 Task: Look for Airbnb options in Massakory, Chad from 2nd November, 2023 to 15th November, 2023 for 2 adults and 1 pet.1  bedroom having 1 bed and 1 bathroom. Property type can be hotel. Booking option can be shelf check-in. Look for 3 properties as per requirement.
Action: Mouse moved to (465, 107)
Screenshot: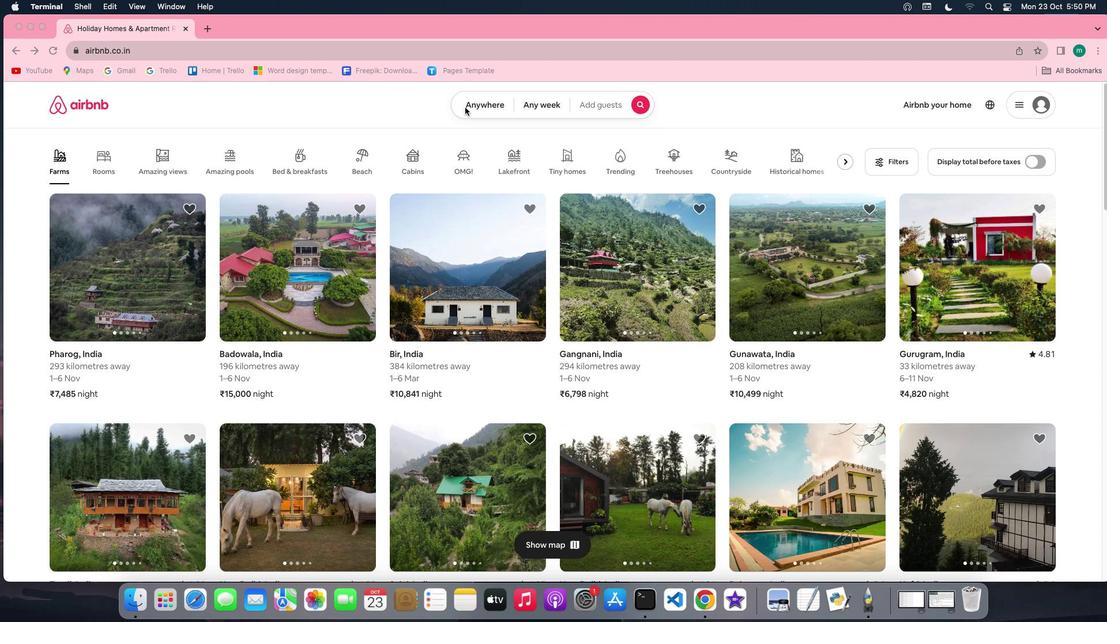 
Action: Mouse pressed left at (465, 107)
Screenshot: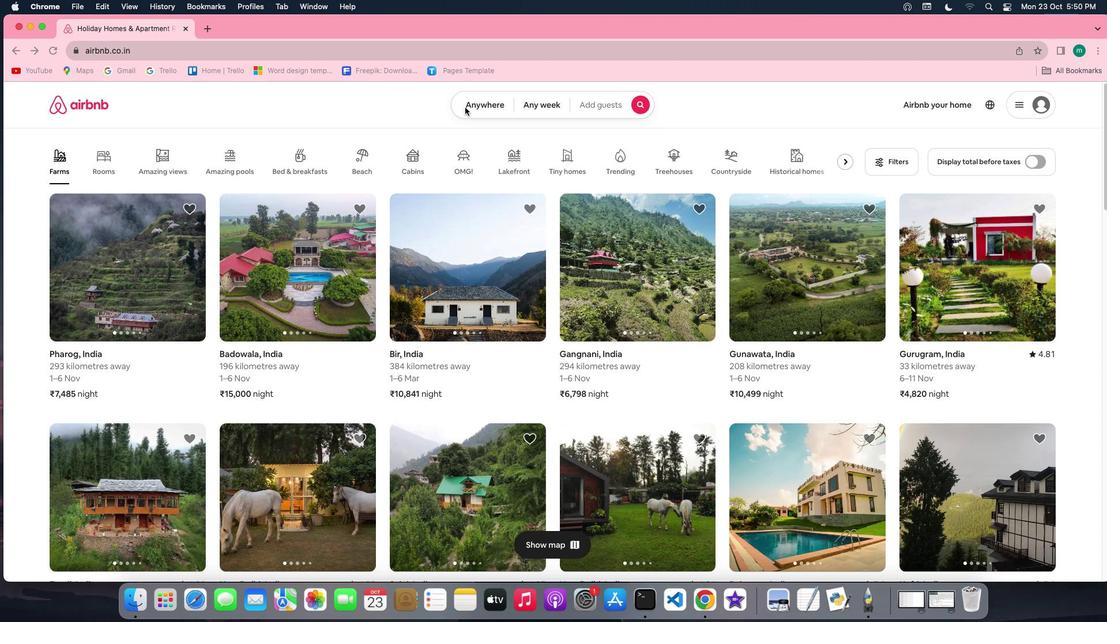 
Action: Mouse pressed left at (465, 107)
Screenshot: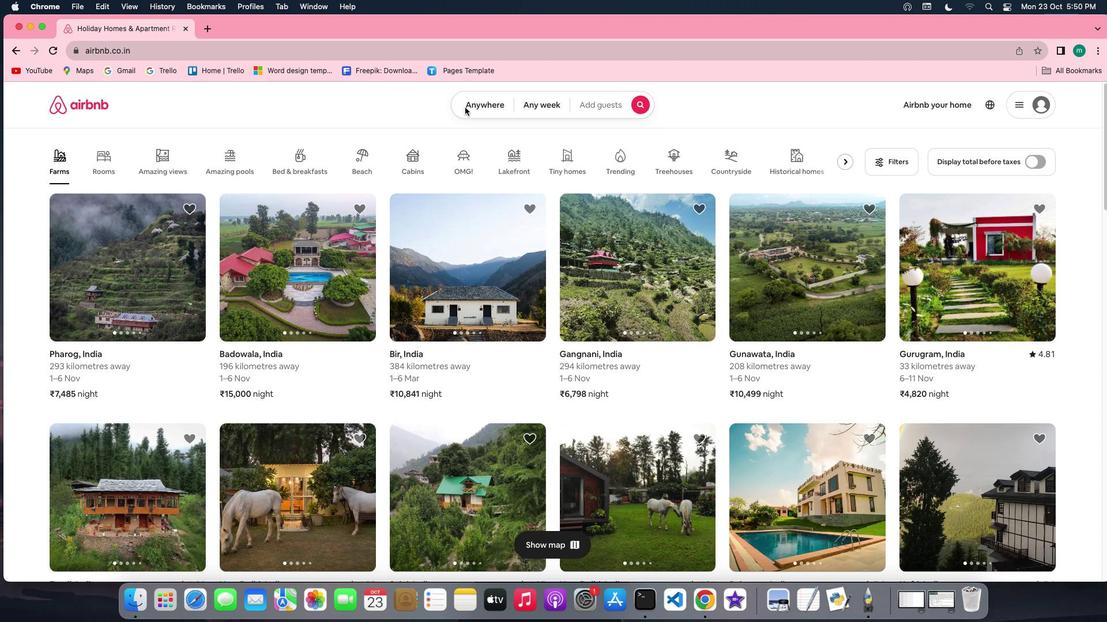 
Action: Mouse moved to (396, 153)
Screenshot: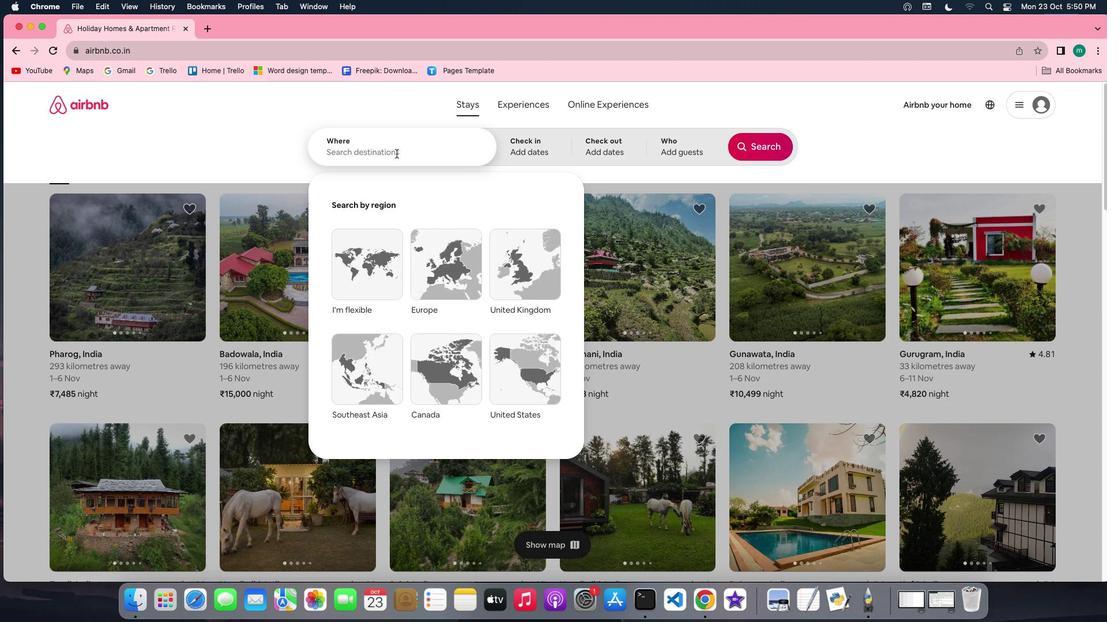
Action: Mouse pressed left at (396, 153)
Screenshot: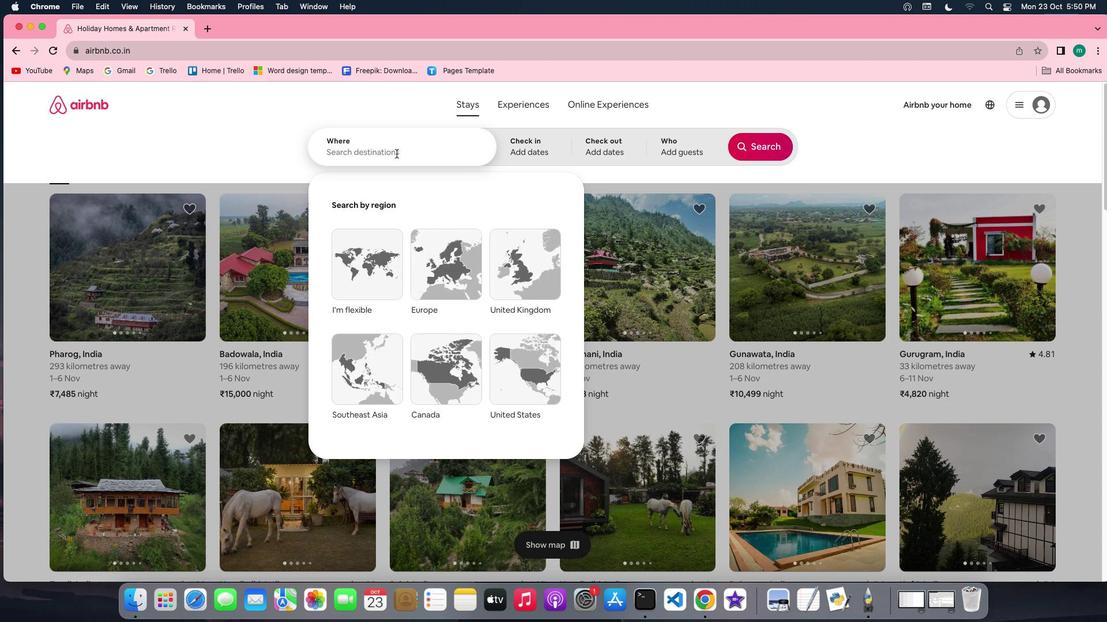 
Action: Key pressed Key.spaceKey.shift'M''a''s''s''a''k''o''r''y'','Key.spaceKey.shift'c''h''a''d'
Screenshot: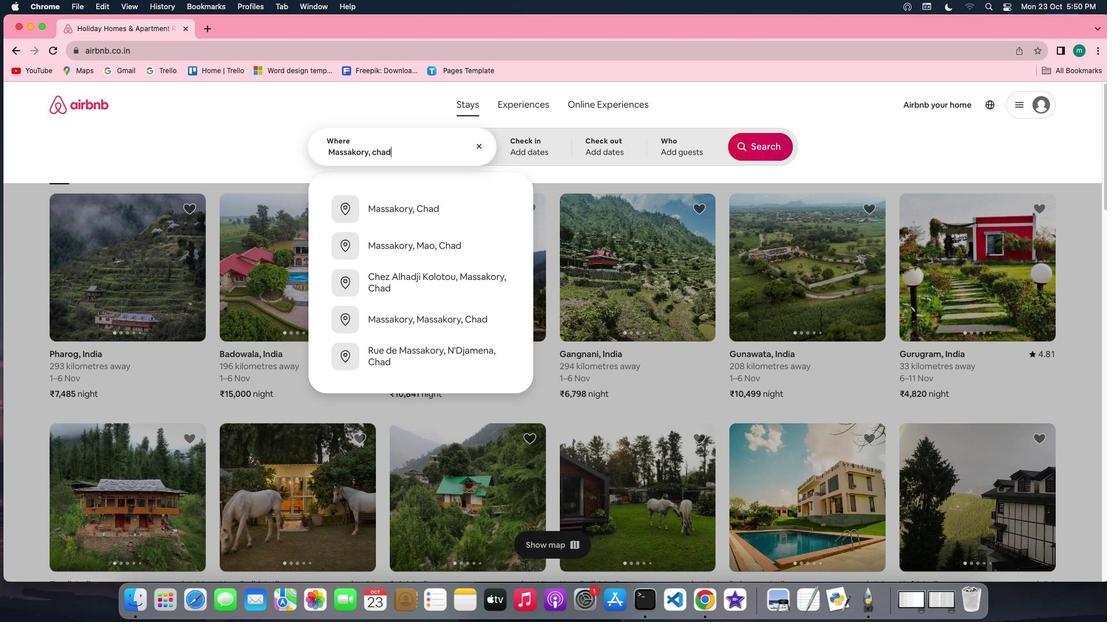 
Action: Mouse moved to (482, 197)
Screenshot: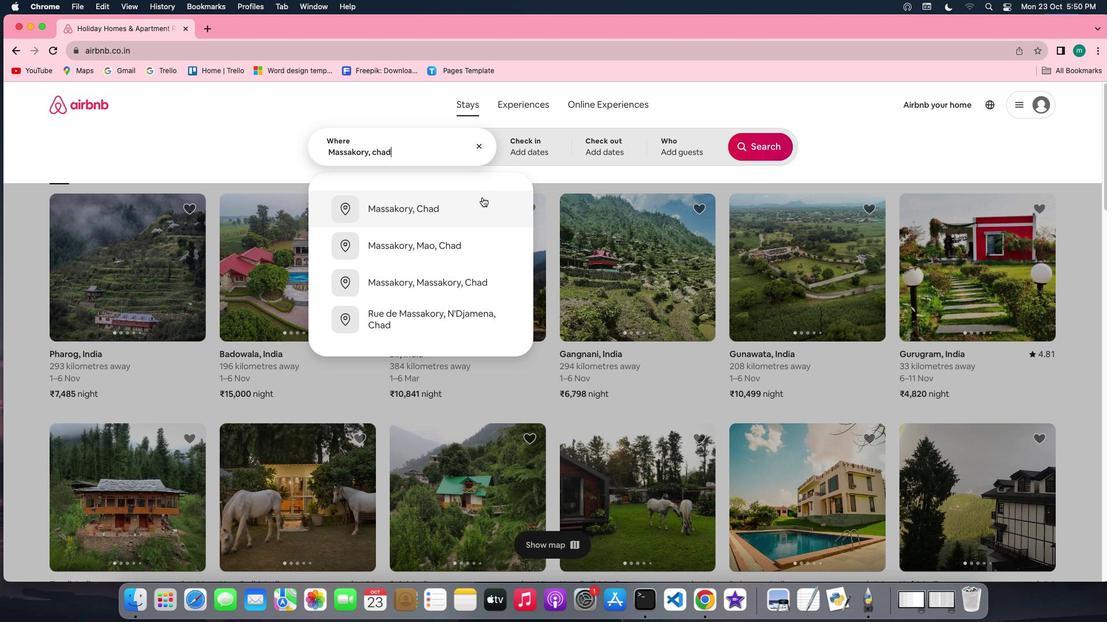 
Action: Mouse pressed left at (482, 197)
Screenshot: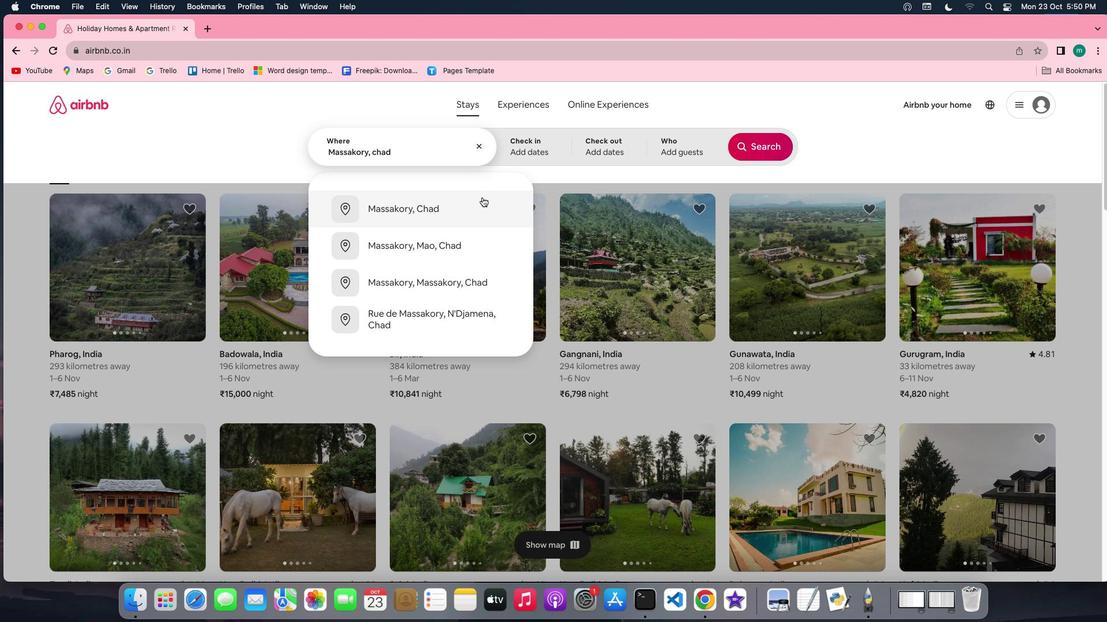 
Action: Mouse moved to (692, 282)
Screenshot: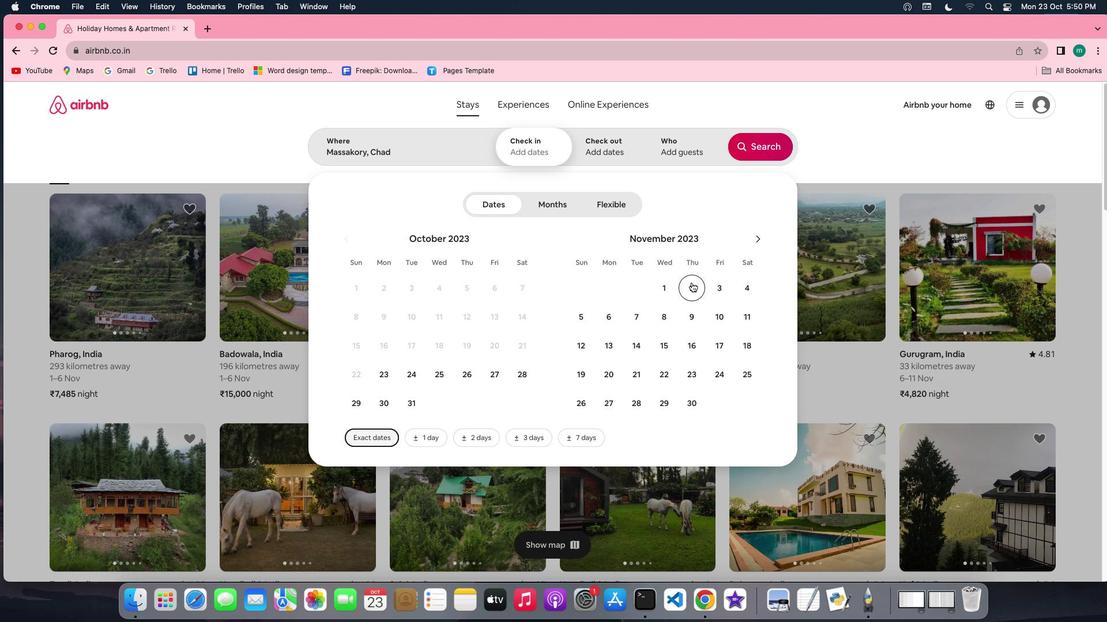 
Action: Mouse pressed left at (692, 282)
Screenshot: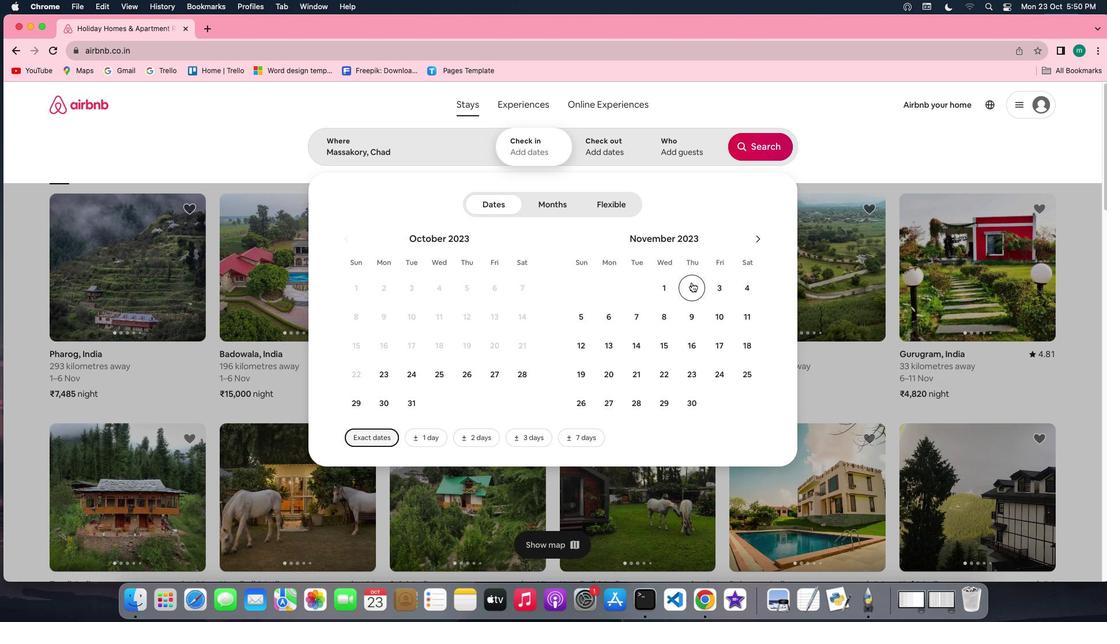 
Action: Mouse moved to (660, 342)
Screenshot: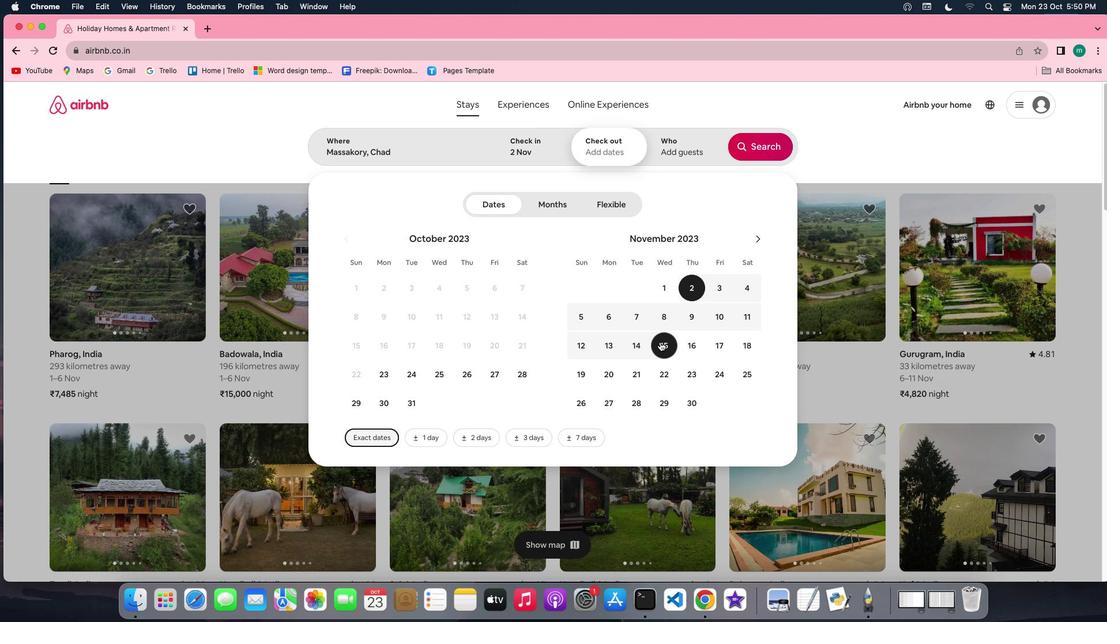 
Action: Mouse pressed left at (660, 342)
Screenshot: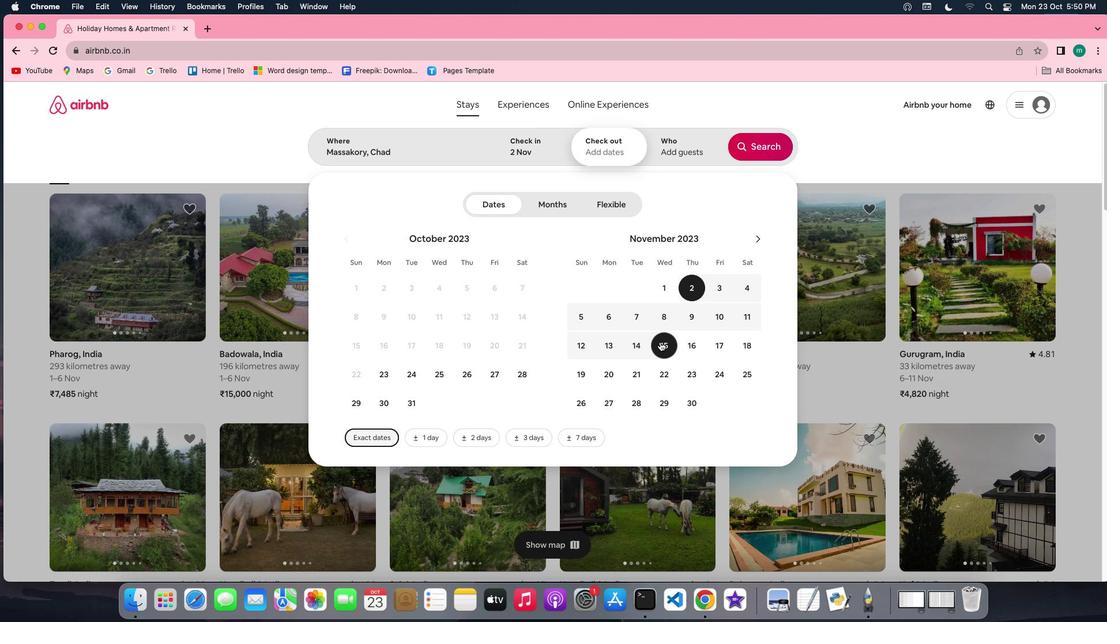 
Action: Mouse moved to (681, 140)
Screenshot: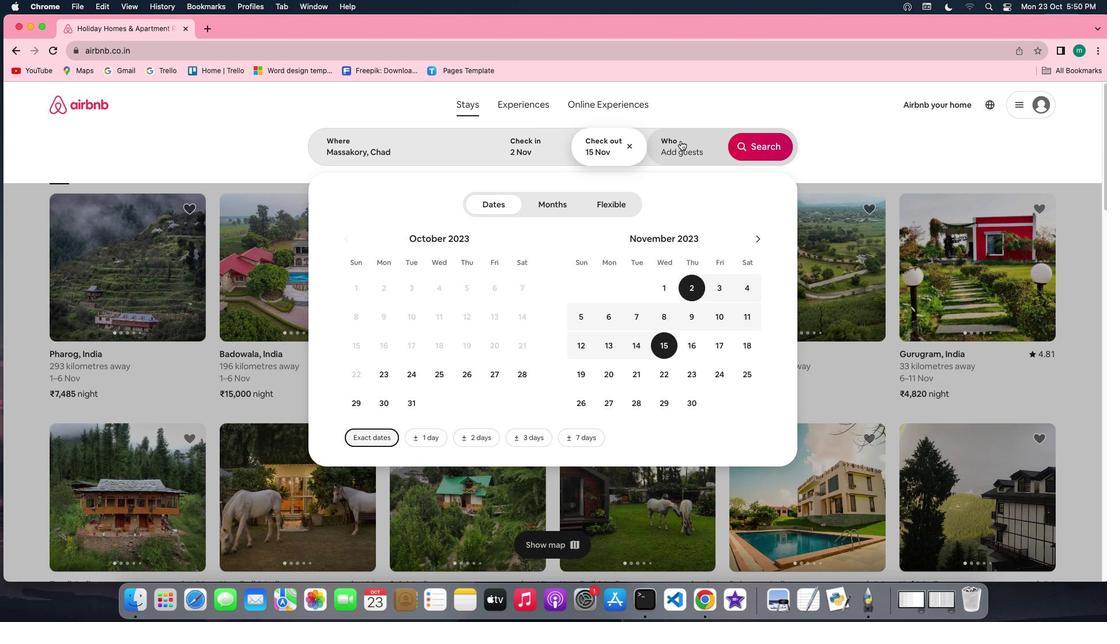 
Action: Mouse pressed left at (681, 140)
Screenshot: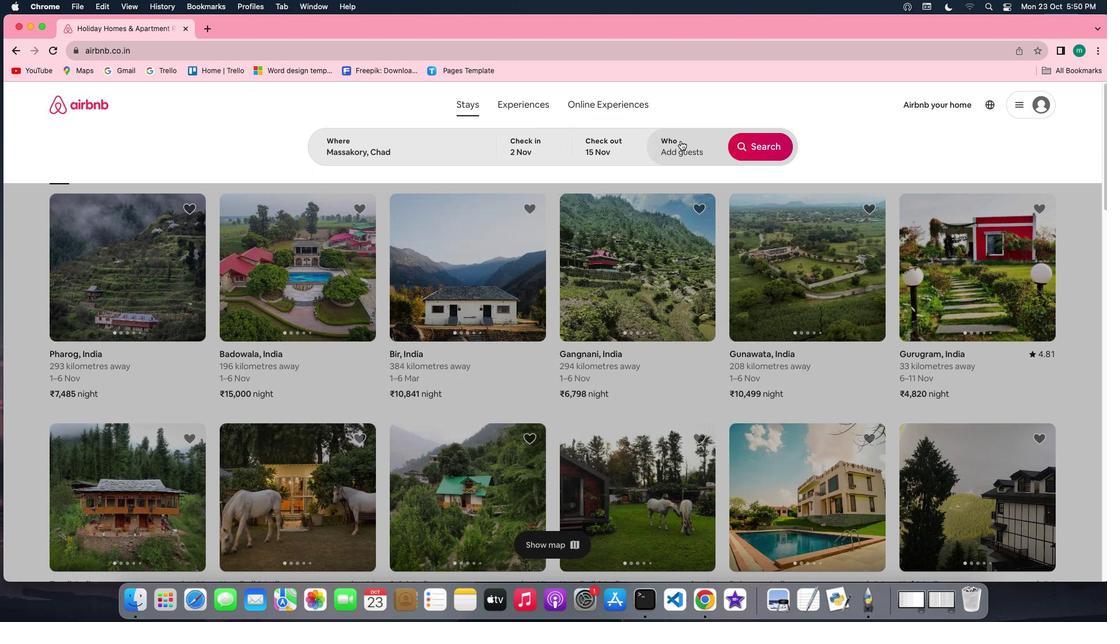 
Action: Mouse moved to (764, 209)
Screenshot: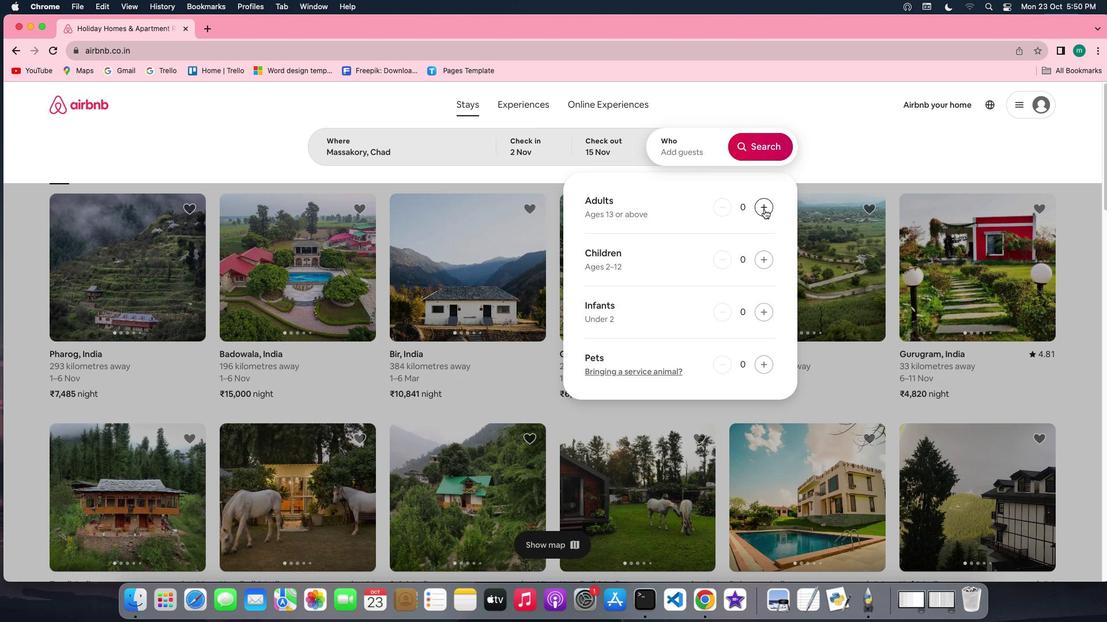 
Action: Mouse pressed left at (764, 209)
Screenshot: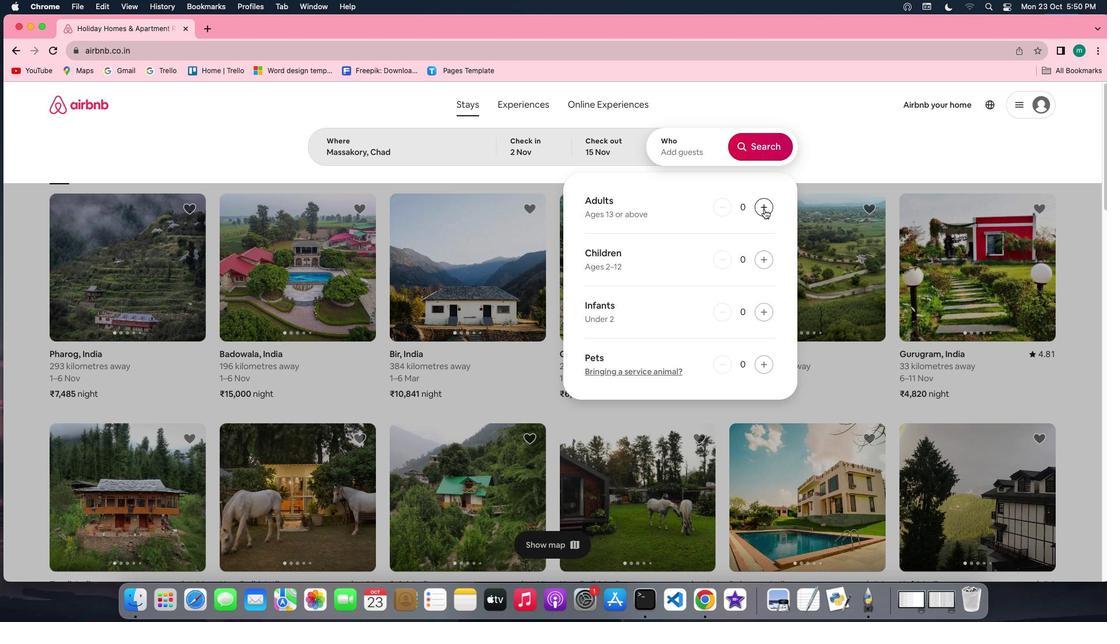 
Action: Mouse pressed left at (764, 209)
Screenshot: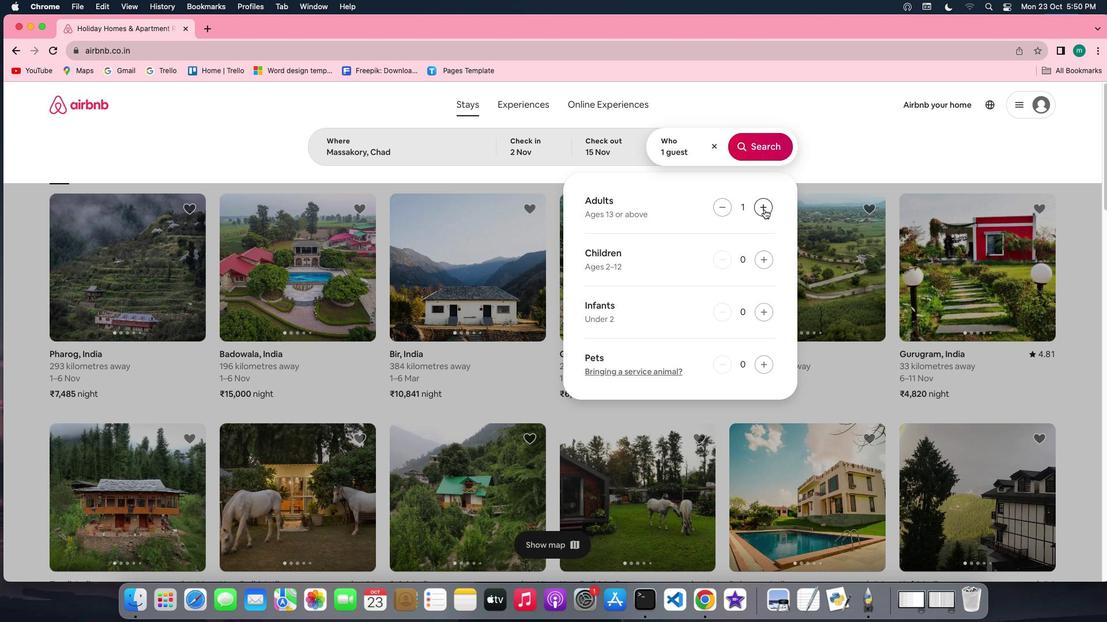 
Action: Mouse moved to (754, 148)
Screenshot: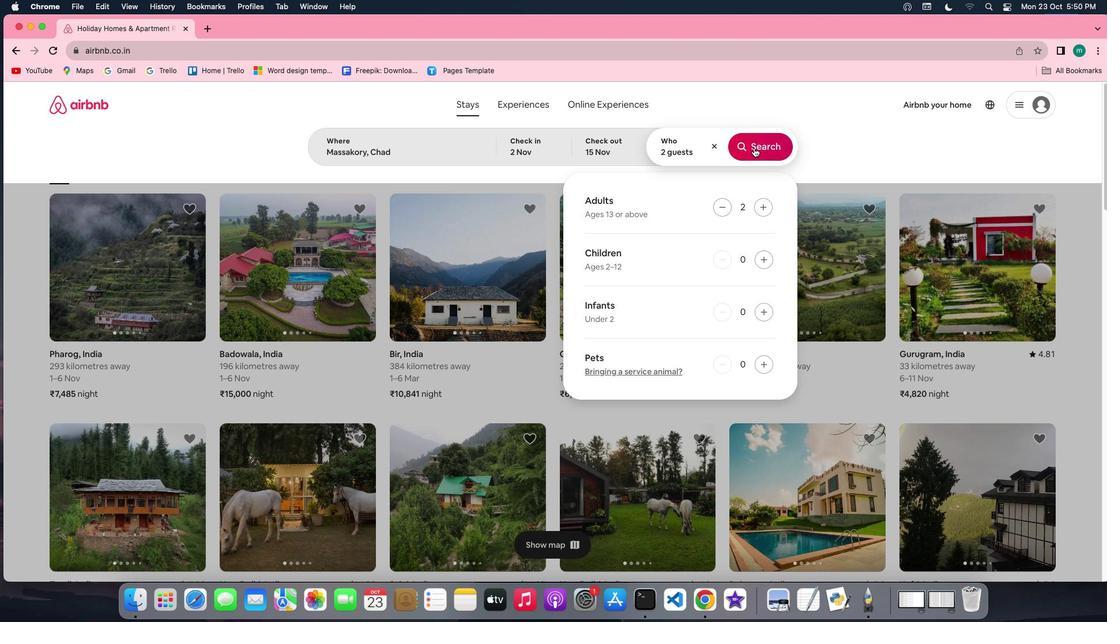 
Action: Mouse pressed left at (754, 148)
Screenshot: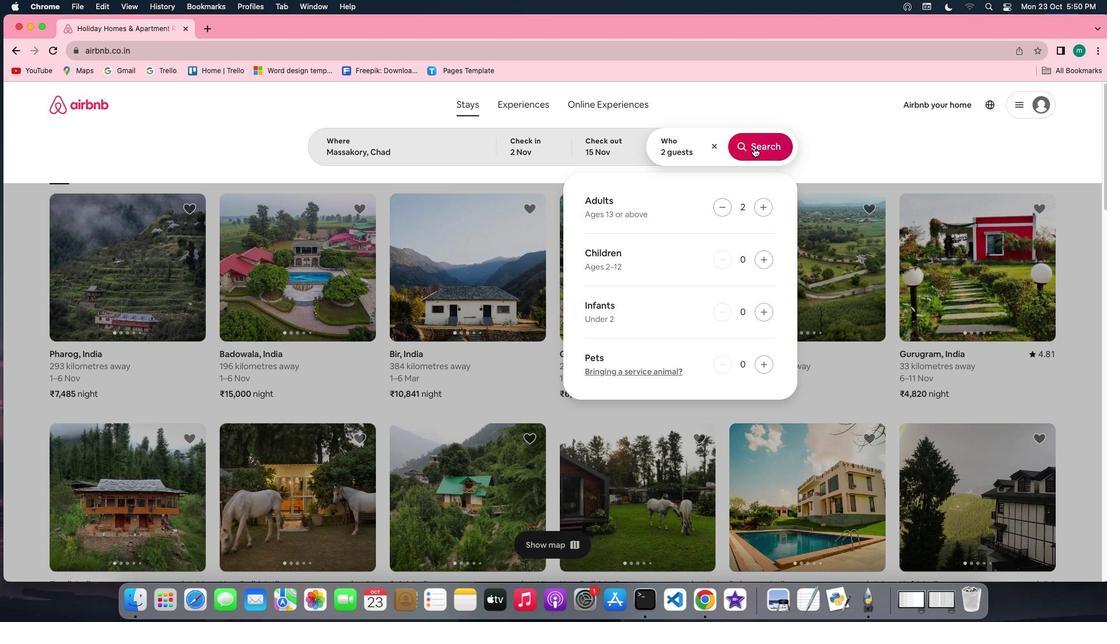 
Action: Mouse moved to (915, 154)
Screenshot: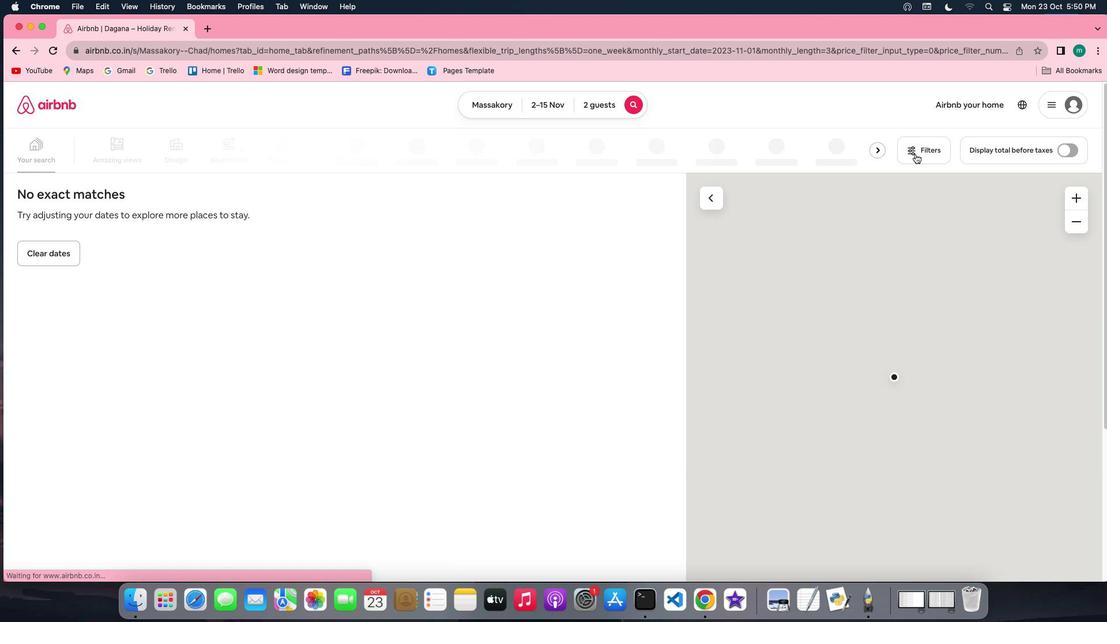 
Action: Mouse pressed left at (915, 154)
Screenshot: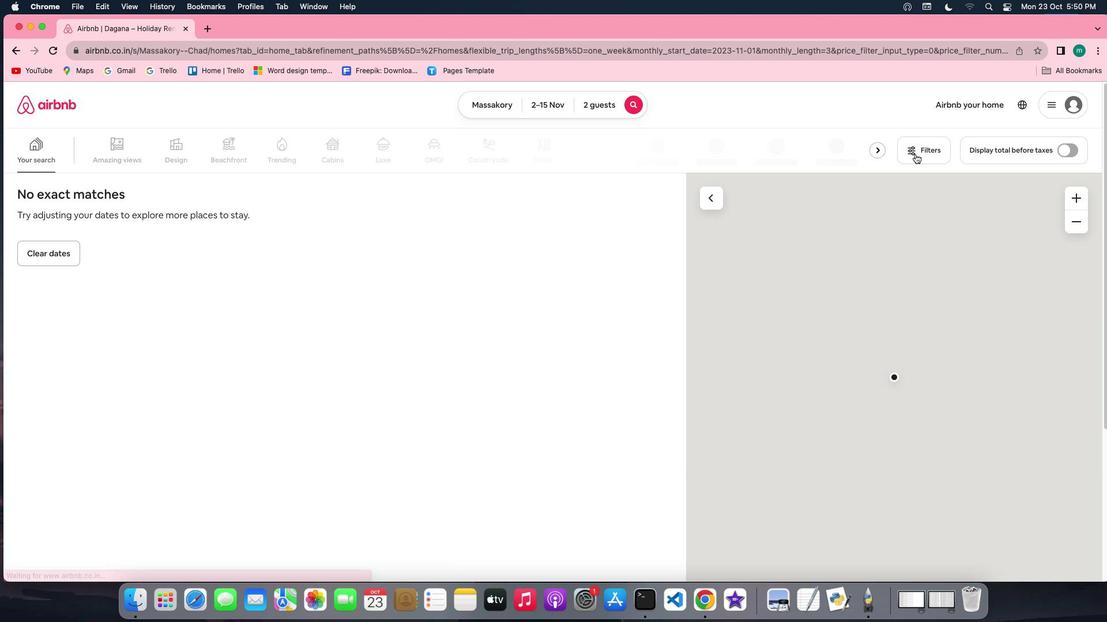 
Action: Mouse moved to (607, 324)
Screenshot: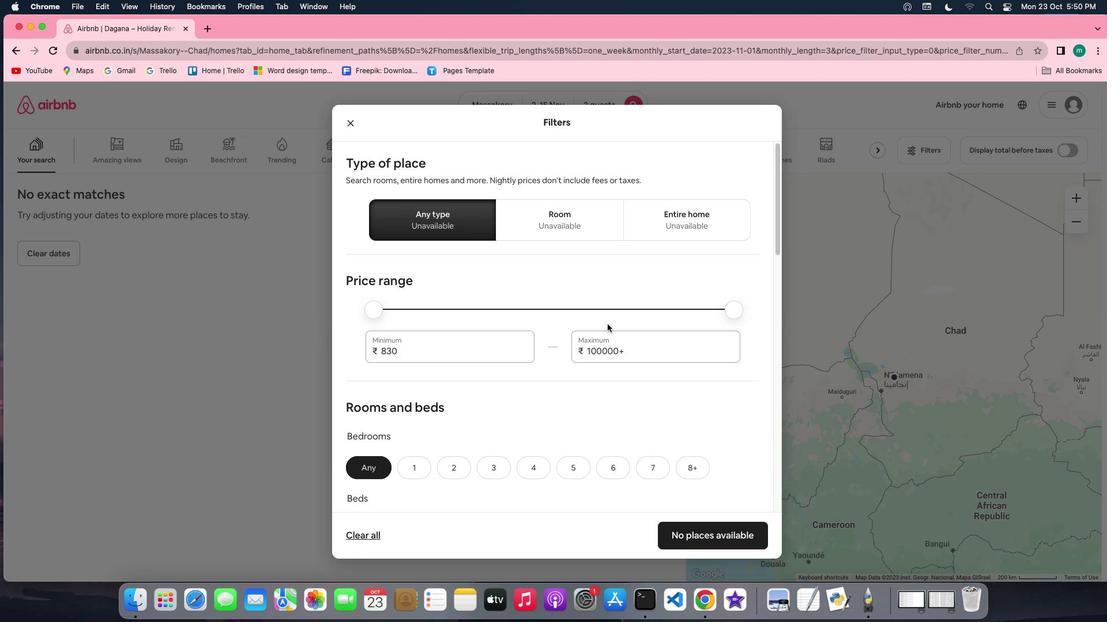 
Action: Mouse scrolled (607, 324) with delta (0, 0)
Screenshot: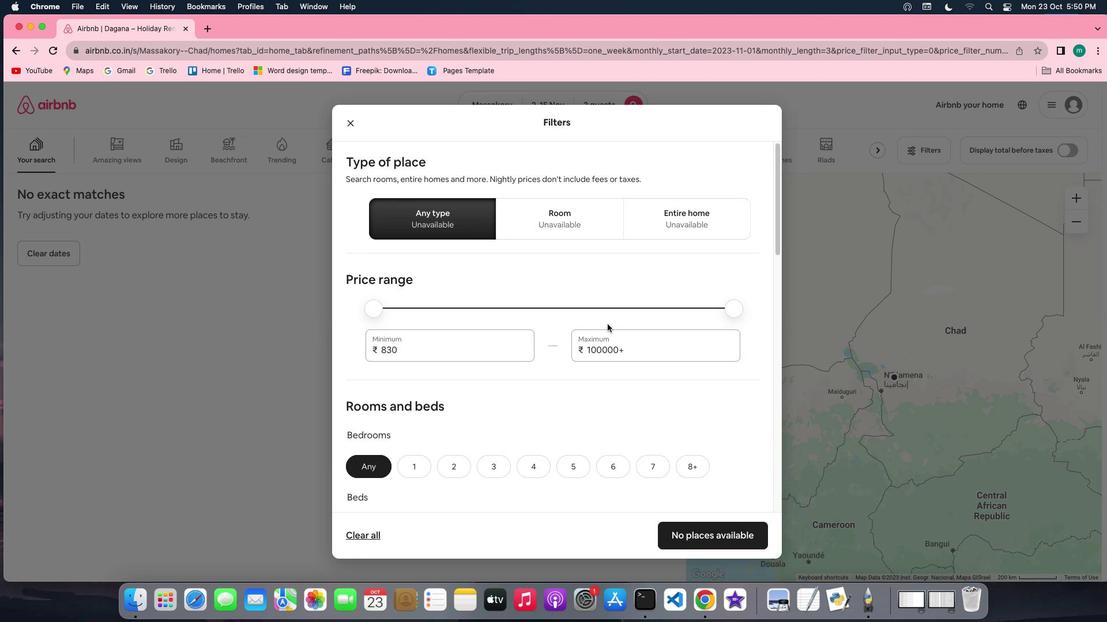 
Action: Mouse scrolled (607, 324) with delta (0, 0)
Screenshot: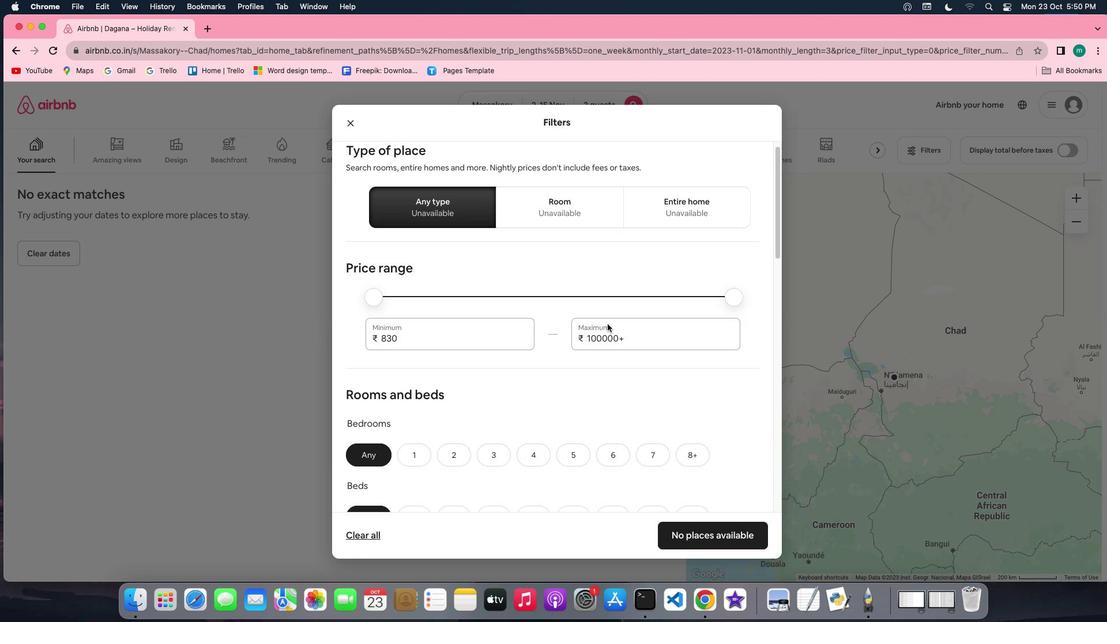 
Action: Mouse scrolled (607, 324) with delta (0, -1)
Screenshot: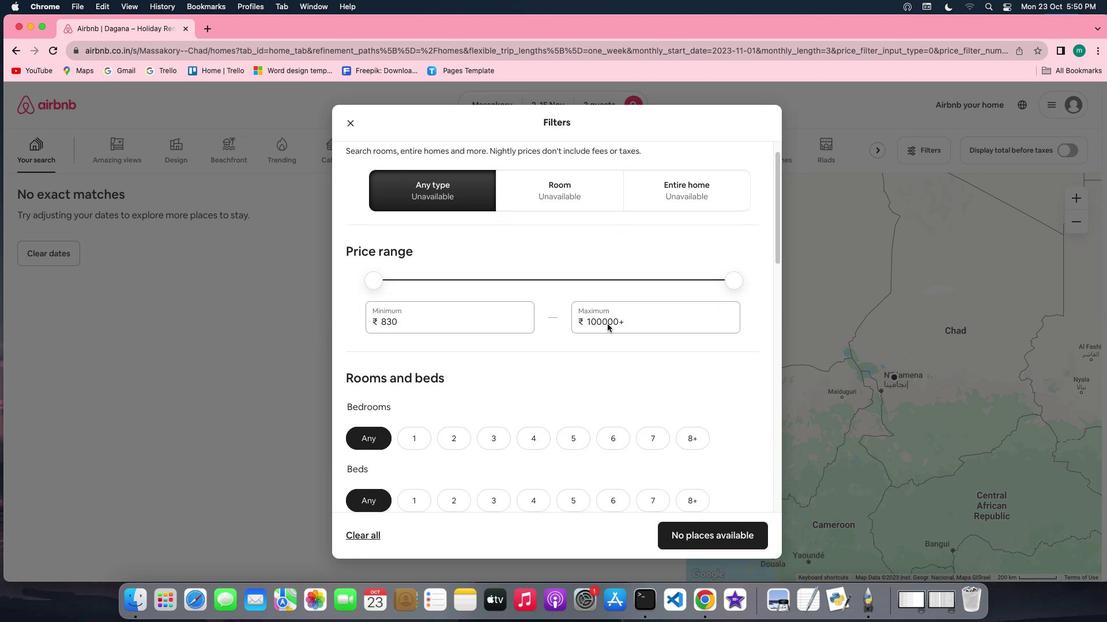 
Action: Mouse scrolled (607, 324) with delta (0, -1)
Screenshot: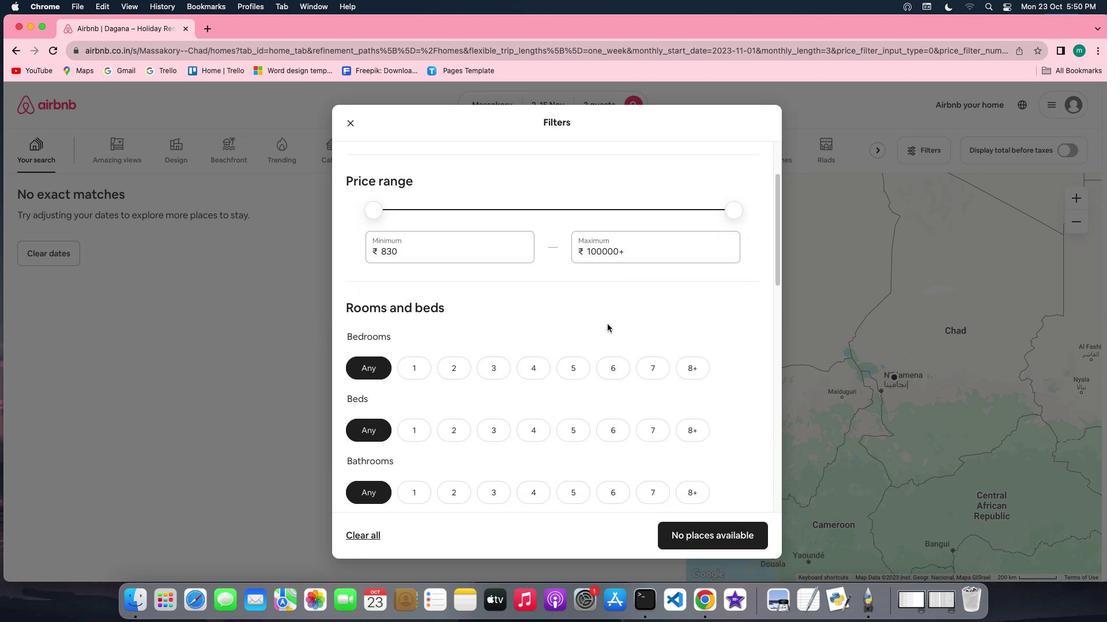 
Action: Mouse scrolled (607, 324) with delta (0, 0)
Screenshot: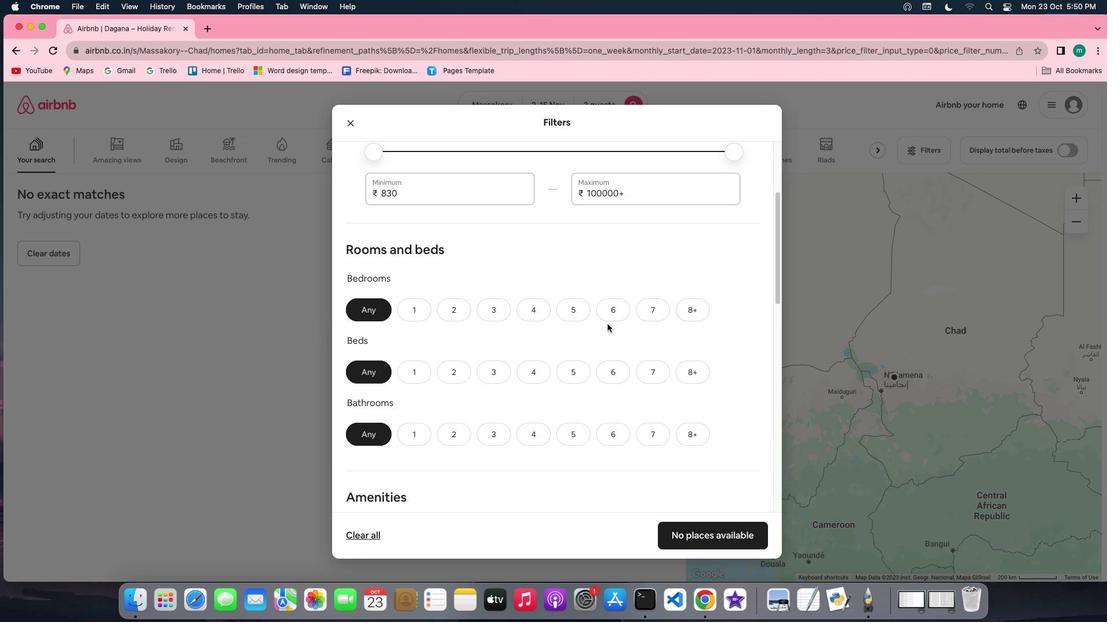 
Action: Mouse scrolled (607, 324) with delta (0, 0)
Screenshot: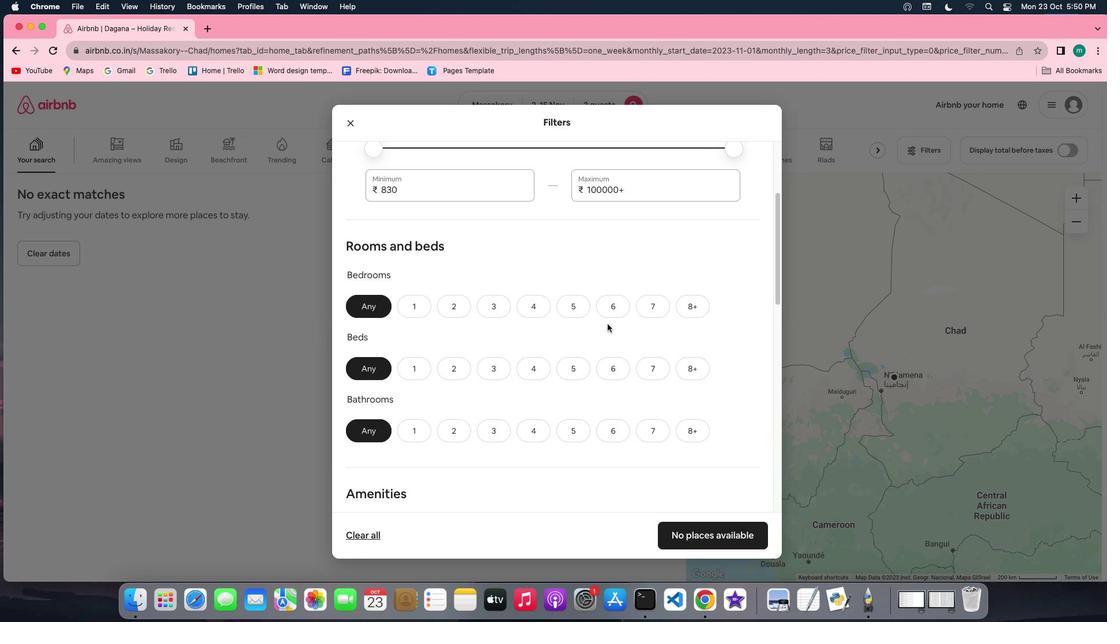 
Action: Mouse scrolled (607, 324) with delta (0, 0)
Screenshot: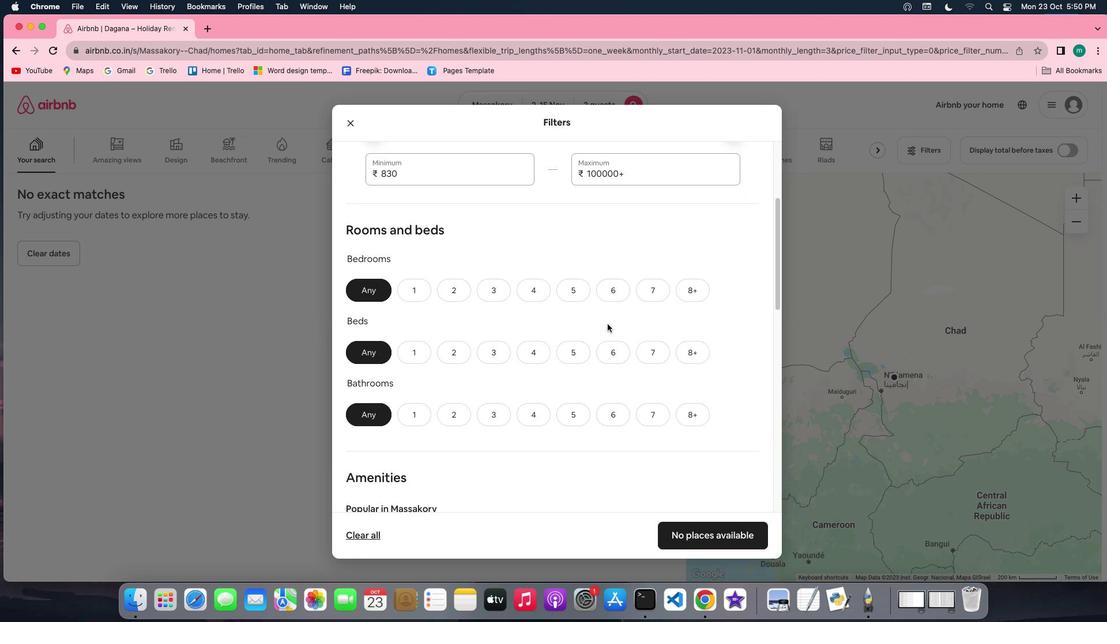 
Action: Mouse scrolled (607, 324) with delta (0, 0)
Screenshot: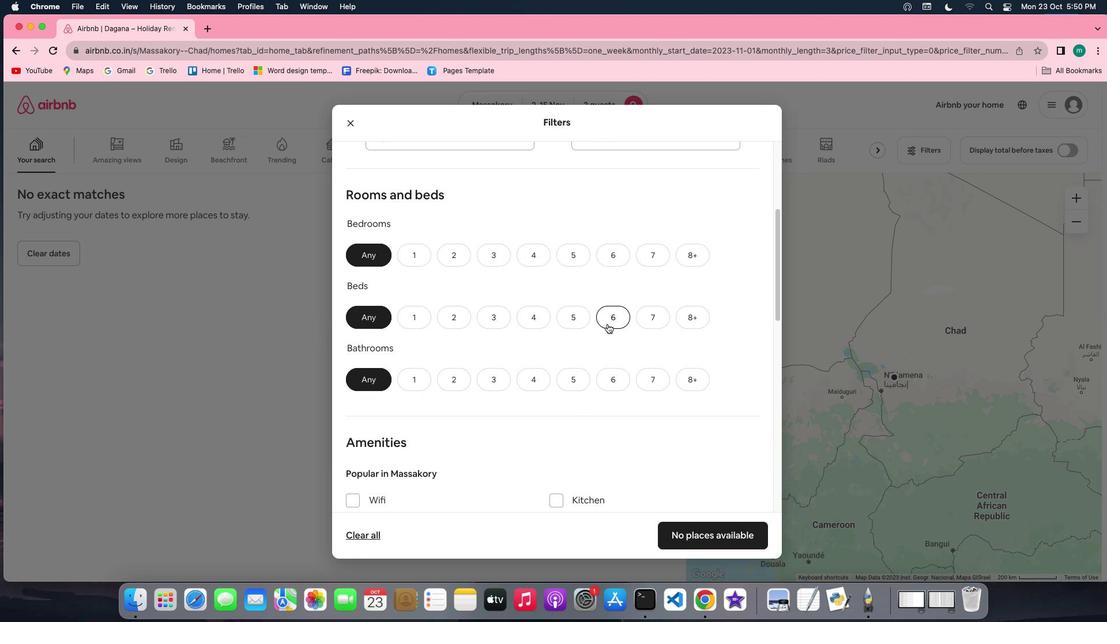 
Action: Mouse scrolled (607, 324) with delta (0, 0)
Screenshot: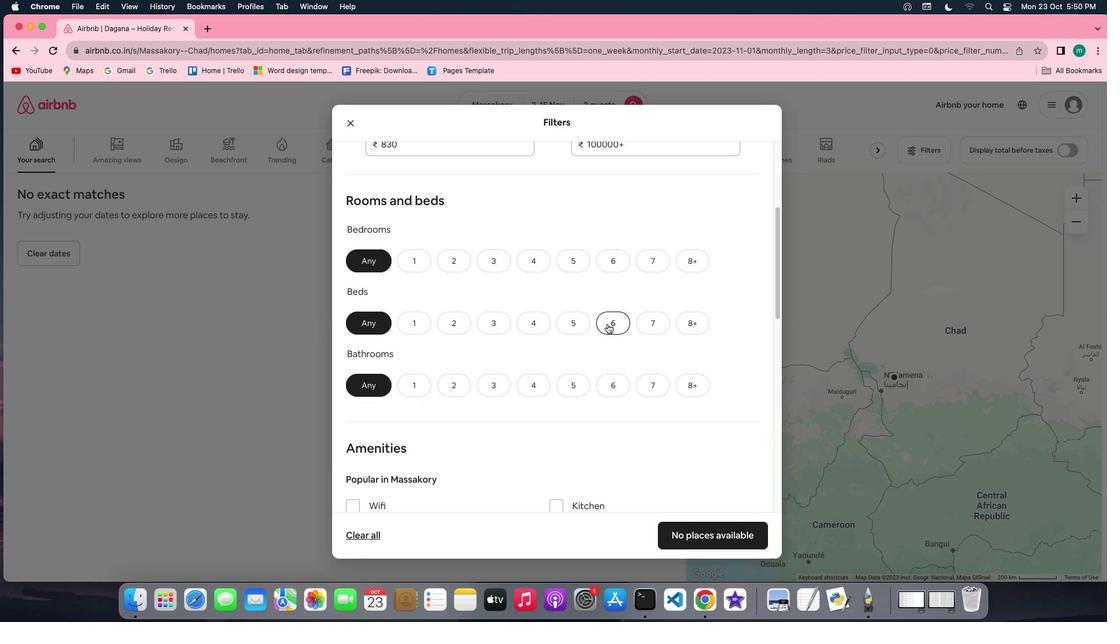 
Action: Mouse scrolled (607, 324) with delta (0, 0)
Screenshot: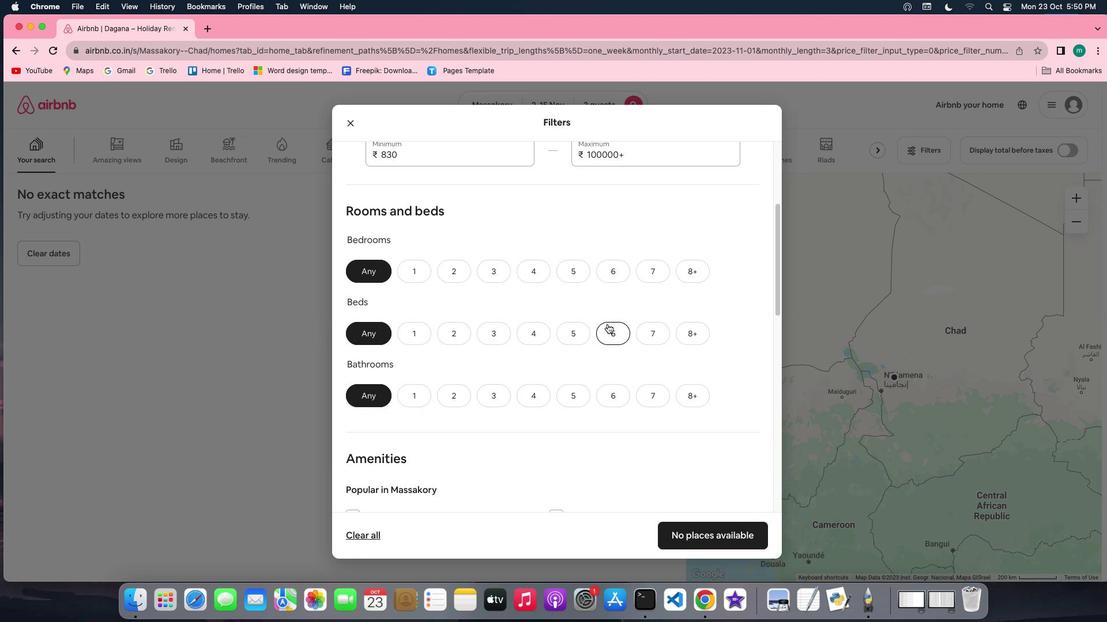 
Action: Mouse scrolled (607, 324) with delta (0, 0)
Screenshot: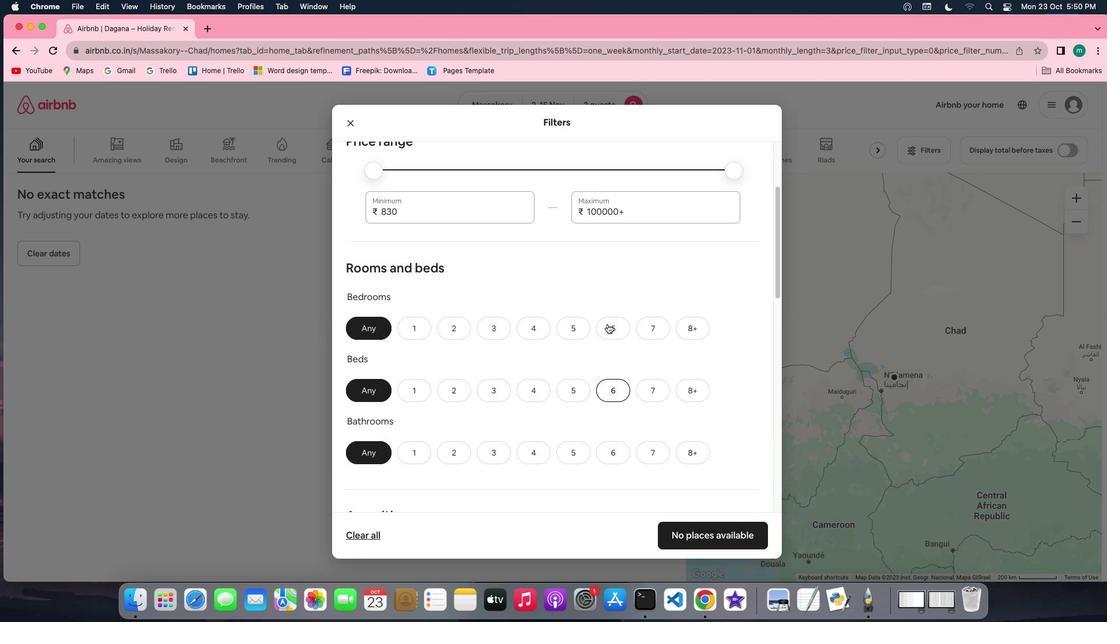 
Action: Mouse scrolled (607, 324) with delta (0, 0)
Screenshot: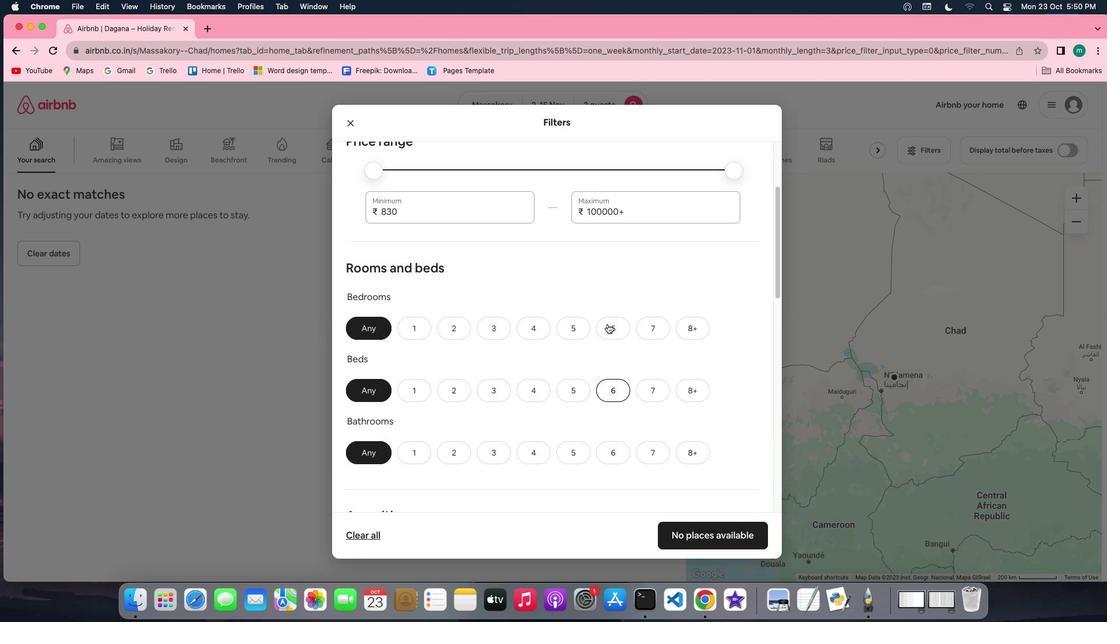 
Action: Mouse scrolled (607, 324) with delta (0, 1)
Screenshot: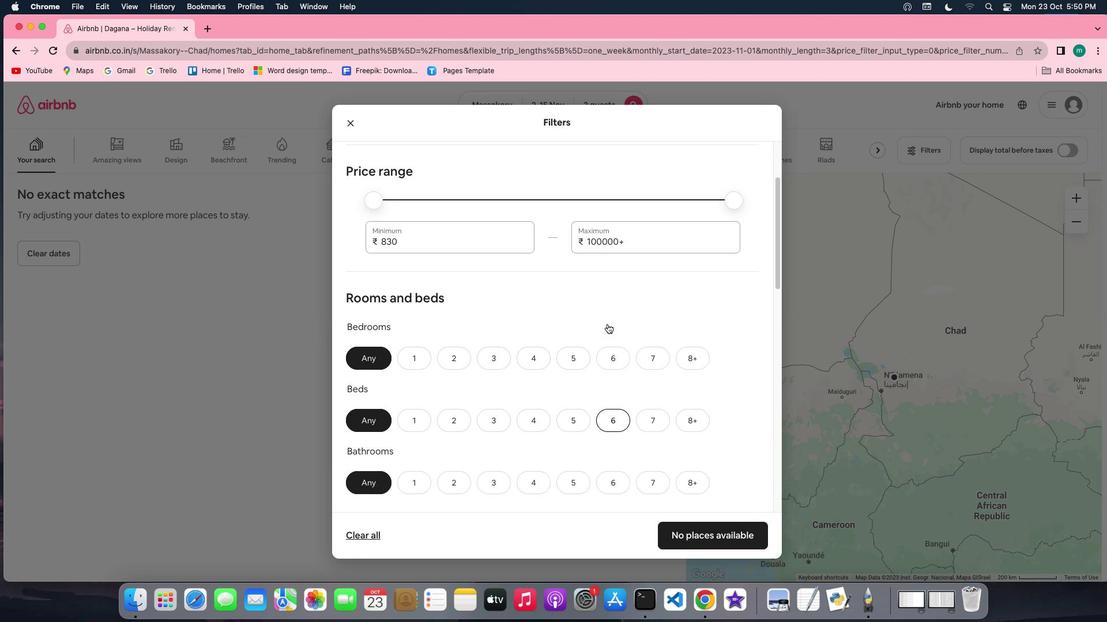 
Action: Mouse moved to (344, 116)
Screenshot: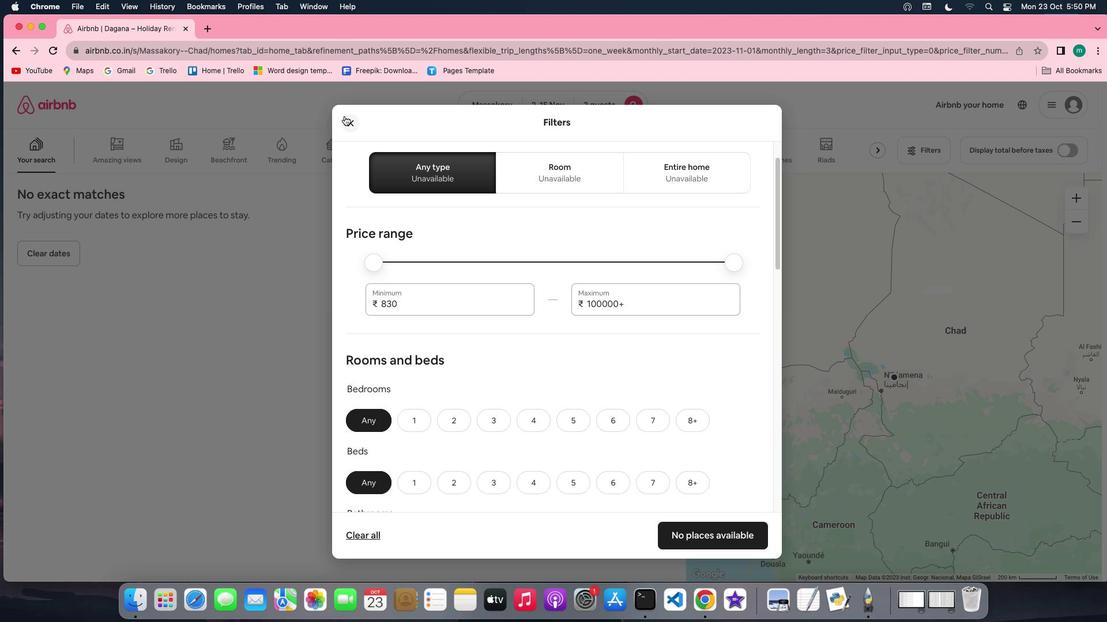 
Action: Mouse pressed left at (344, 116)
Screenshot: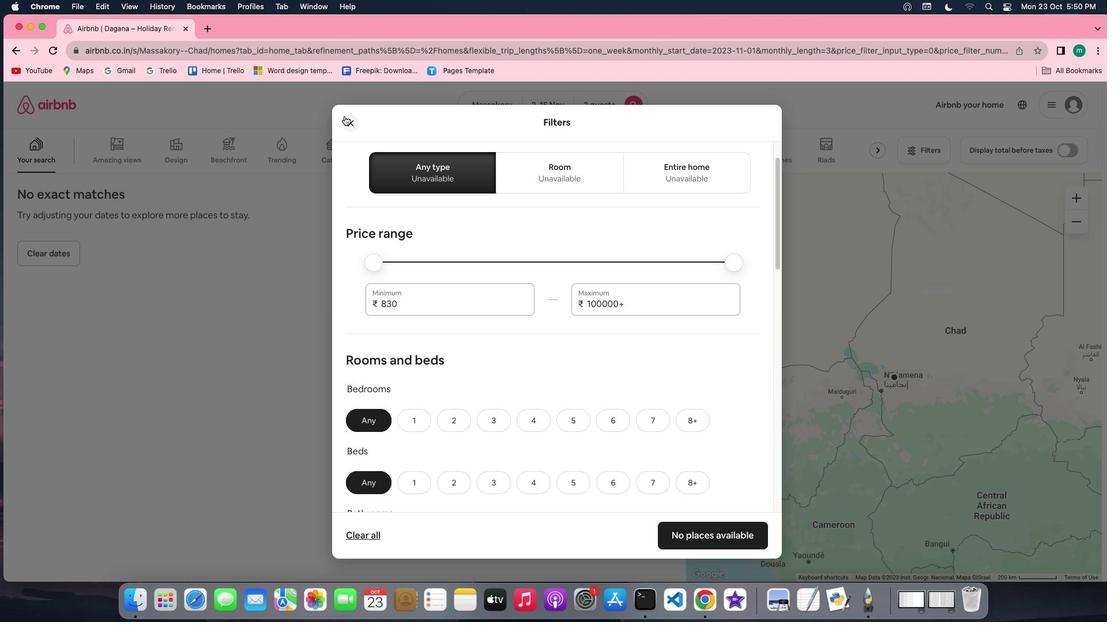 
Action: Mouse moved to (583, 105)
Screenshot: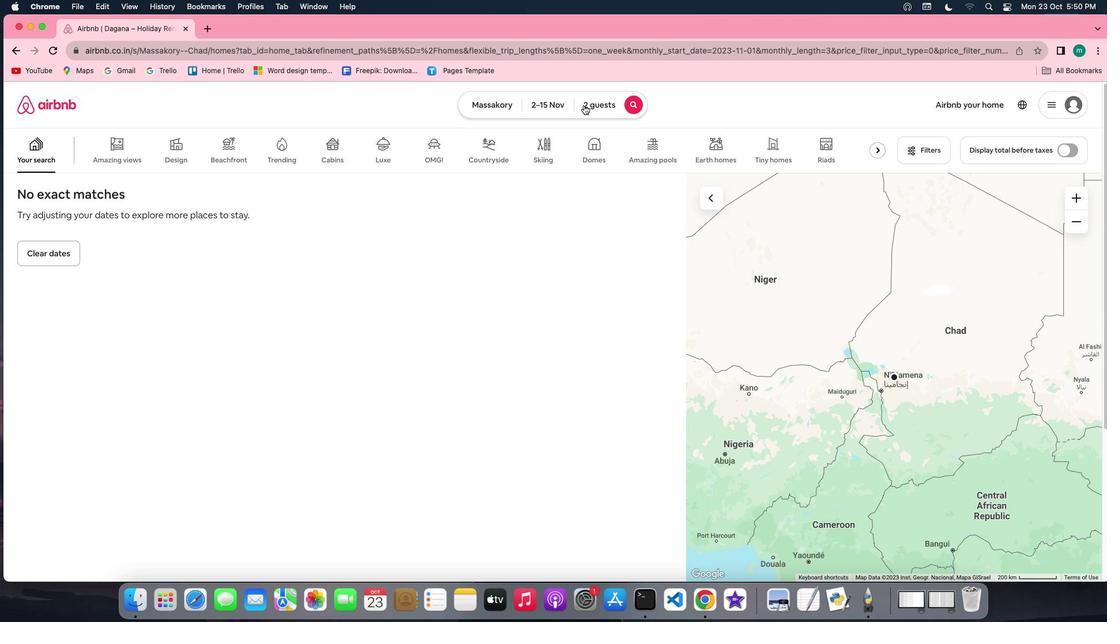 
Action: Mouse pressed left at (583, 105)
Screenshot: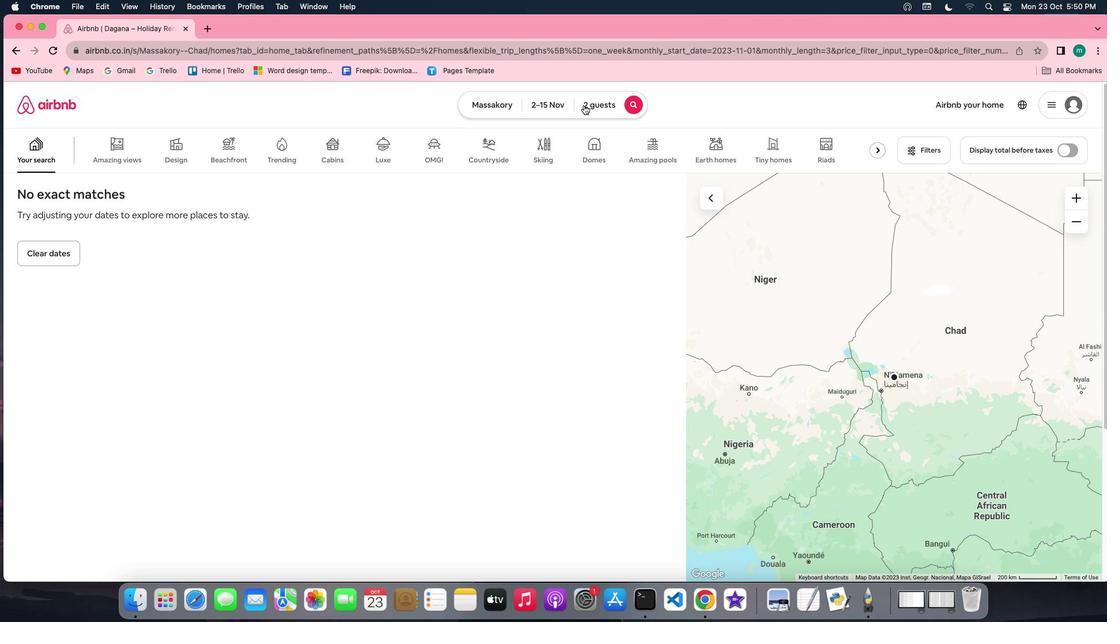 
Action: Mouse moved to (760, 359)
Screenshot: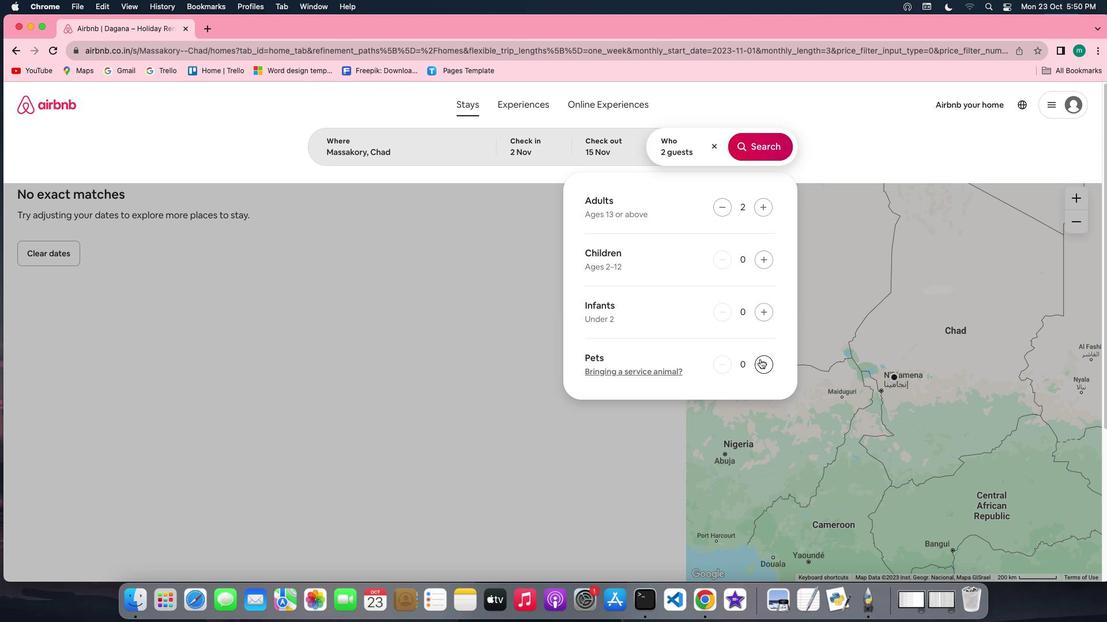 
Action: Mouse pressed left at (760, 359)
Screenshot: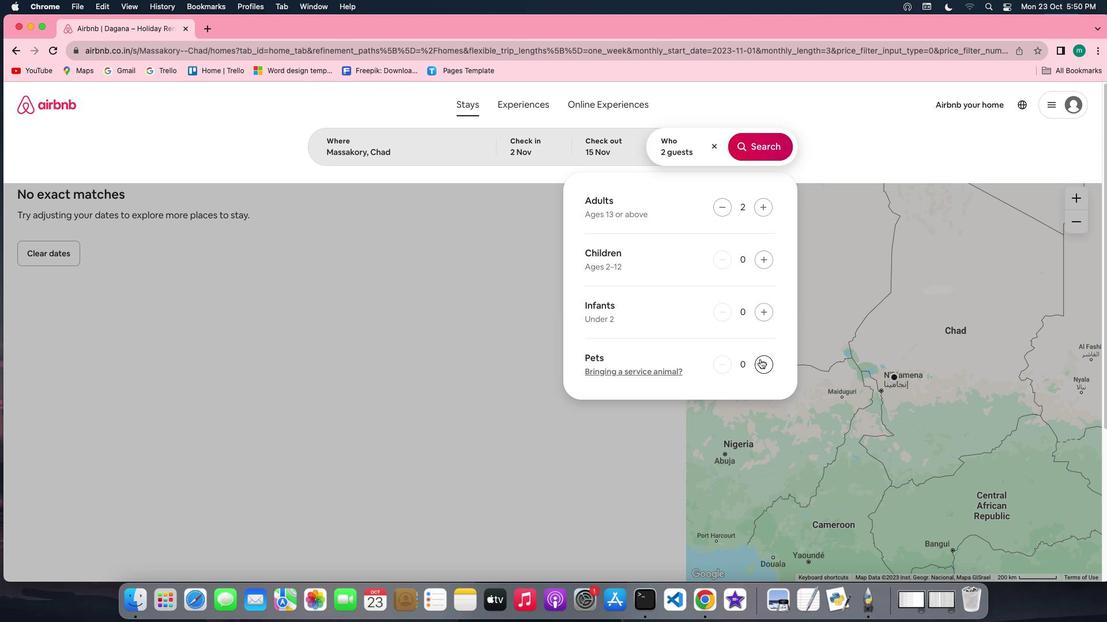 
Action: Mouse moved to (764, 148)
Screenshot: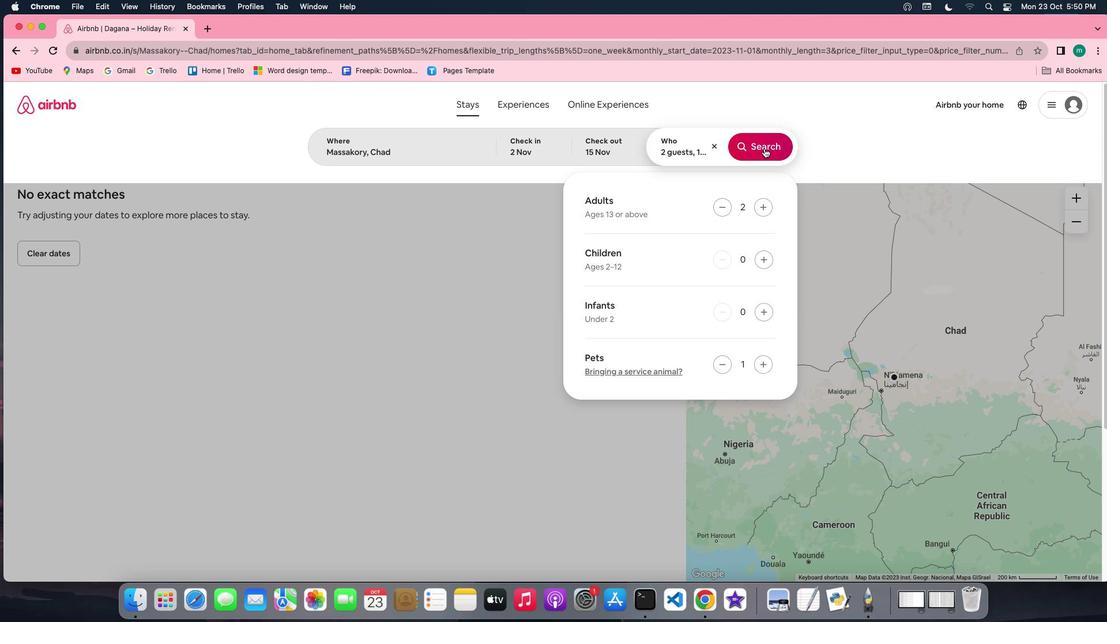 
Action: Mouse pressed left at (764, 148)
Screenshot: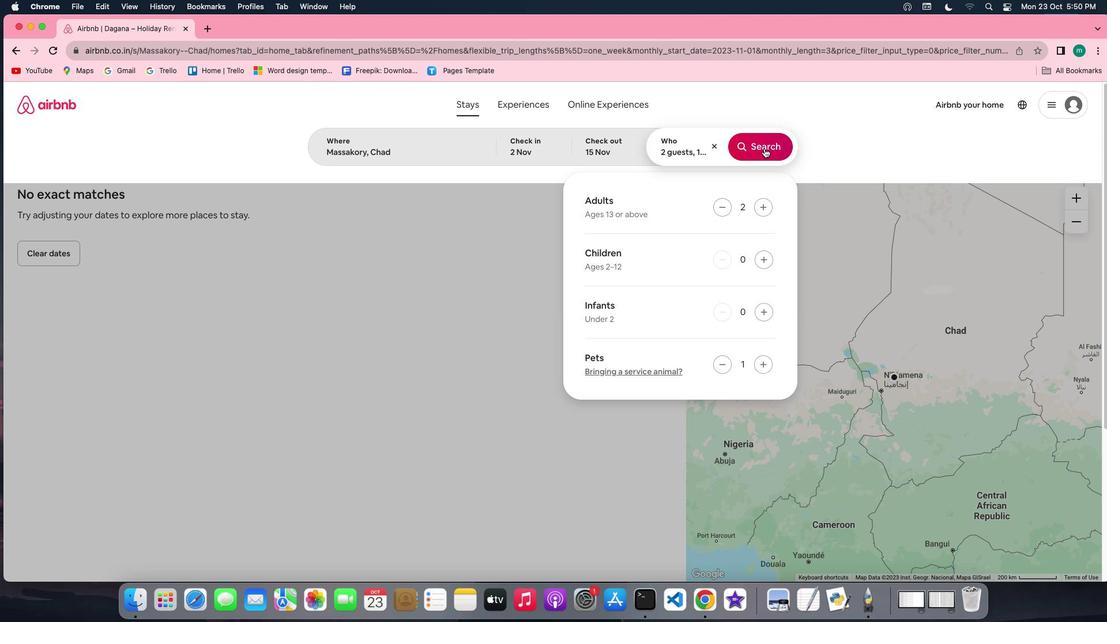 
Action: Mouse moved to (922, 152)
Screenshot: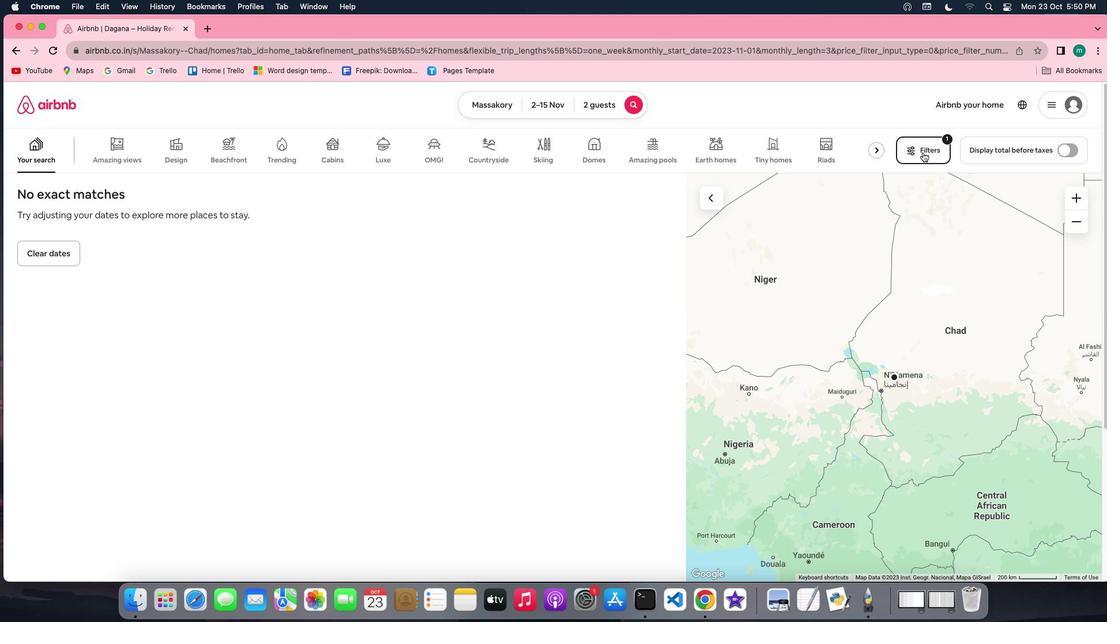 
Action: Mouse pressed left at (922, 152)
Screenshot: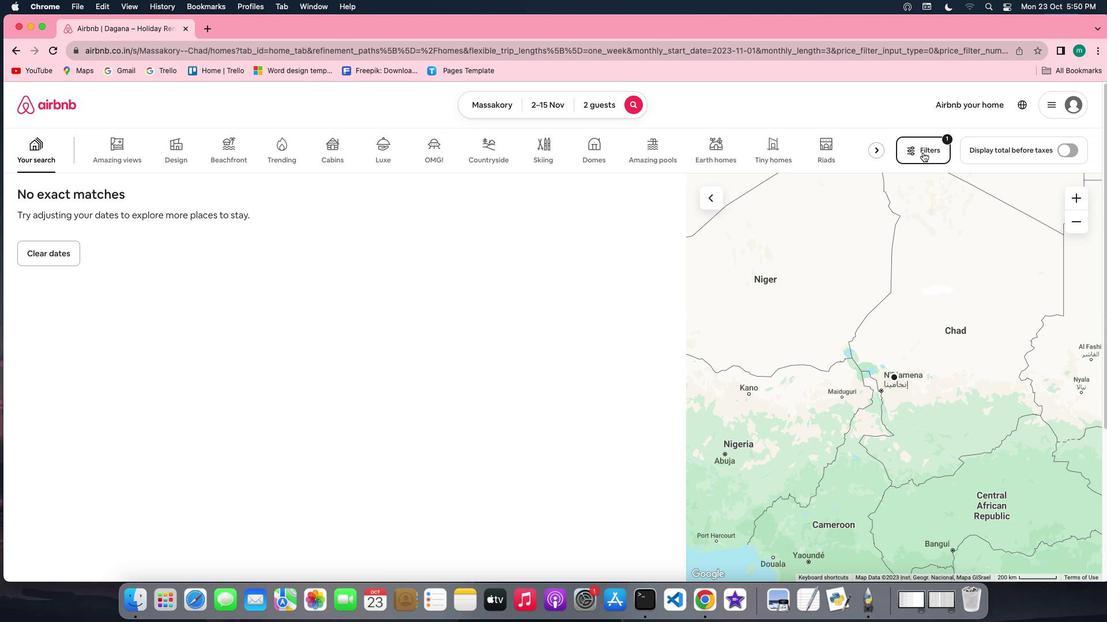 
Action: Mouse moved to (528, 397)
Screenshot: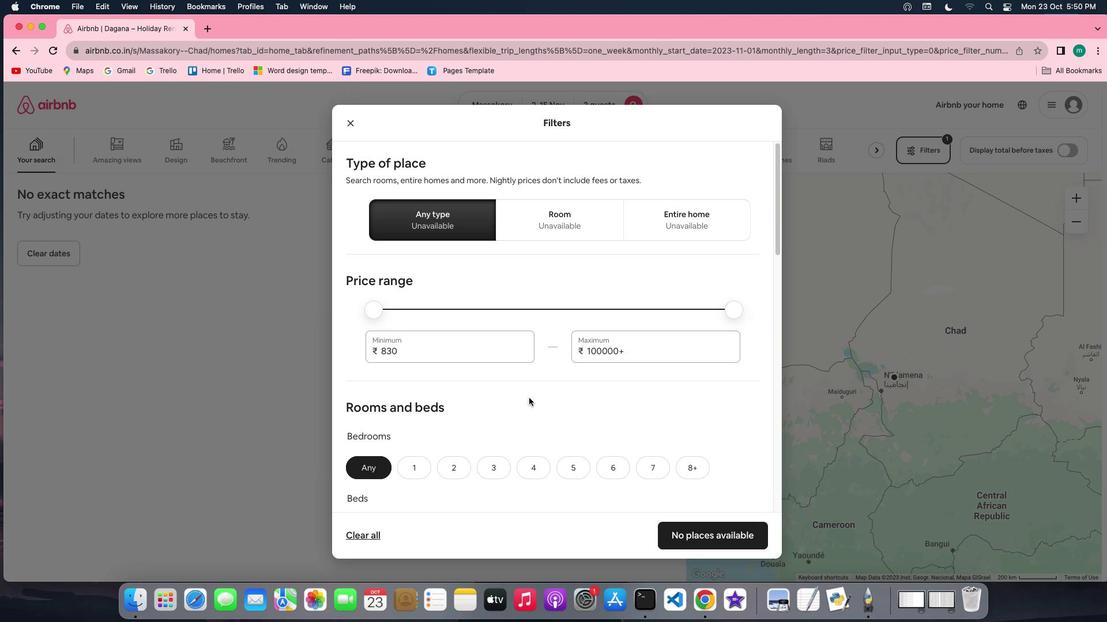 
Action: Mouse scrolled (528, 397) with delta (0, 0)
Screenshot: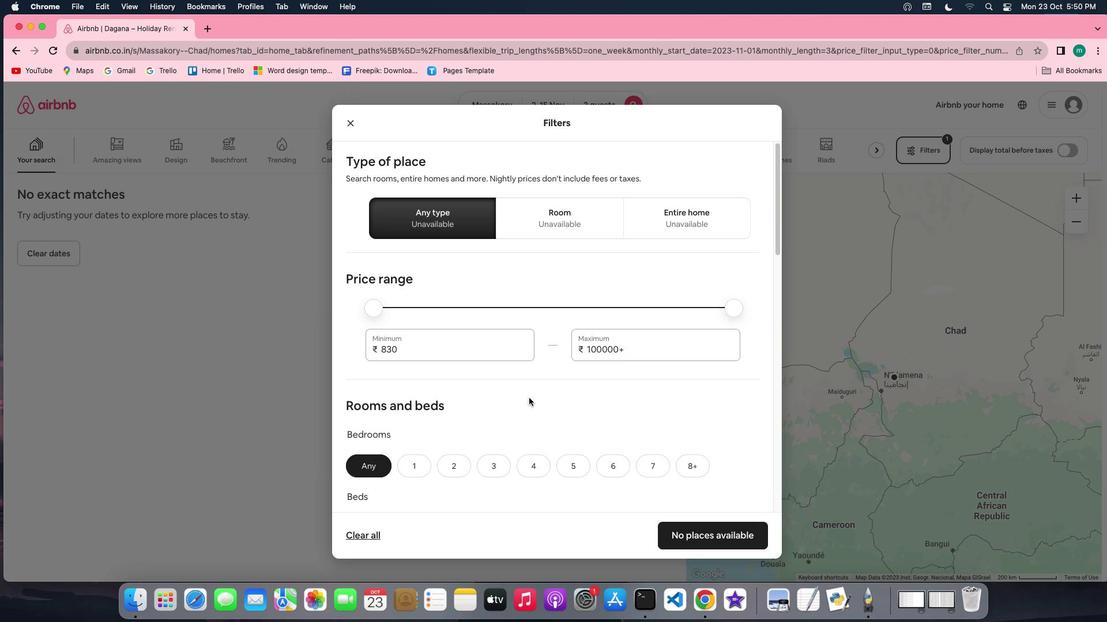 
Action: Mouse scrolled (528, 397) with delta (0, 0)
Screenshot: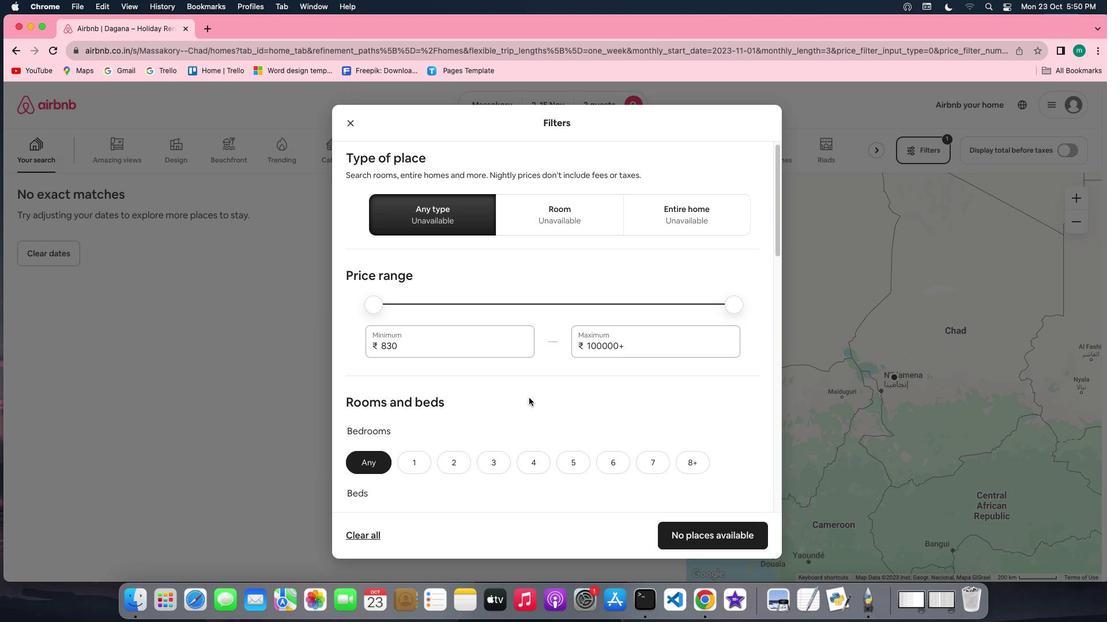 
Action: Mouse scrolled (528, 397) with delta (0, 0)
Screenshot: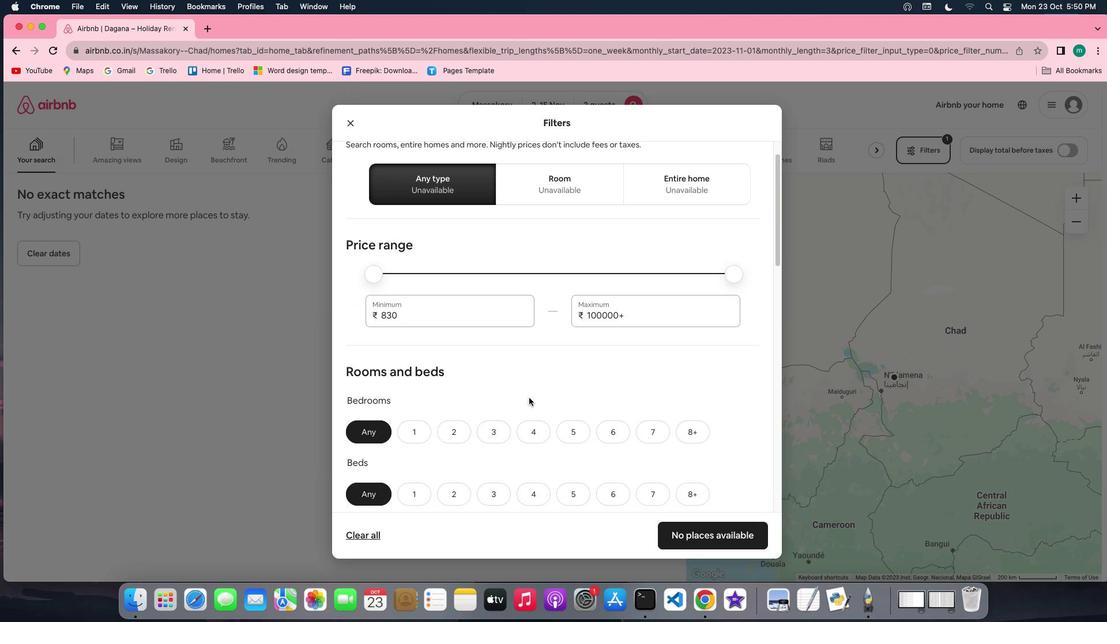
Action: Mouse scrolled (528, 397) with delta (0, 0)
Screenshot: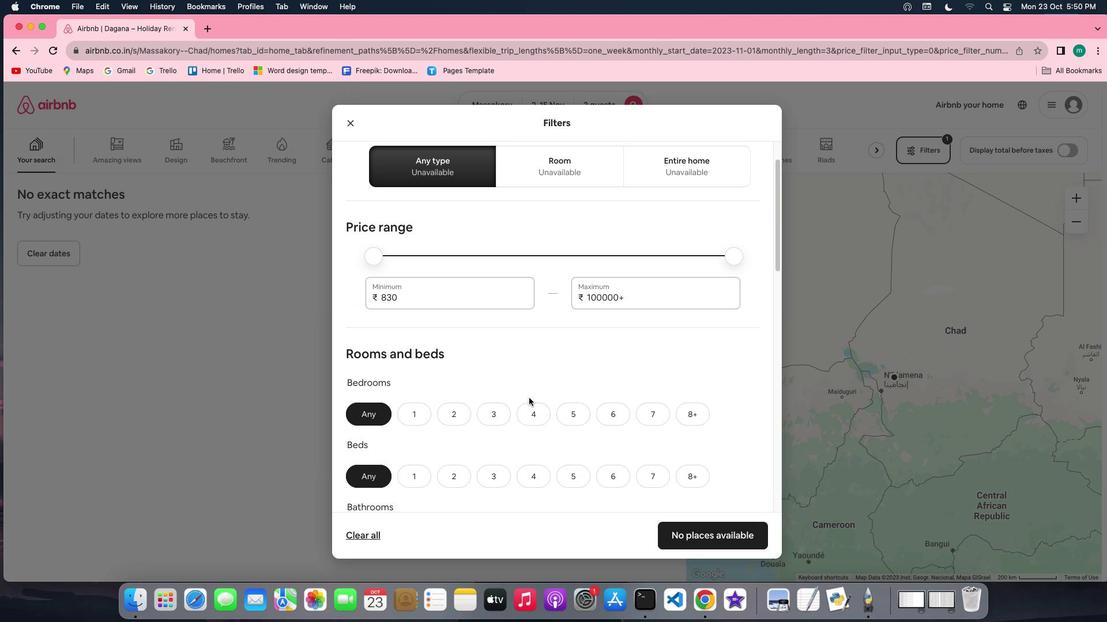 
Action: Mouse scrolled (528, 397) with delta (0, 0)
Screenshot: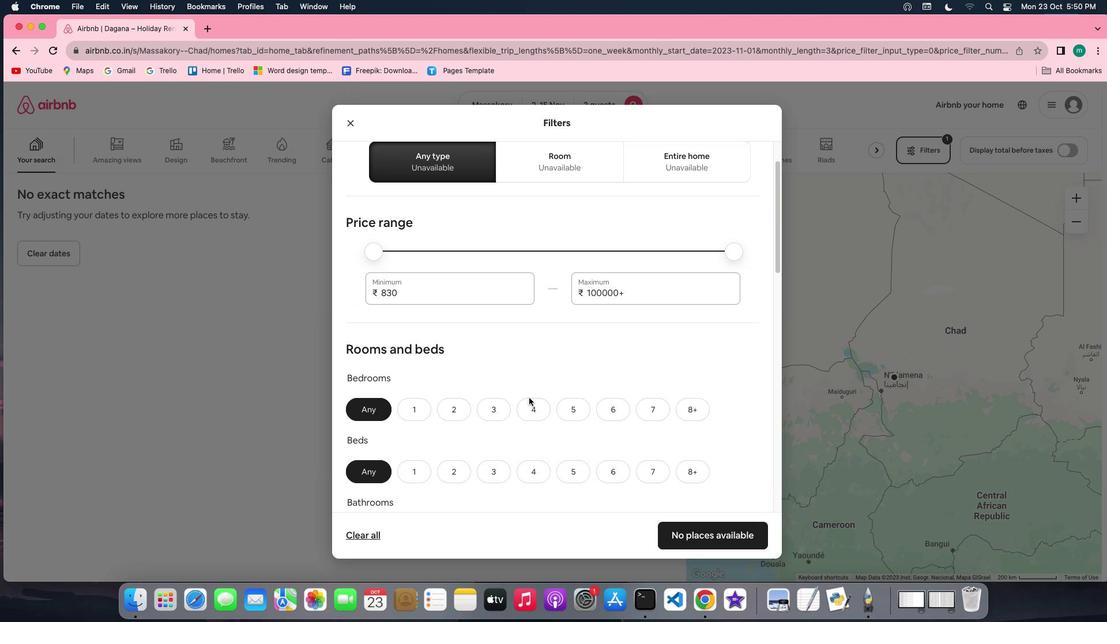 
Action: Mouse scrolled (528, 397) with delta (0, 0)
Screenshot: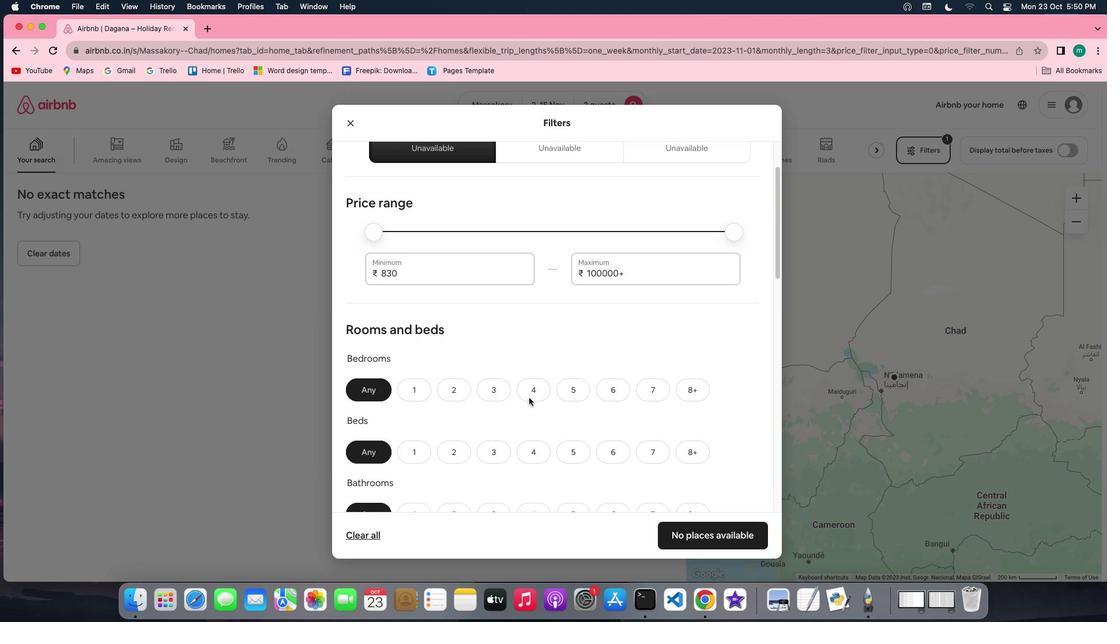 
Action: Mouse scrolled (528, 397) with delta (0, 0)
Screenshot: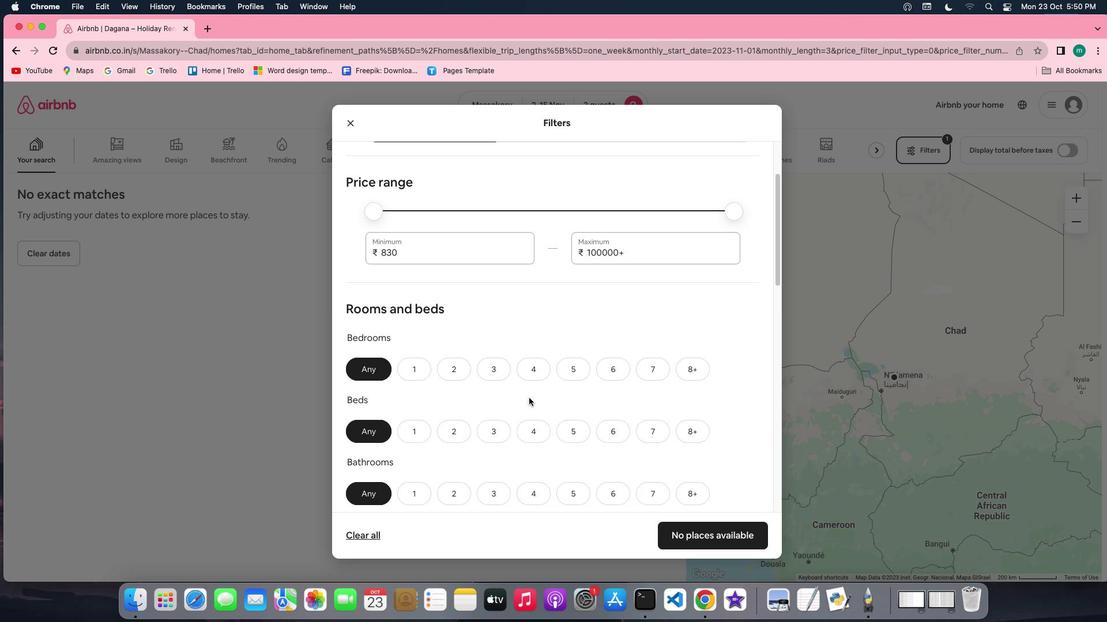 
Action: Mouse scrolled (528, 397) with delta (0, 0)
Screenshot: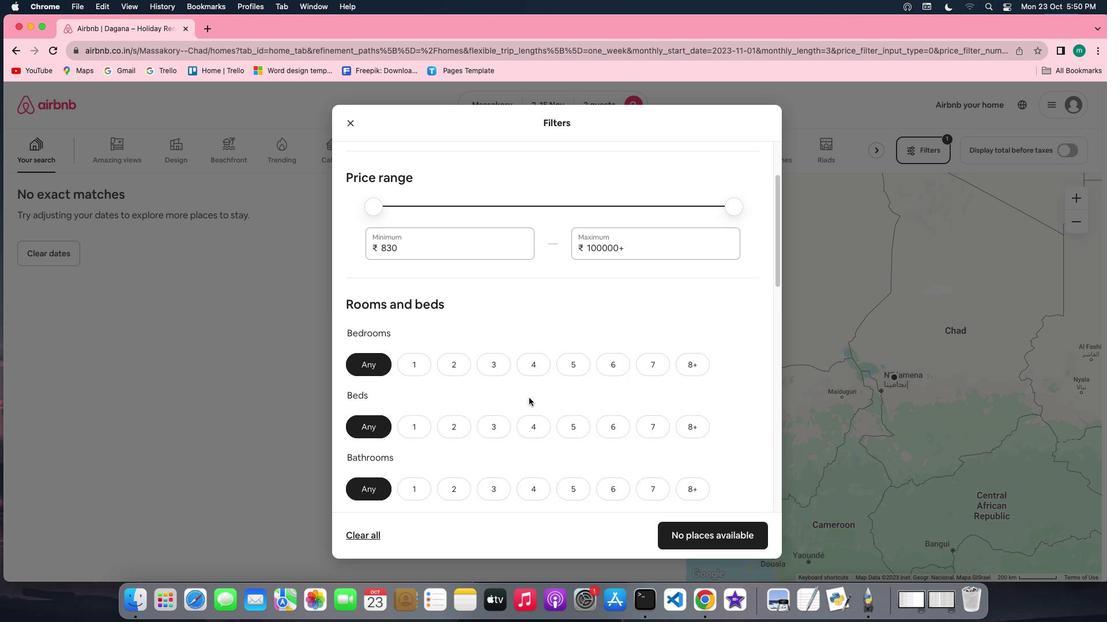 
Action: Mouse scrolled (528, 397) with delta (0, 0)
Screenshot: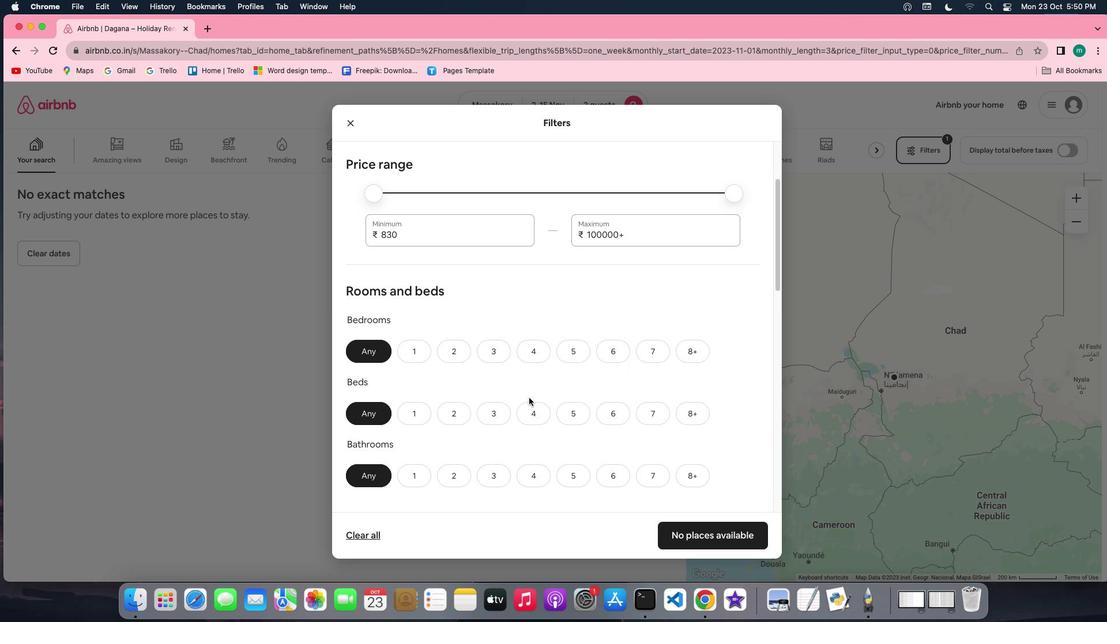 
Action: Mouse moved to (415, 334)
Screenshot: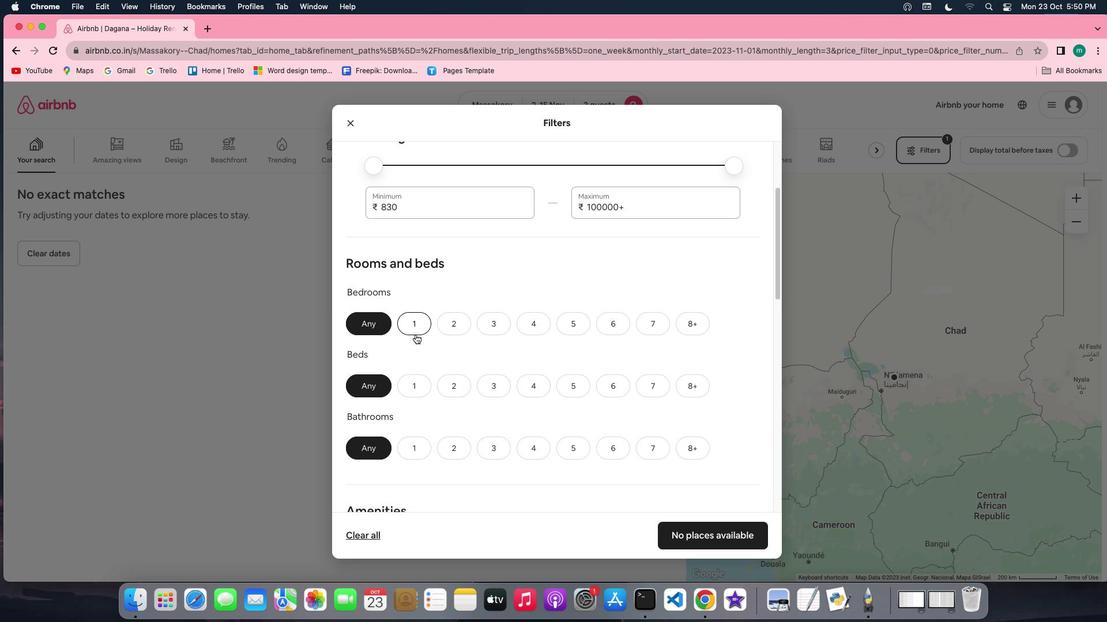 
Action: Mouse pressed left at (415, 334)
Screenshot: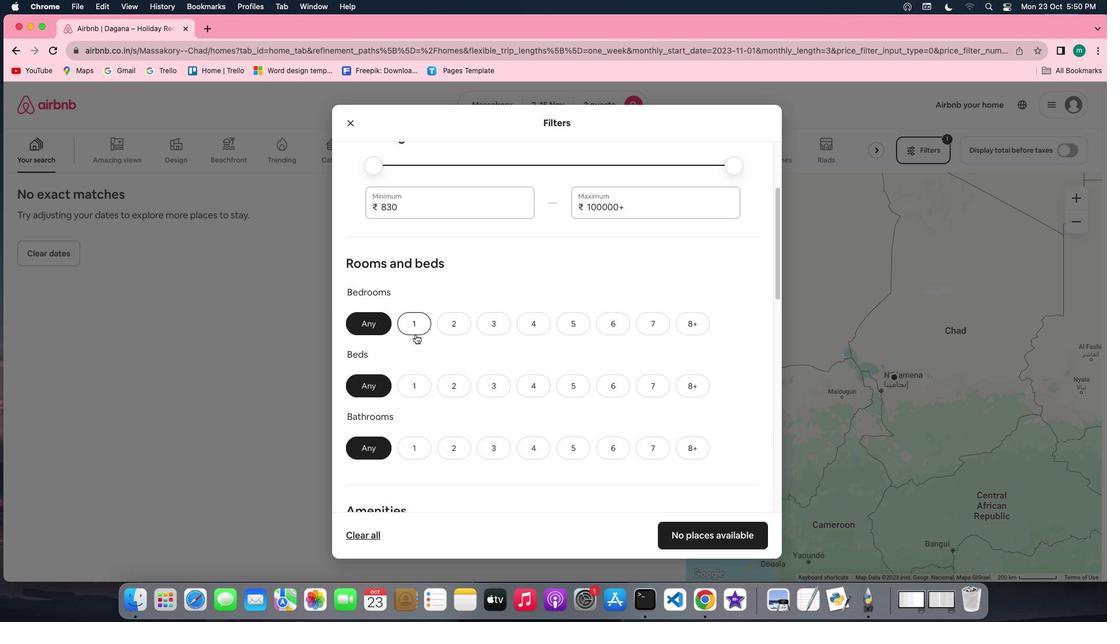 
Action: Mouse moved to (411, 392)
Screenshot: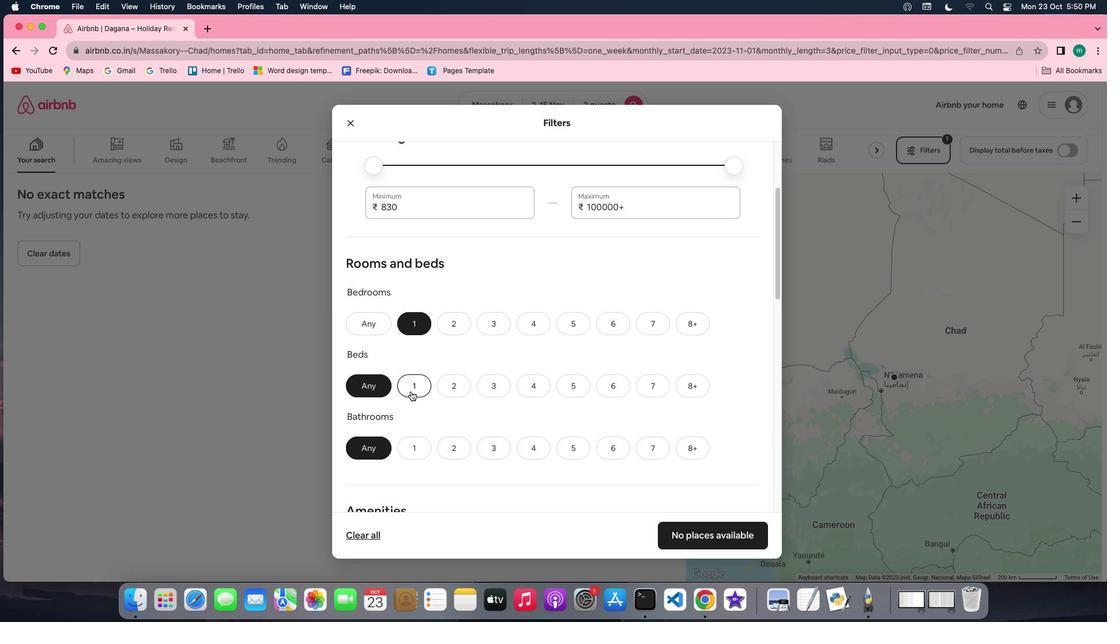 
Action: Mouse pressed left at (411, 392)
Screenshot: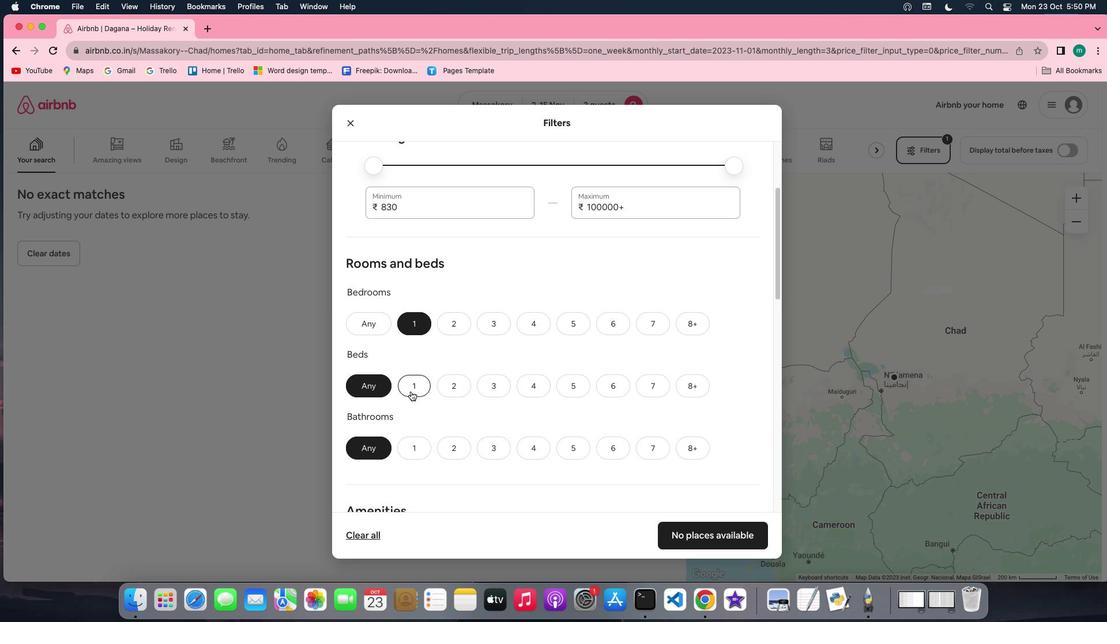 
Action: Mouse moved to (412, 444)
Screenshot: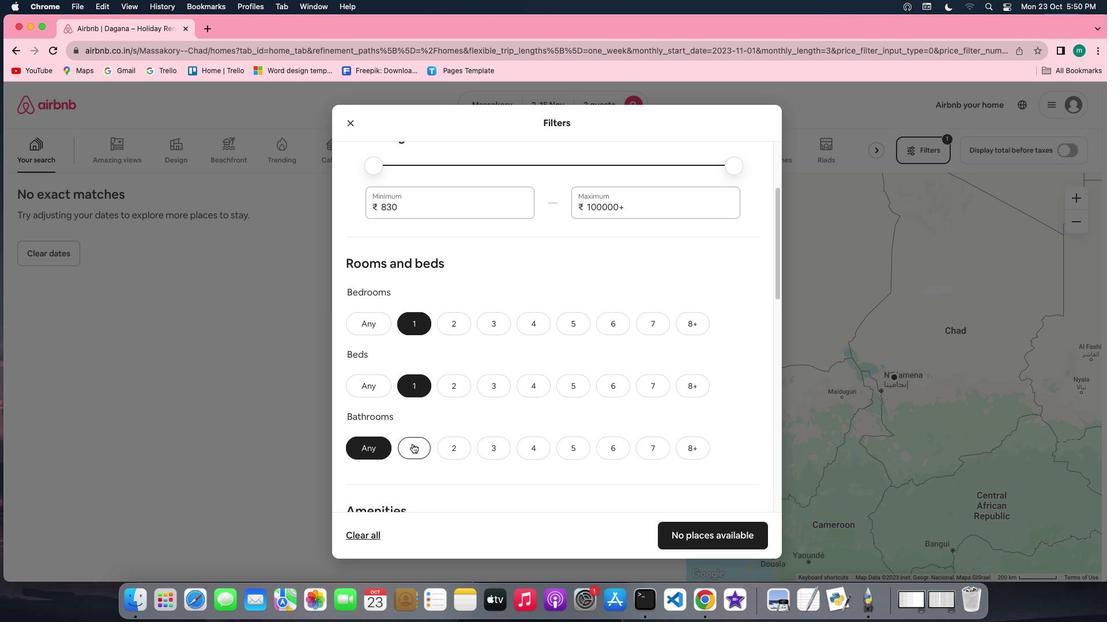 
Action: Mouse pressed left at (412, 444)
Screenshot: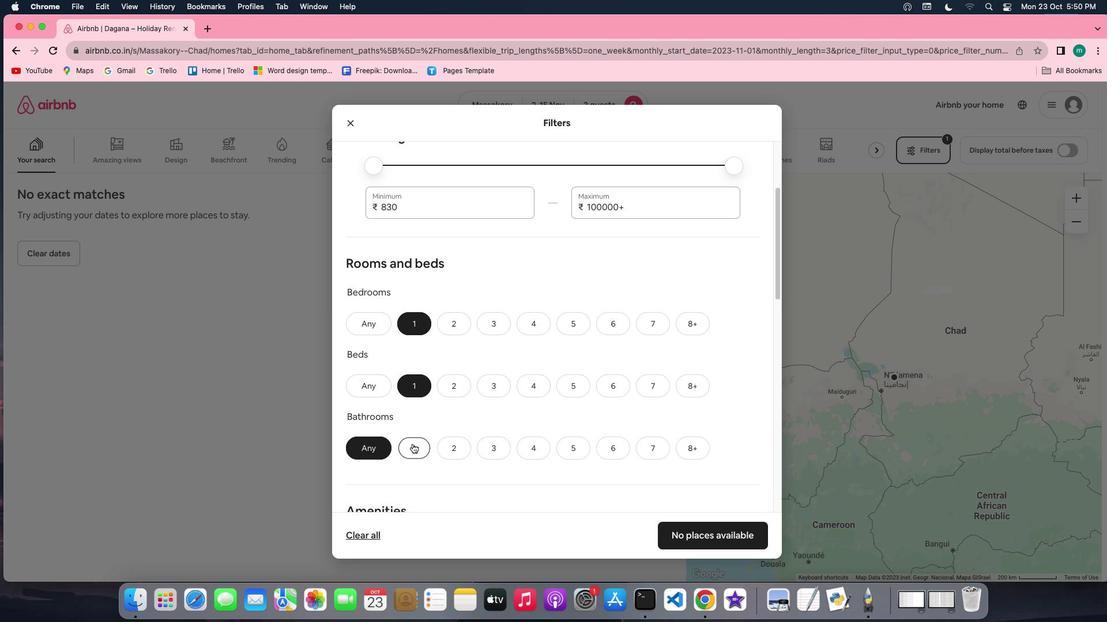 
Action: Mouse moved to (567, 442)
Screenshot: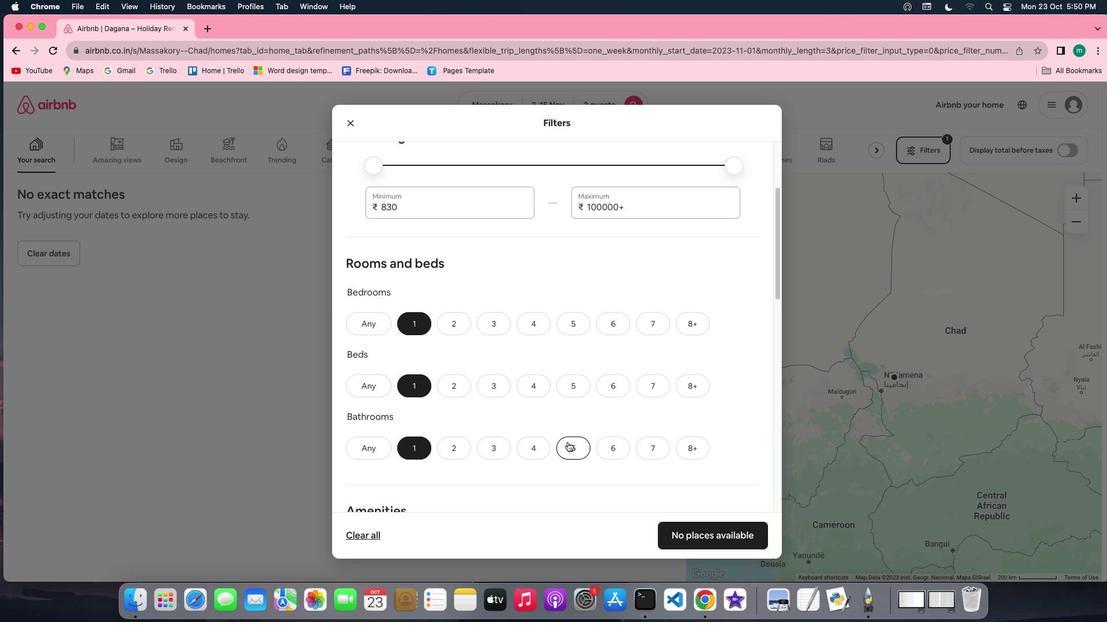 
Action: Mouse scrolled (567, 442) with delta (0, 0)
Screenshot: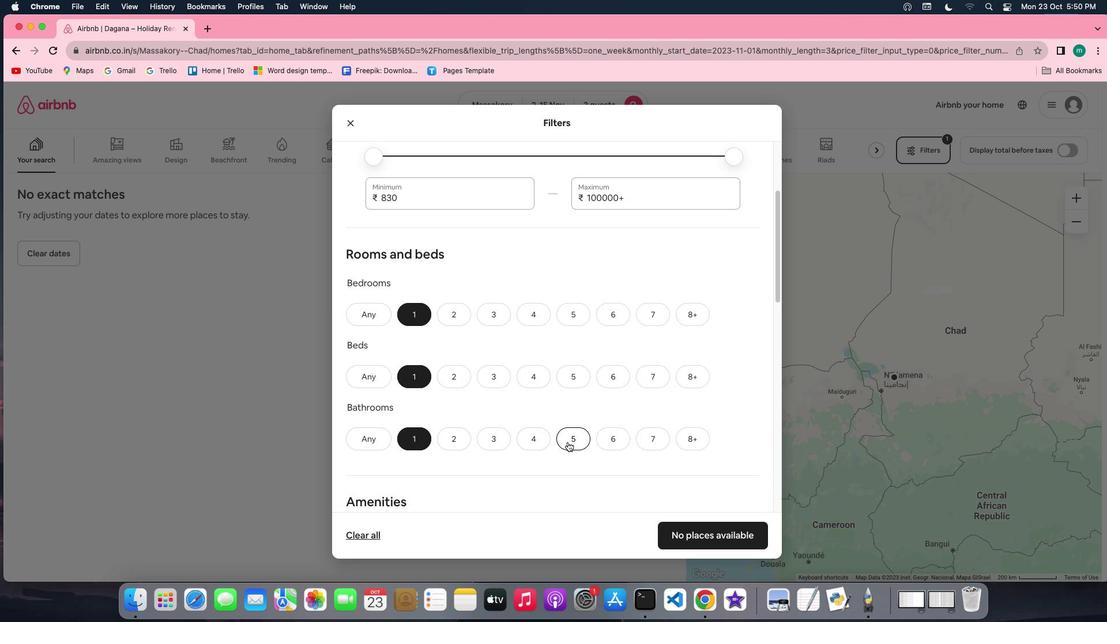 
Action: Mouse scrolled (567, 442) with delta (0, 0)
Screenshot: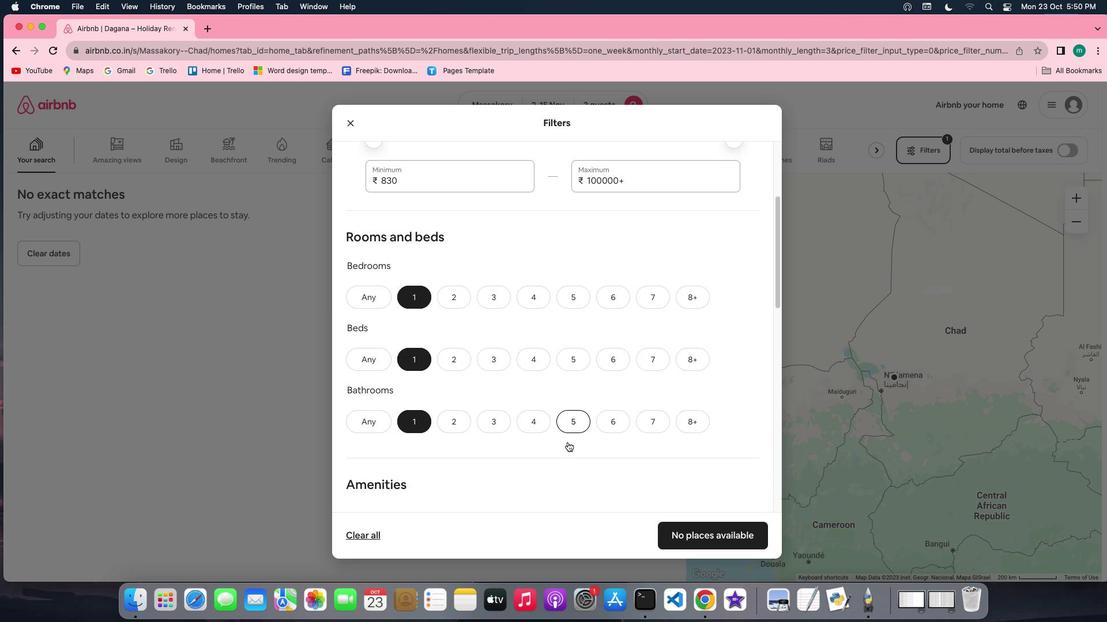 
Action: Mouse scrolled (567, 442) with delta (0, -1)
Screenshot: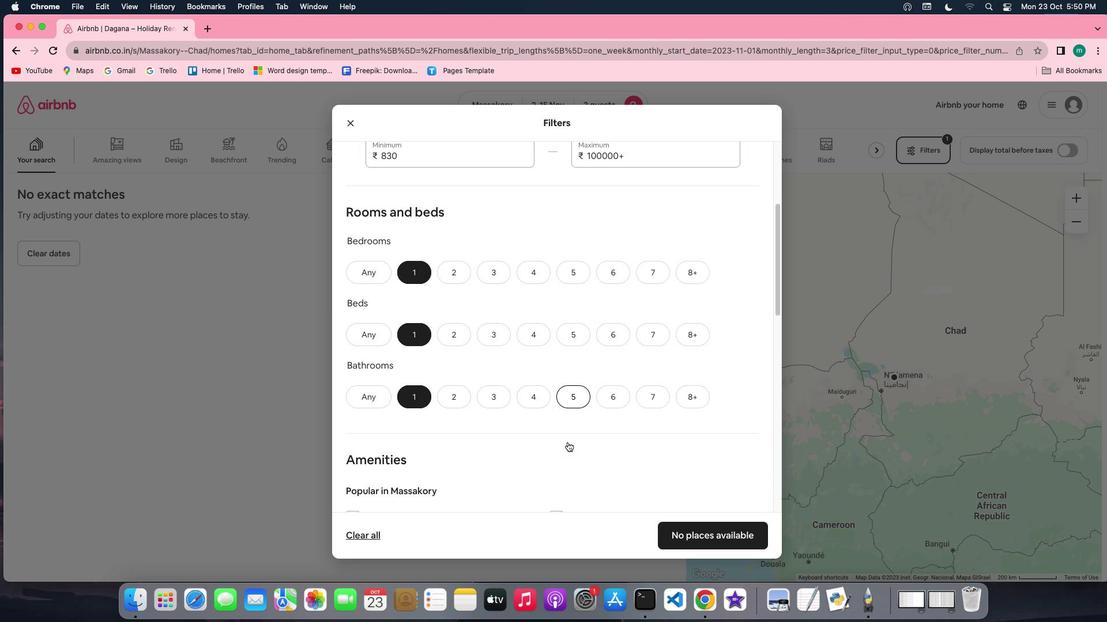 
Action: Mouse scrolled (567, 442) with delta (0, -1)
Screenshot: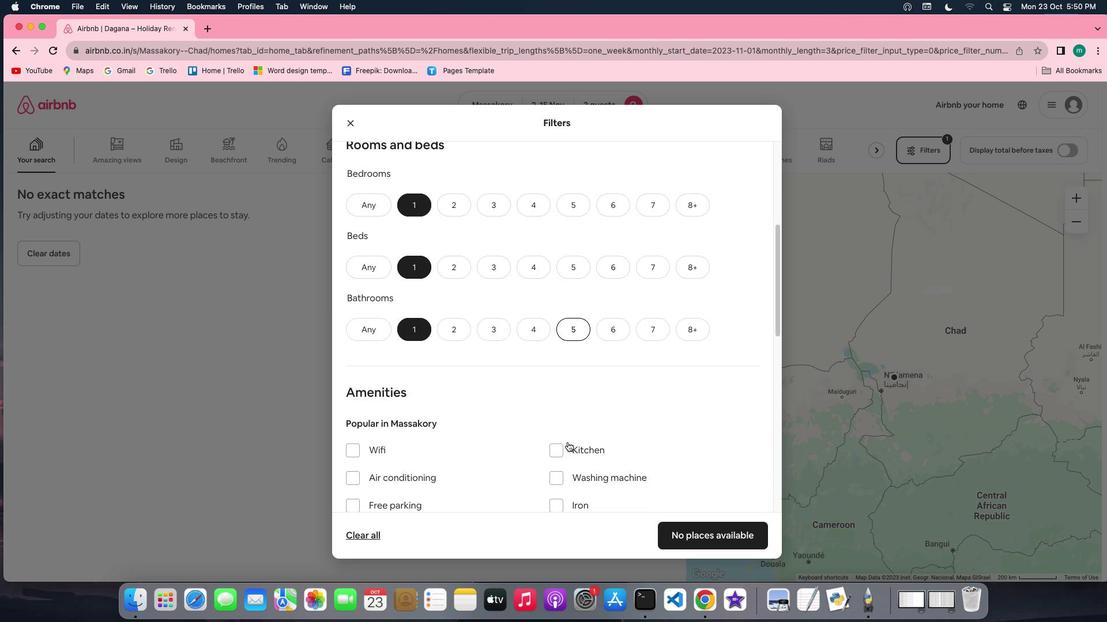 
Action: Mouse scrolled (567, 442) with delta (0, 0)
Screenshot: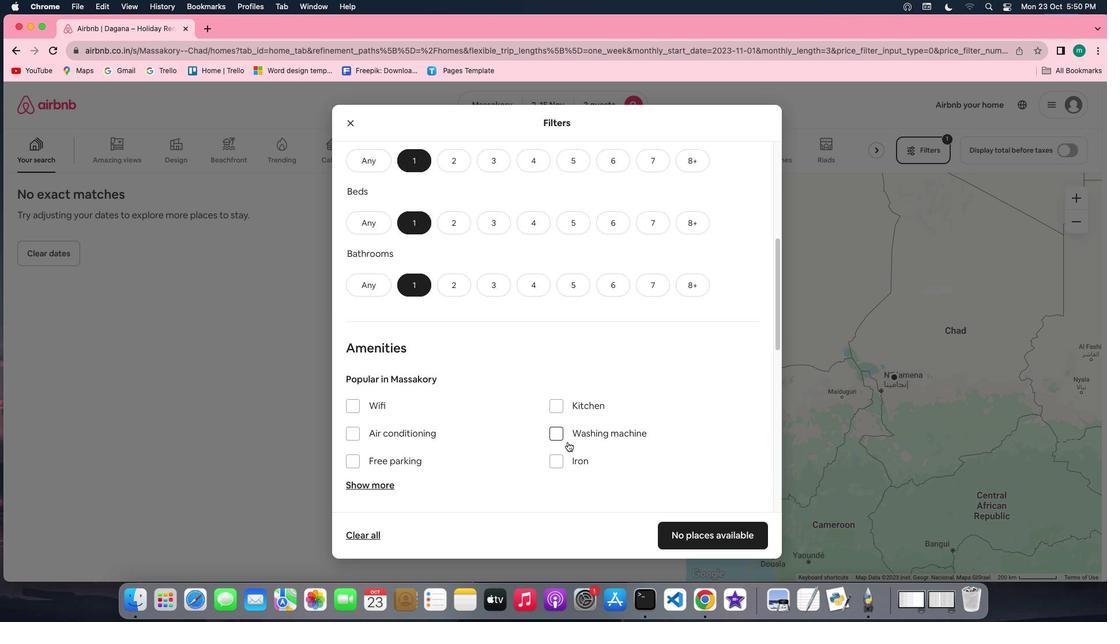 
Action: Mouse scrolled (567, 442) with delta (0, 0)
Screenshot: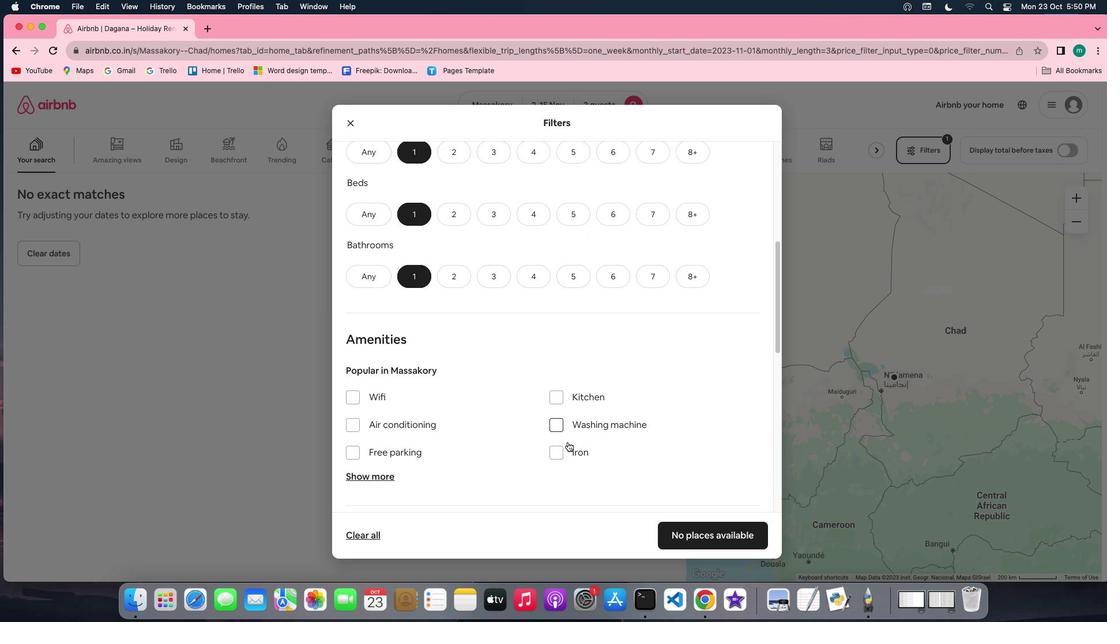 
Action: Mouse scrolled (567, 442) with delta (0, -1)
Screenshot: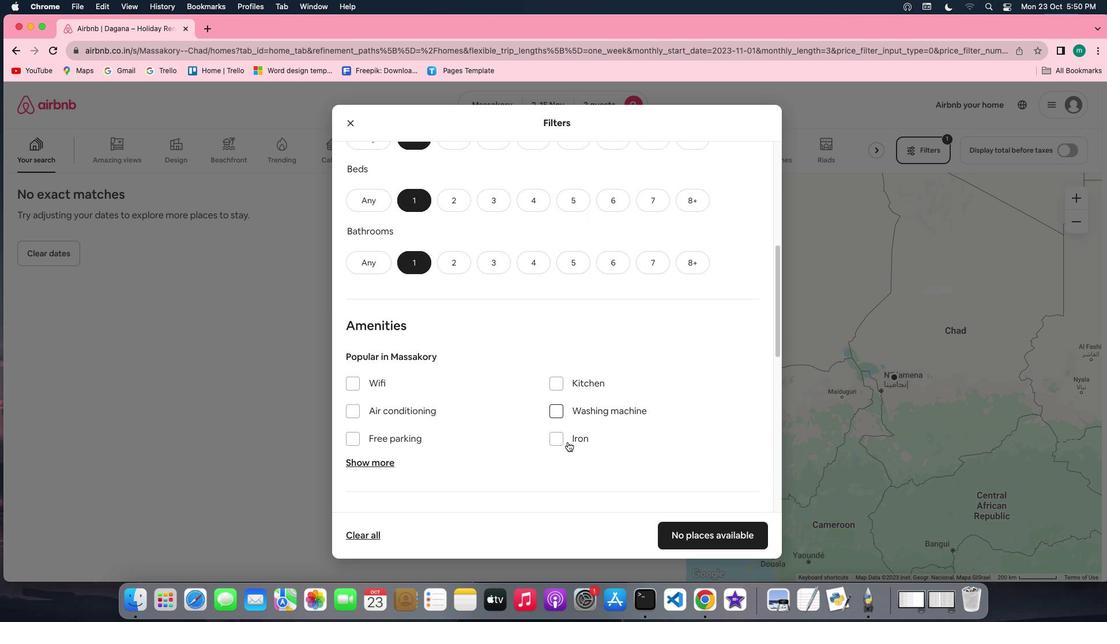 
Action: Mouse scrolled (567, 442) with delta (0, 0)
Screenshot: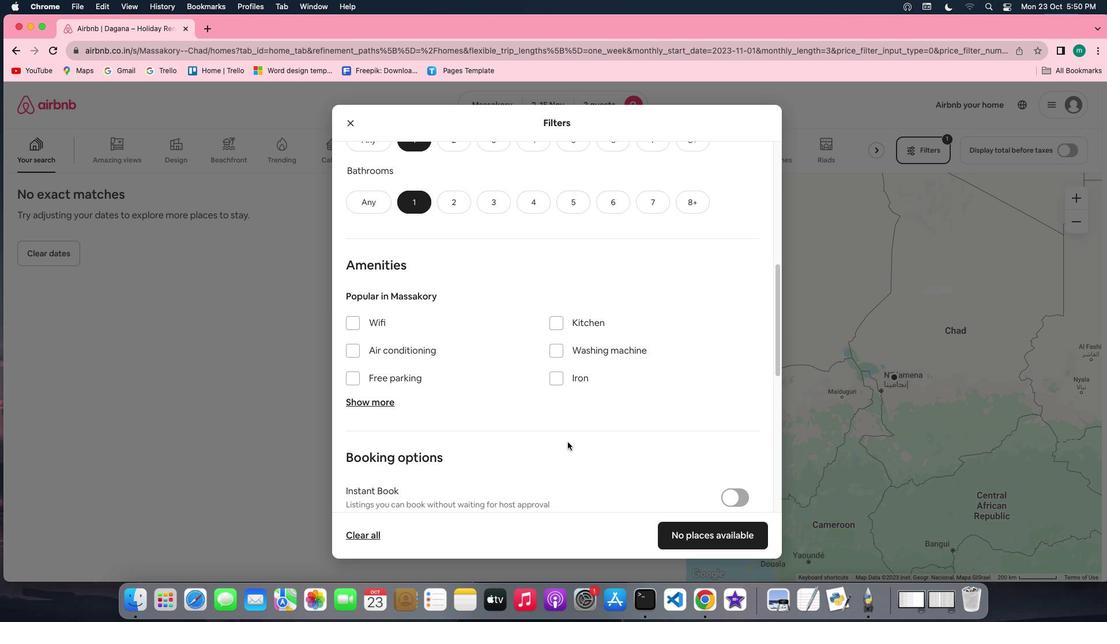 
Action: Mouse scrolled (567, 442) with delta (0, 0)
Screenshot: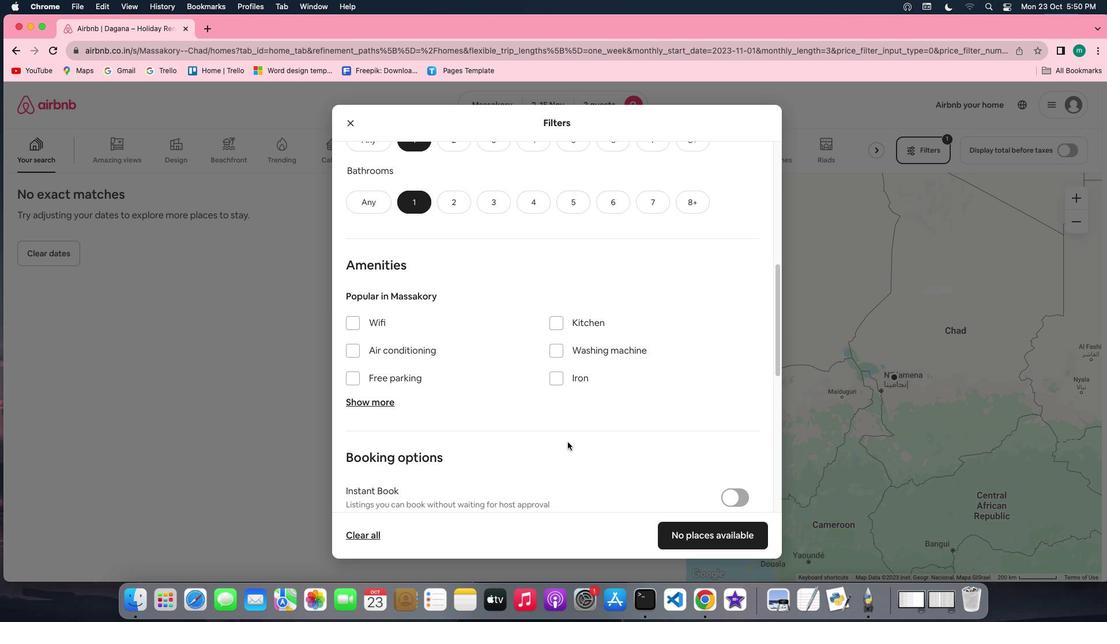 
Action: Mouse scrolled (567, 442) with delta (0, -1)
Screenshot: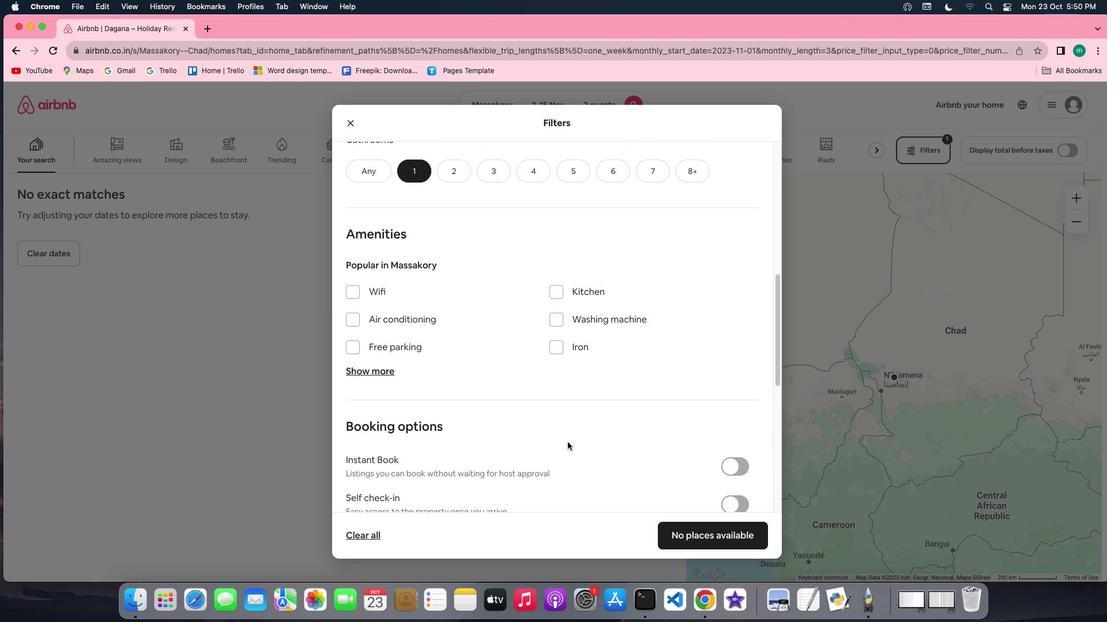 
Action: Mouse scrolled (567, 442) with delta (0, 0)
Screenshot: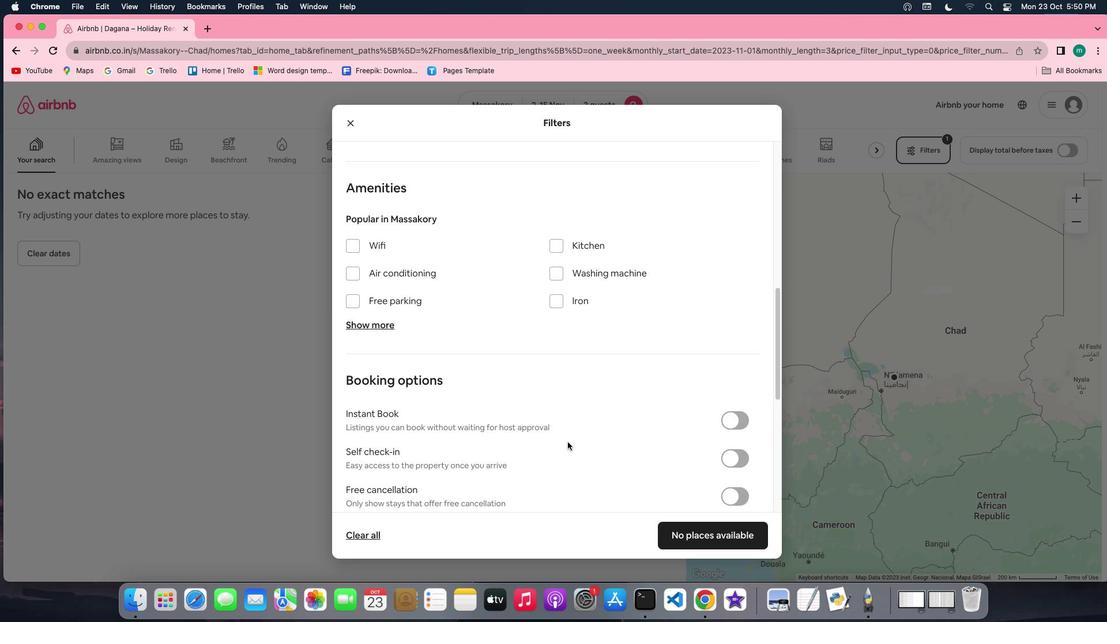 
Action: Mouse scrolled (567, 442) with delta (0, 0)
Screenshot: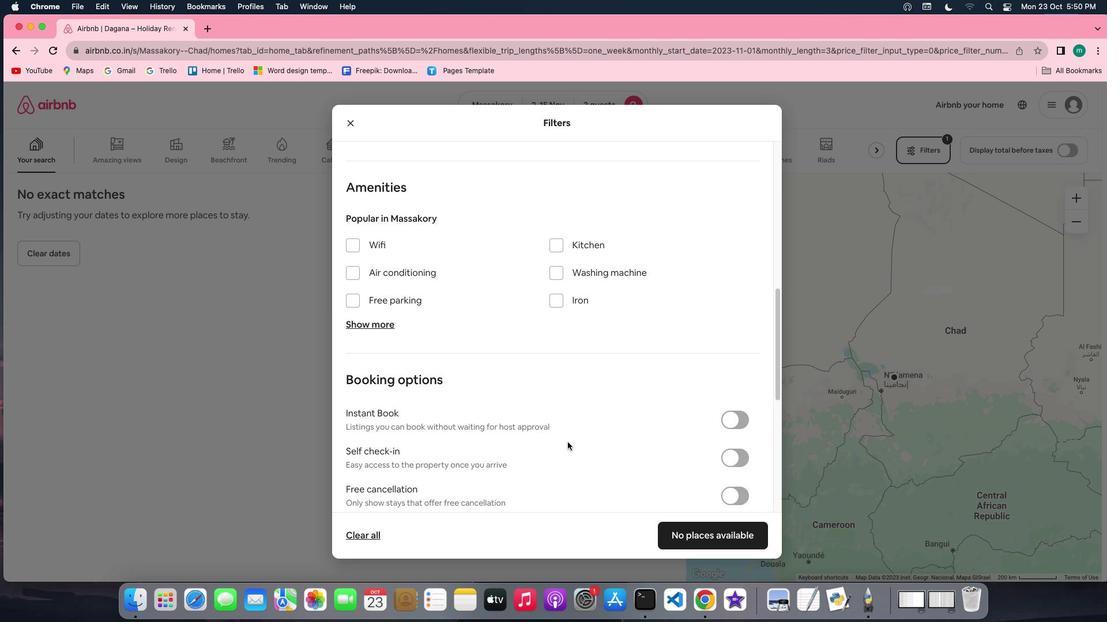 
Action: Mouse scrolled (567, 442) with delta (0, 0)
Screenshot: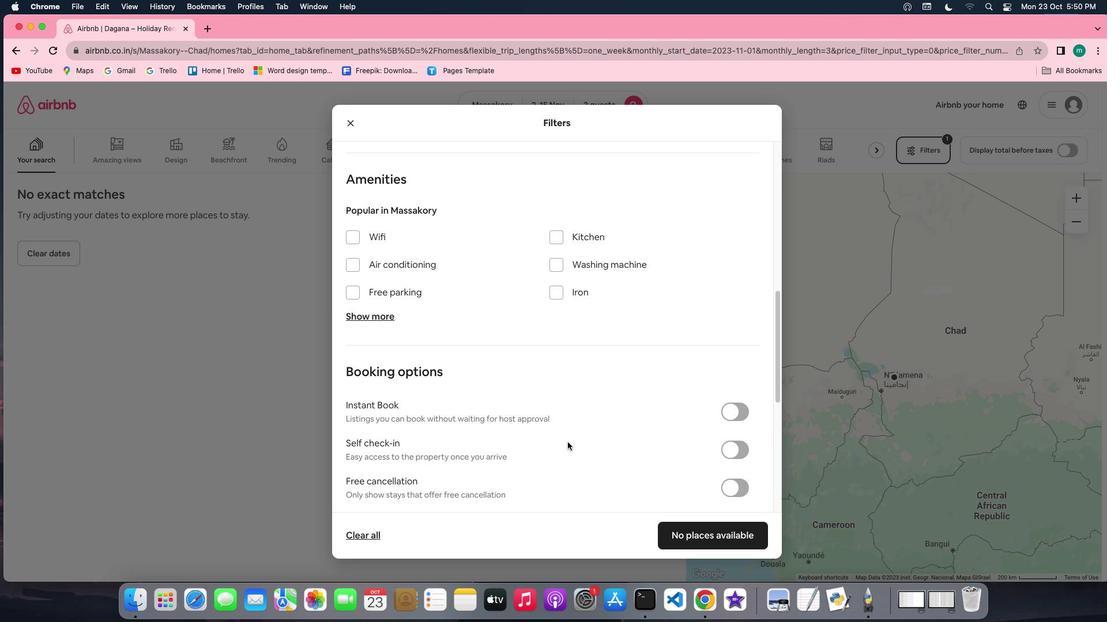 
Action: Mouse scrolled (567, 442) with delta (0, 0)
Screenshot: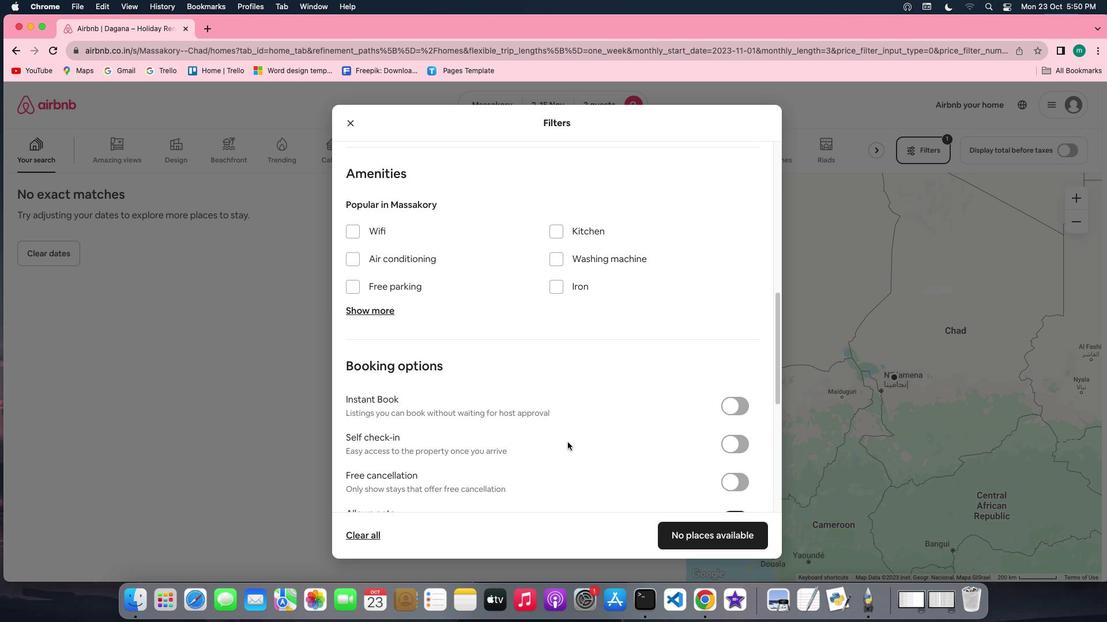 
Action: Mouse scrolled (567, 442) with delta (0, 0)
Screenshot: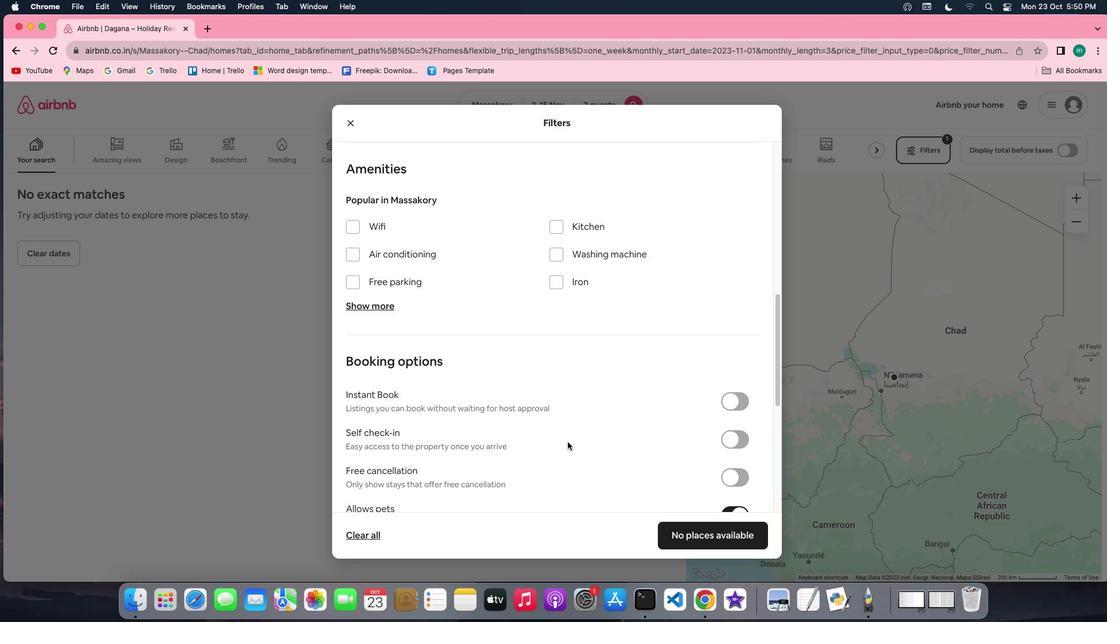
Action: Mouse scrolled (567, 442) with delta (0, 0)
Screenshot: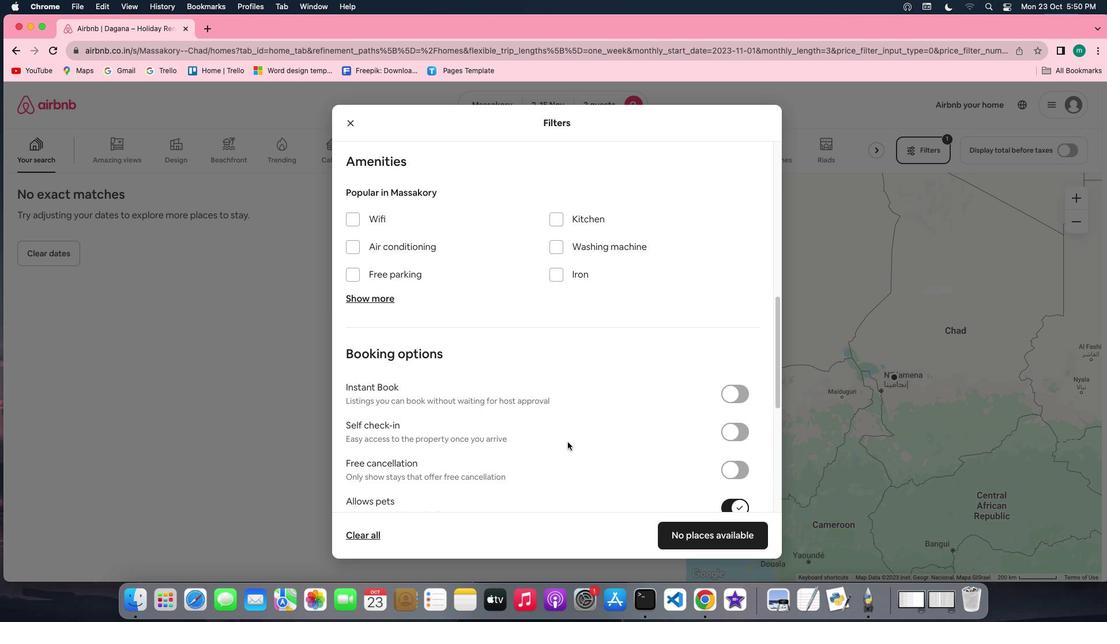 
Action: Mouse scrolled (567, 442) with delta (0, 0)
Screenshot: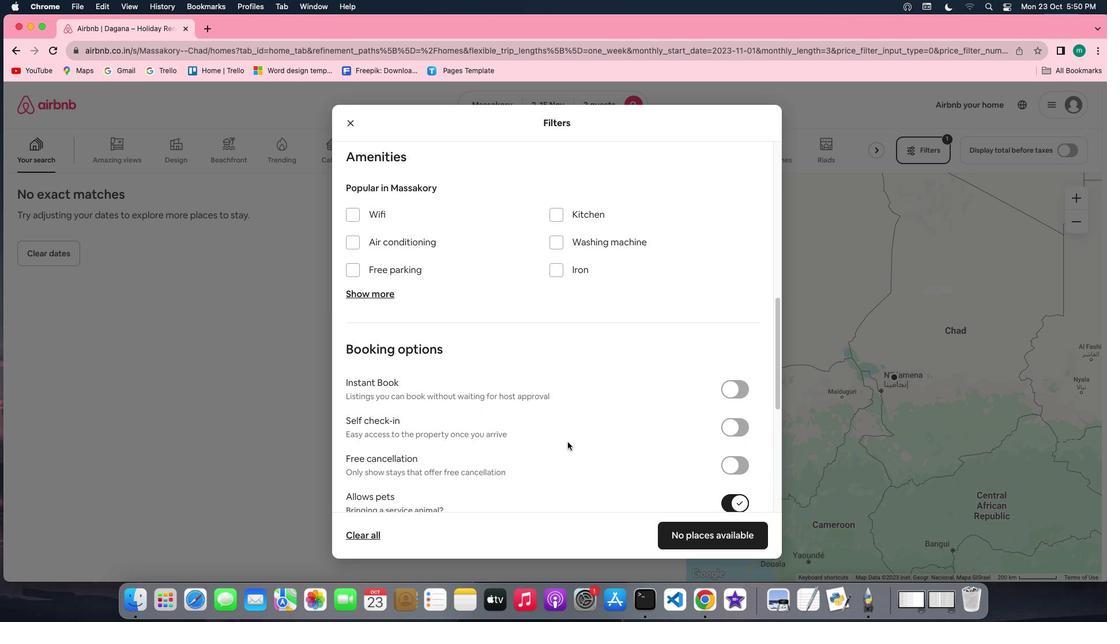 
Action: Mouse scrolled (567, 442) with delta (0, 0)
Screenshot: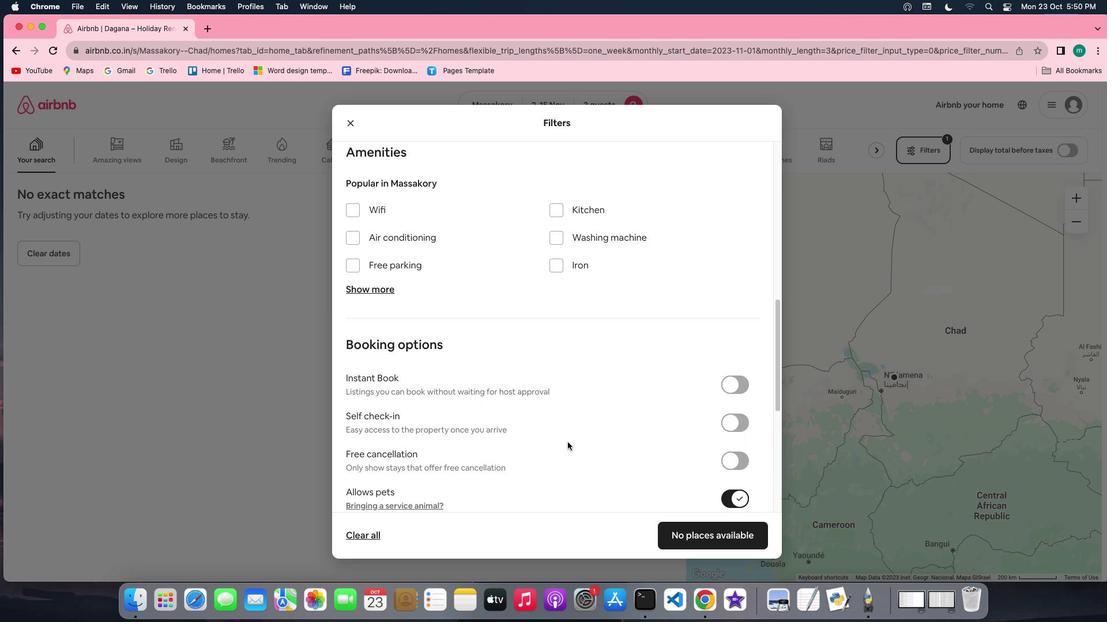 
Action: Mouse scrolled (567, 442) with delta (0, 0)
Screenshot: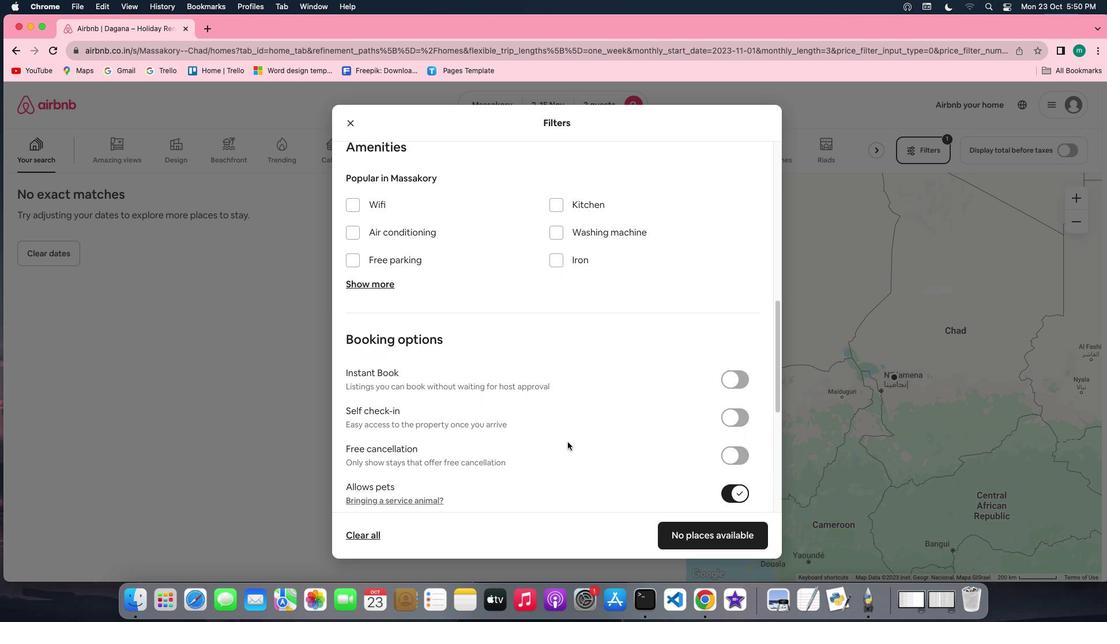 
Action: Mouse moved to (576, 397)
Screenshot: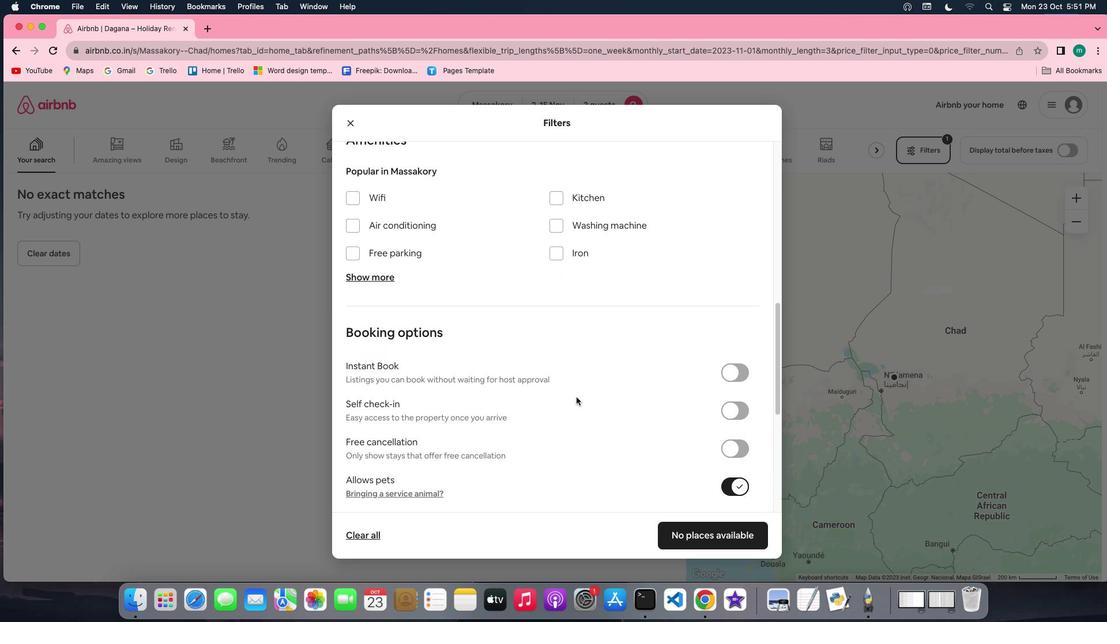 
Action: Mouse scrolled (576, 397) with delta (0, 0)
Screenshot: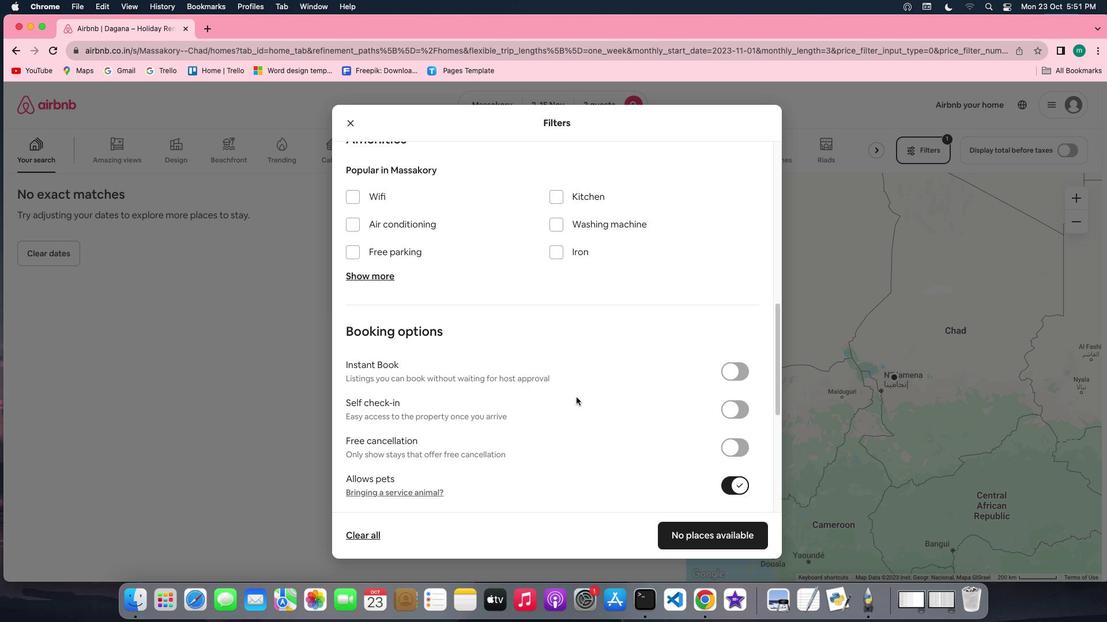 
Action: Mouse scrolled (576, 397) with delta (0, 0)
Screenshot: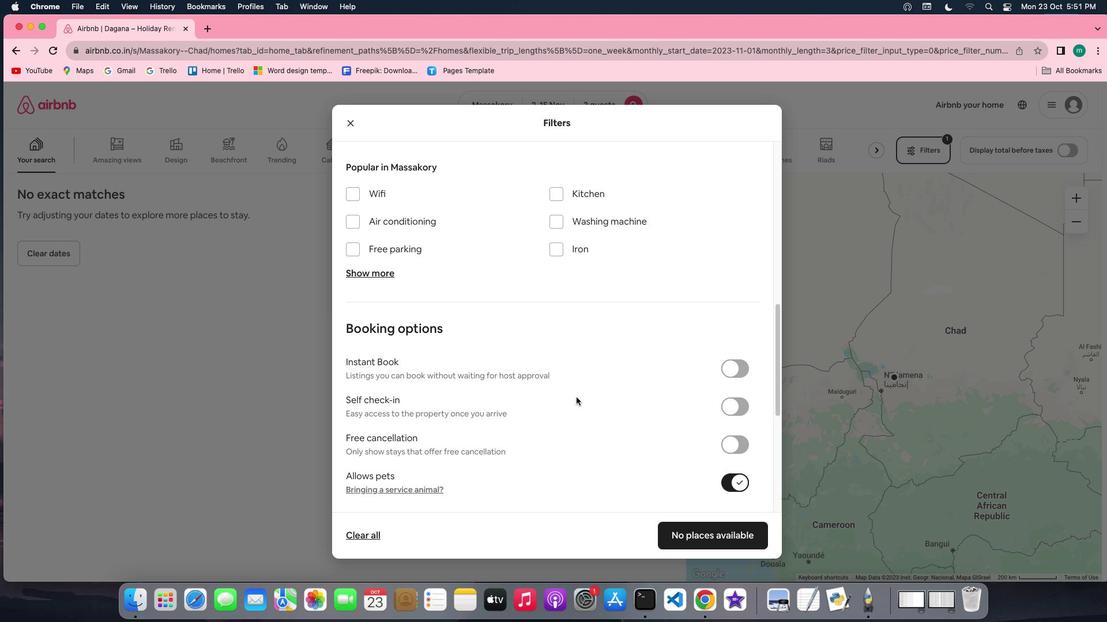
Action: Mouse scrolled (576, 397) with delta (0, 0)
Screenshot: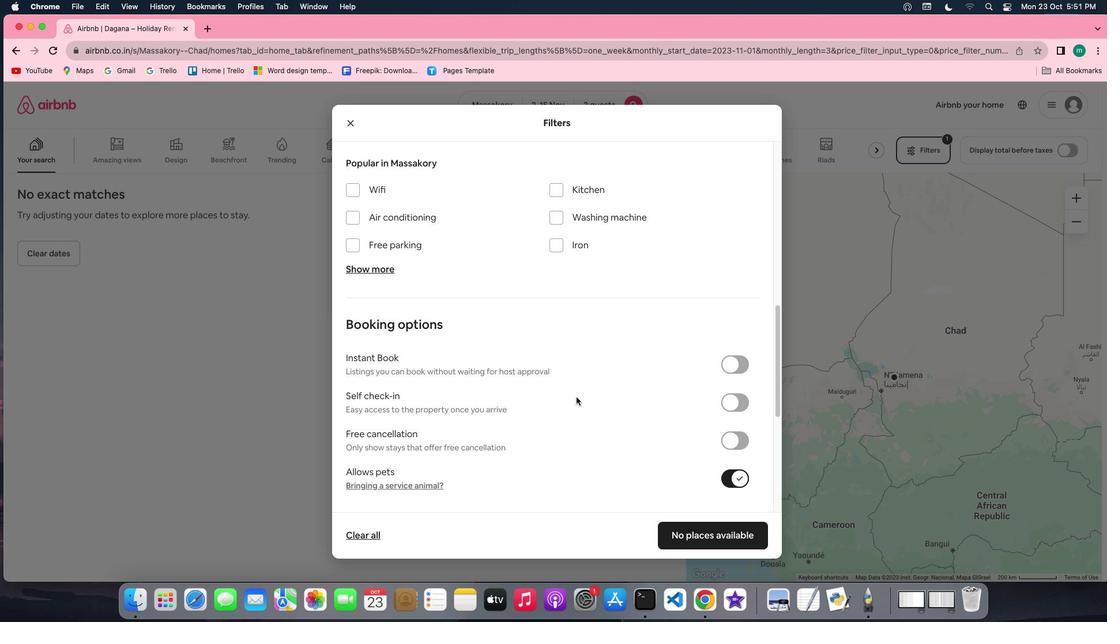 
Action: Mouse scrolled (576, 397) with delta (0, 0)
Screenshot: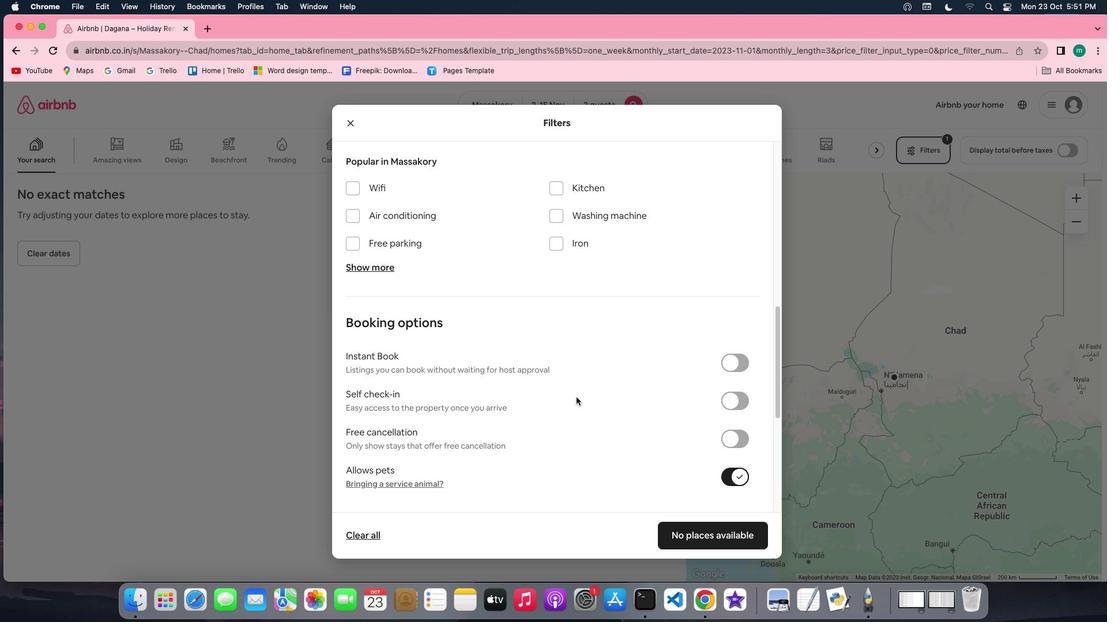 
Action: Mouse scrolled (576, 397) with delta (0, 0)
Screenshot: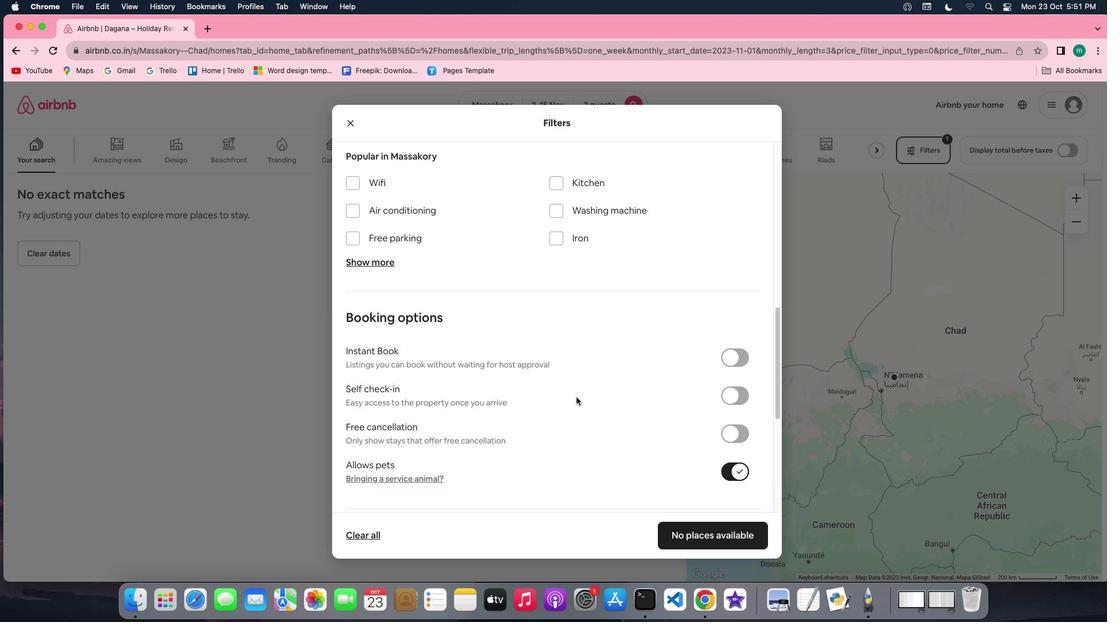 
Action: Mouse scrolled (576, 397) with delta (0, 0)
Screenshot: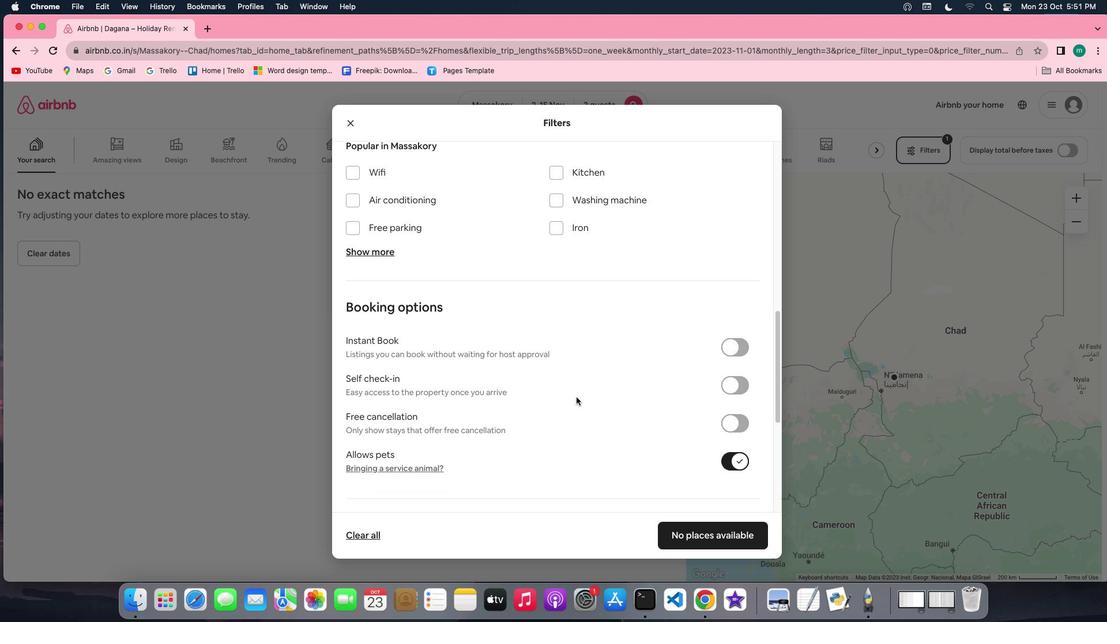 
Action: Mouse scrolled (576, 397) with delta (0, 0)
Screenshot: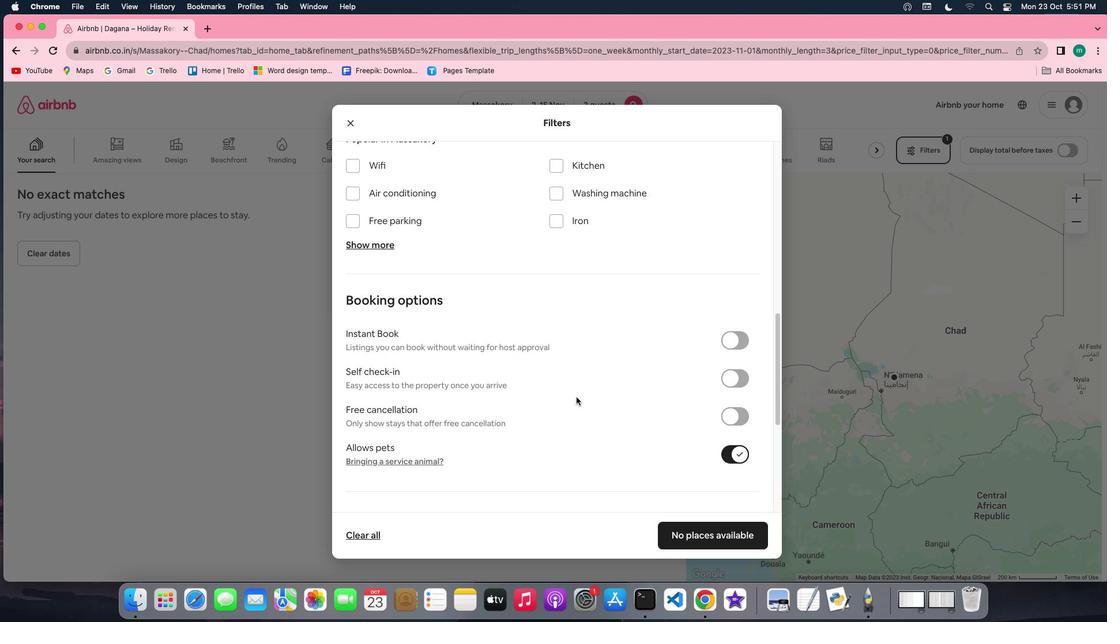 
Action: Mouse scrolled (576, 397) with delta (0, 0)
Screenshot: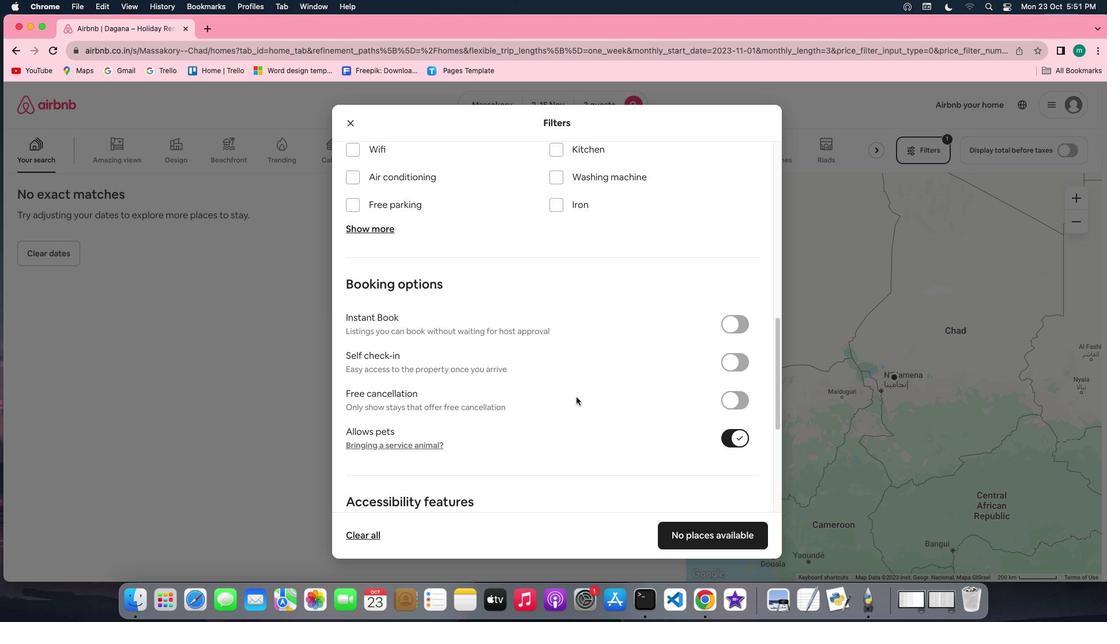 
Action: Mouse scrolled (576, 397) with delta (0, 0)
Screenshot: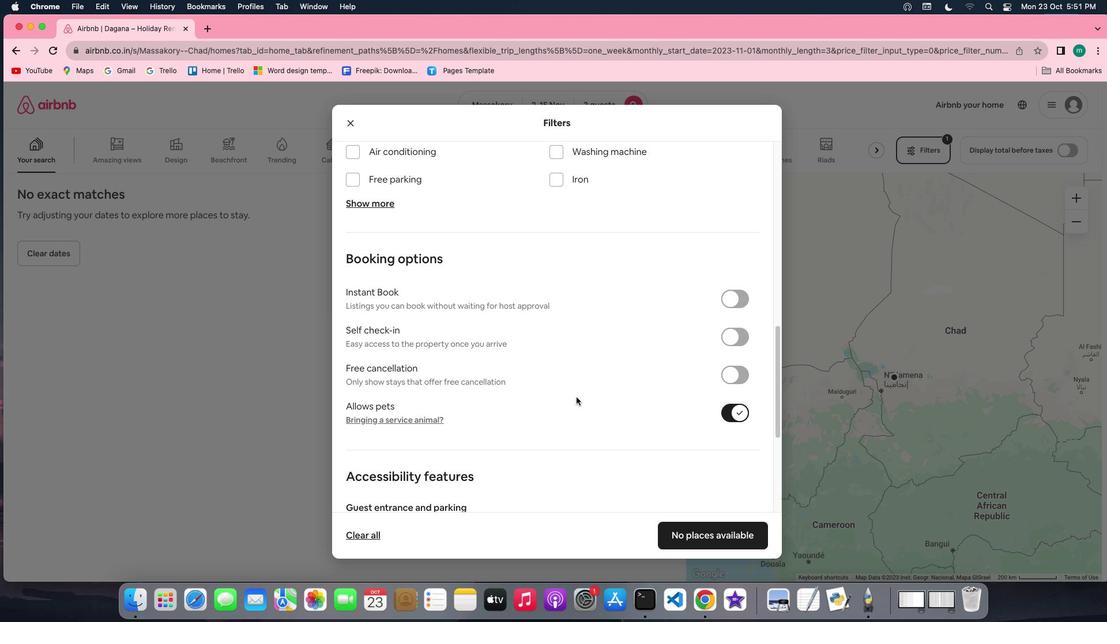 
Action: Mouse scrolled (576, 397) with delta (0, 0)
Screenshot: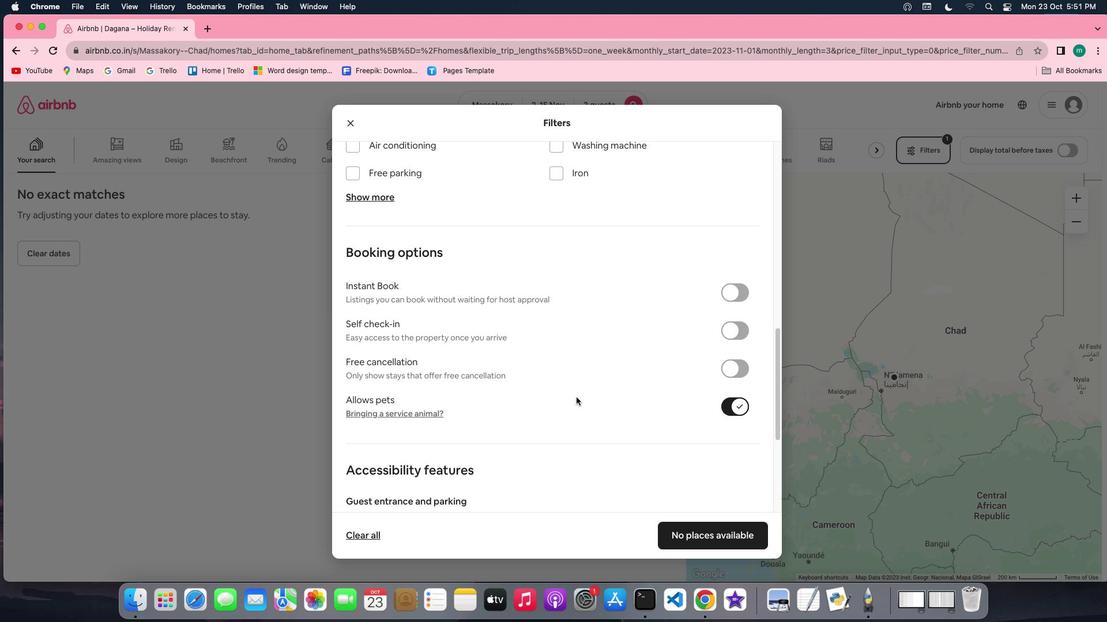 
Action: Mouse scrolled (576, 397) with delta (0, 0)
Screenshot: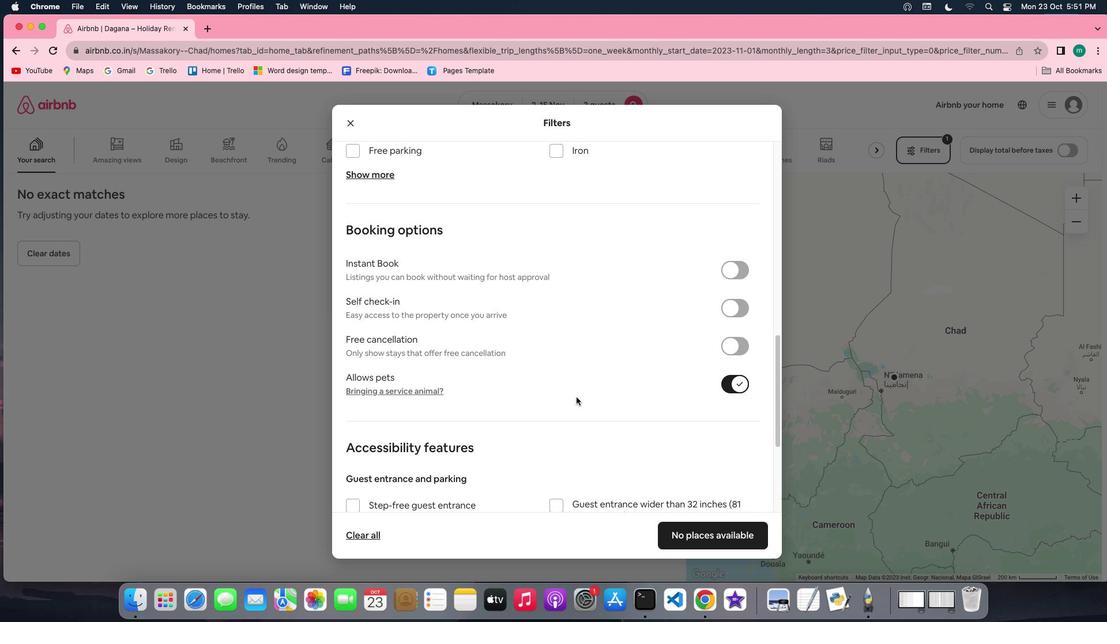 
Action: Mouse scrolled (576, 397) with delta (0, 0)
Screenshot: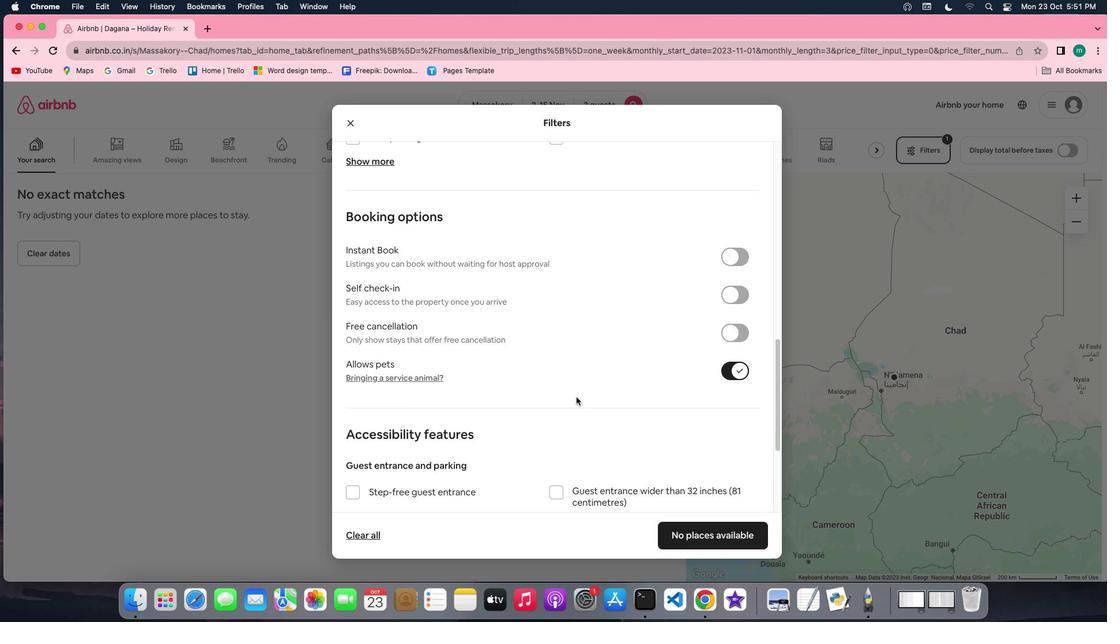 
Action: Mouse scrolled (576, 397) with delta (0, 0)
Screenshot: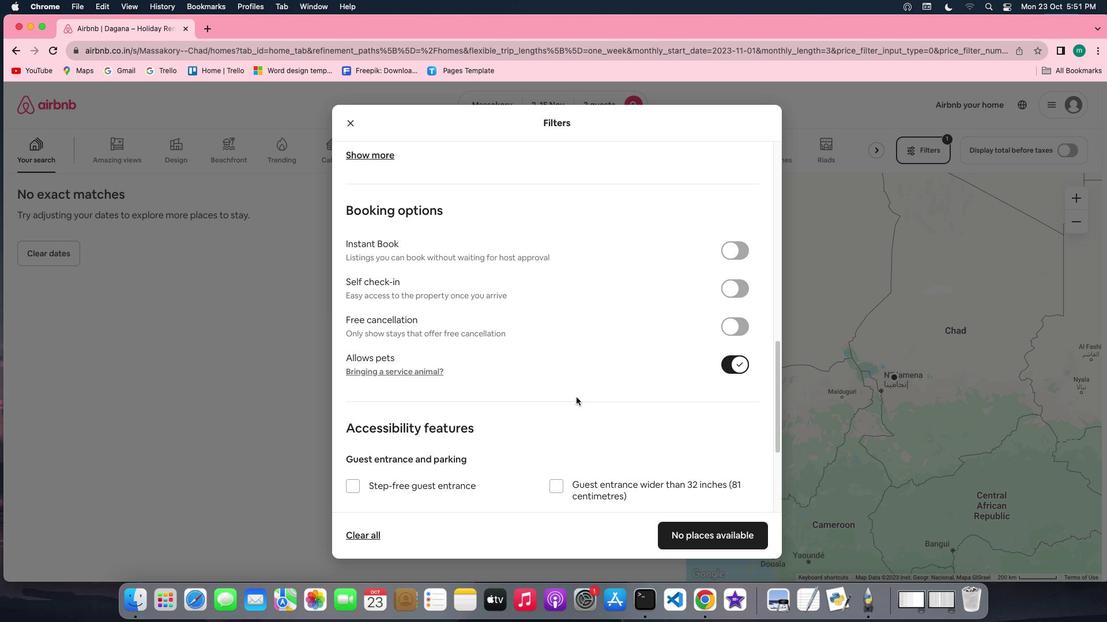 
Action: Mouse scrolled (576, 397) with delta (0, -1)
Screenshot: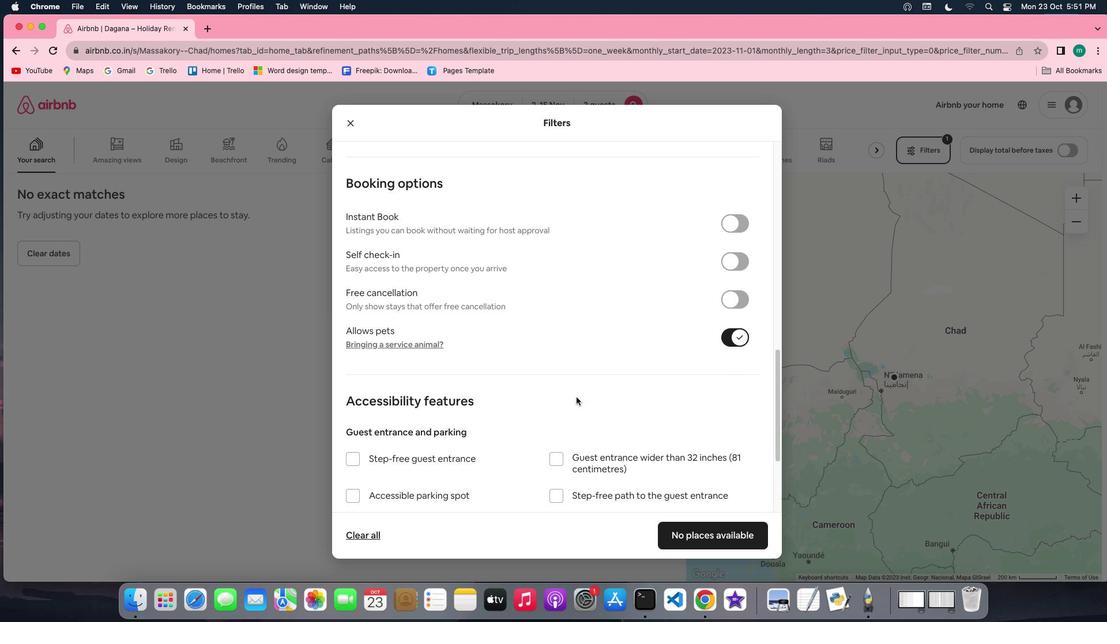 
Action: Mouse moved to (642, 401)
Screenshot: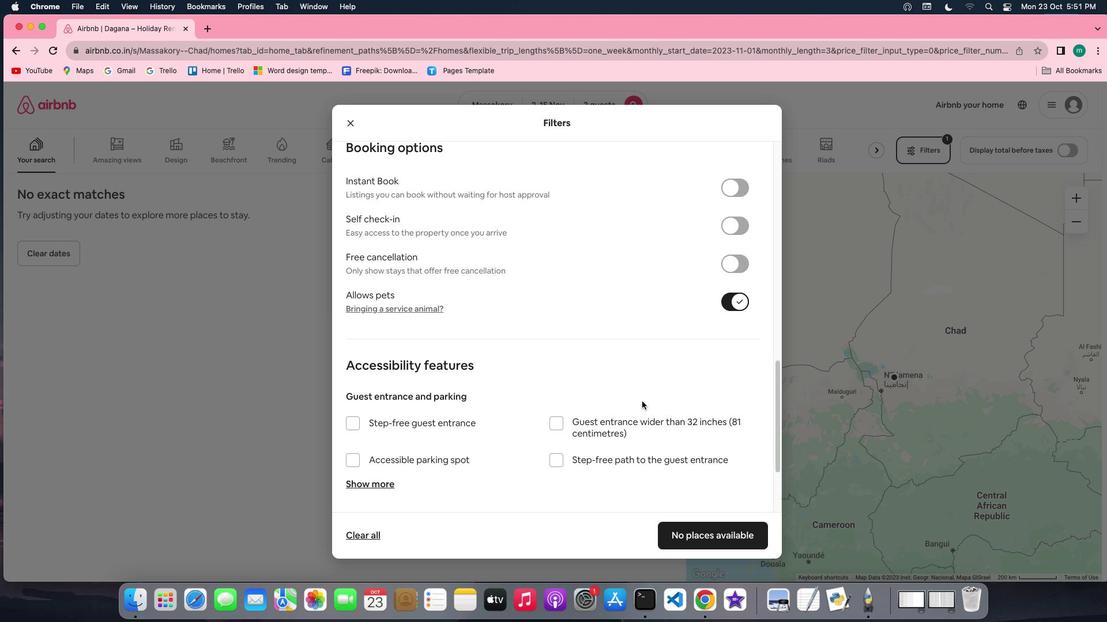 
Action: Mouse scrolled (642, 401) with delta (0, 0)
Screenshot: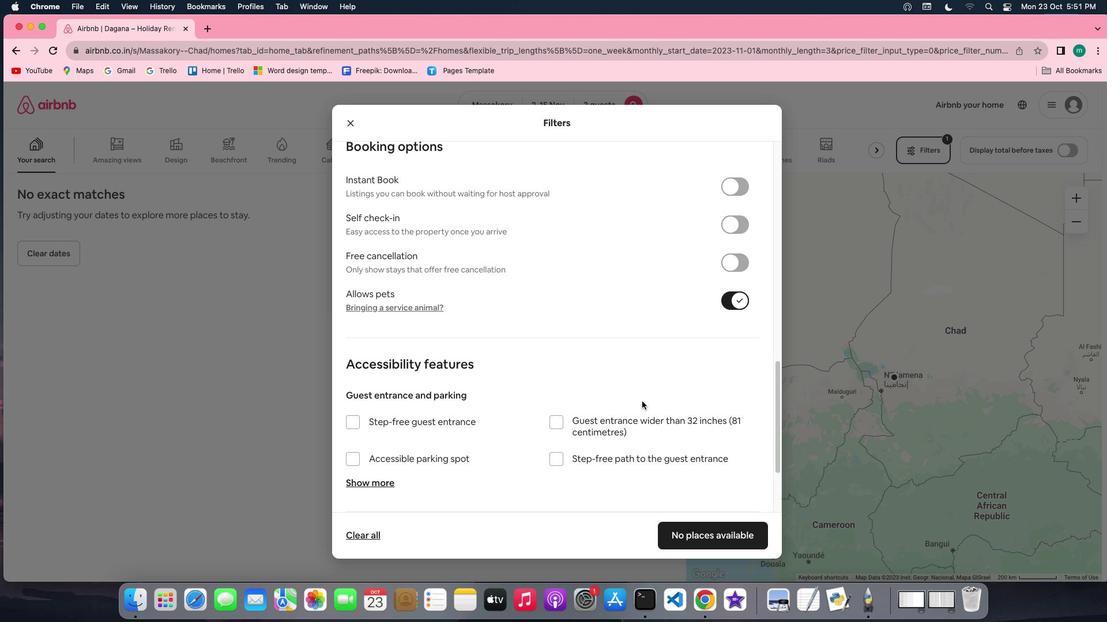 
Action: Mouse scrolled (642, 401) with delta (0, 0)
Screenshot: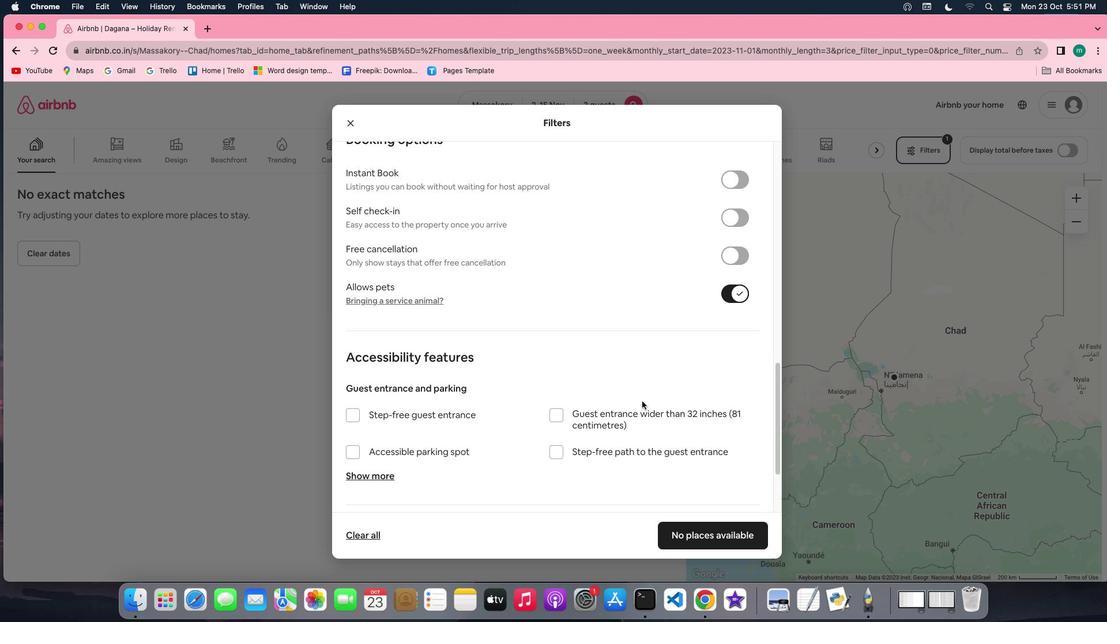 
Action: Mouse scrolled (642, 401) with delta (0, 0)
Screenshot: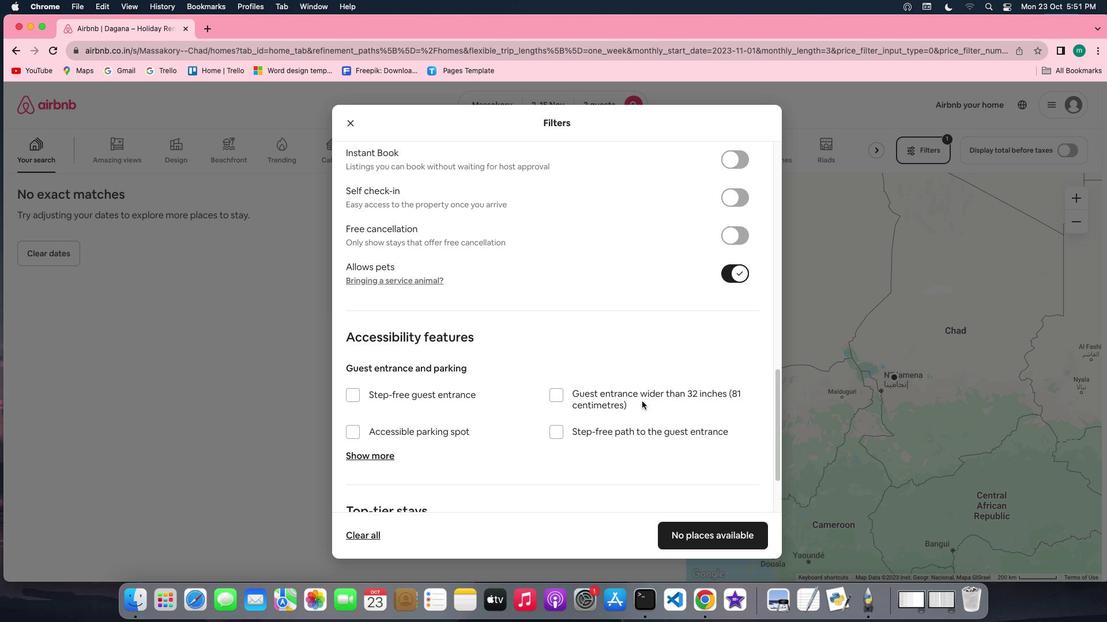 
Action: Mouse scrolled (642, 401) with delta (0, 0)
Screenshot: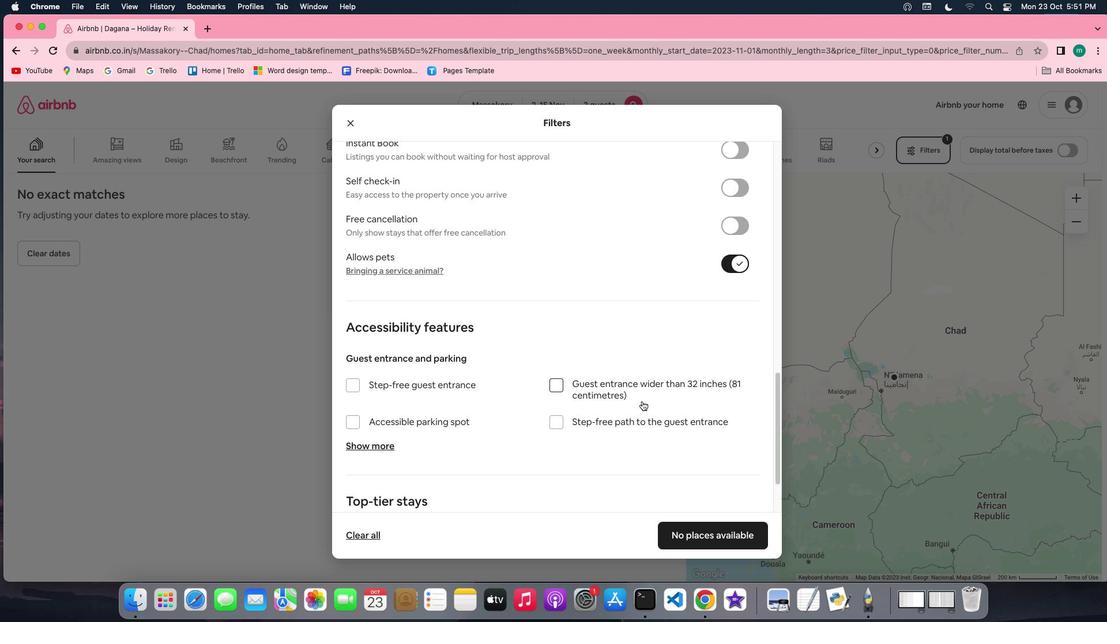 
Action: Mouse moved to (737, 178)
Screenshot: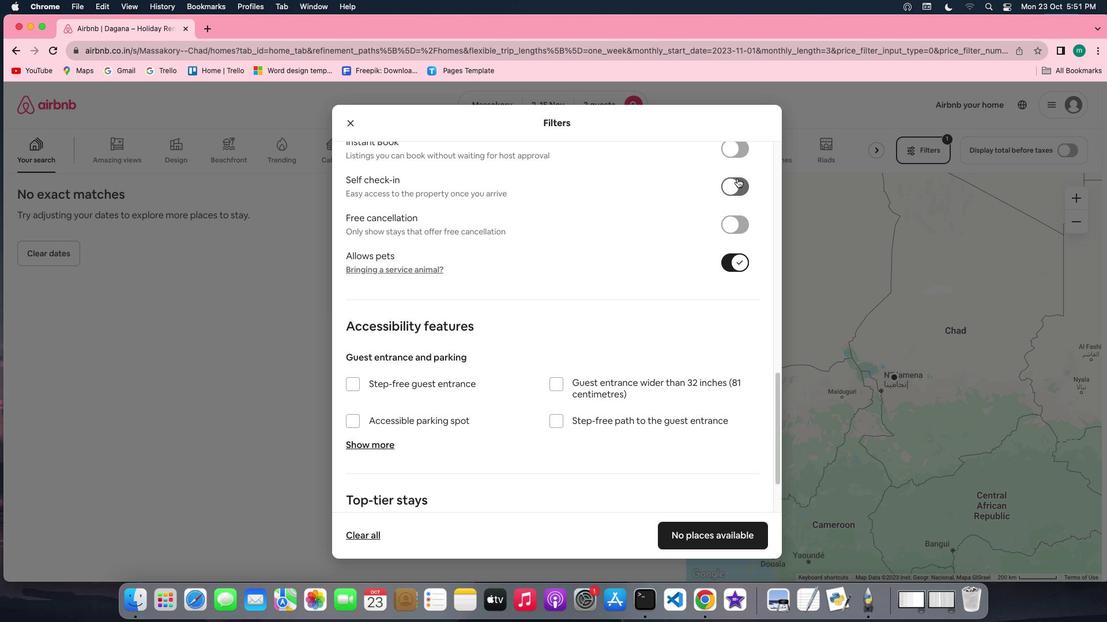 
Action: Mouse pressed left at (737, 178)
Screenshot: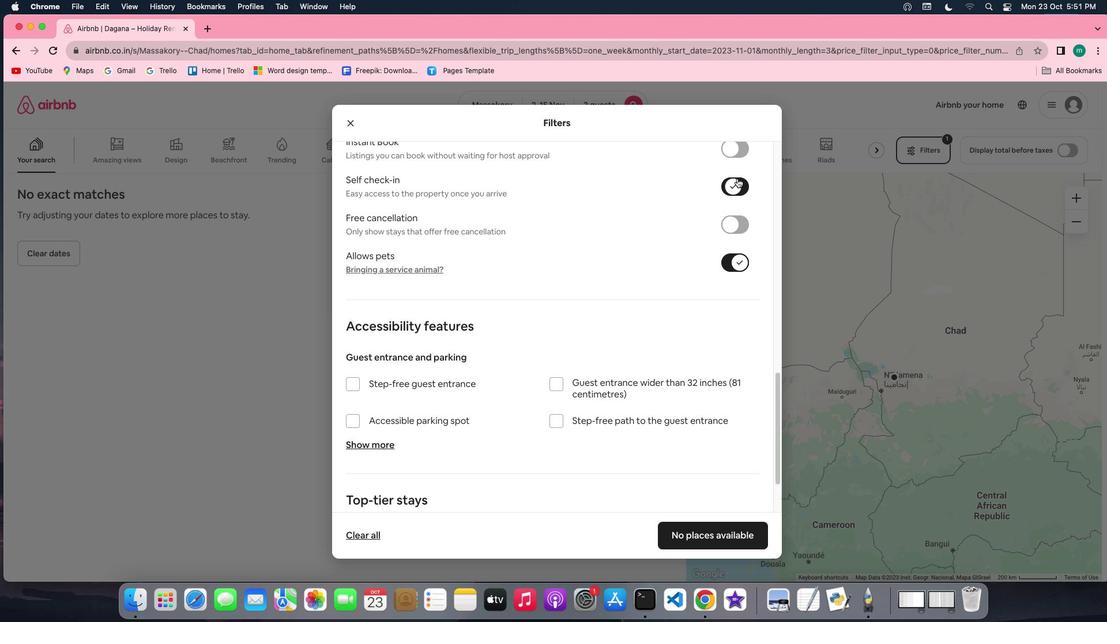 
Action: Mouse moved to (657, 376)
Screenshot: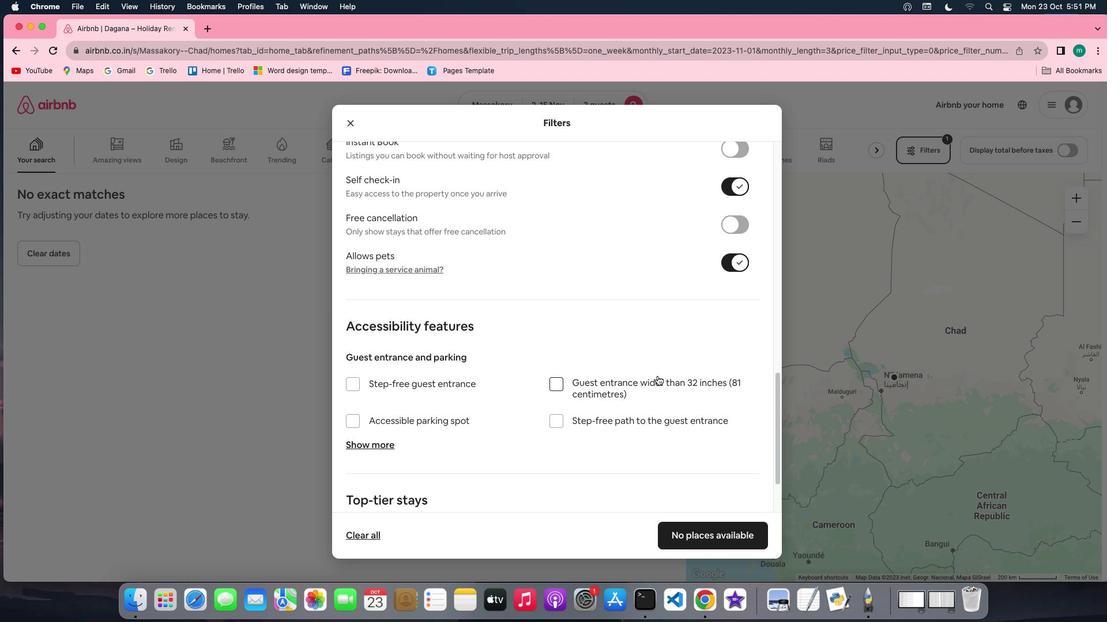 
Action: Mouse scrolled (657, 376) with delta (0, 0)
Screenshot: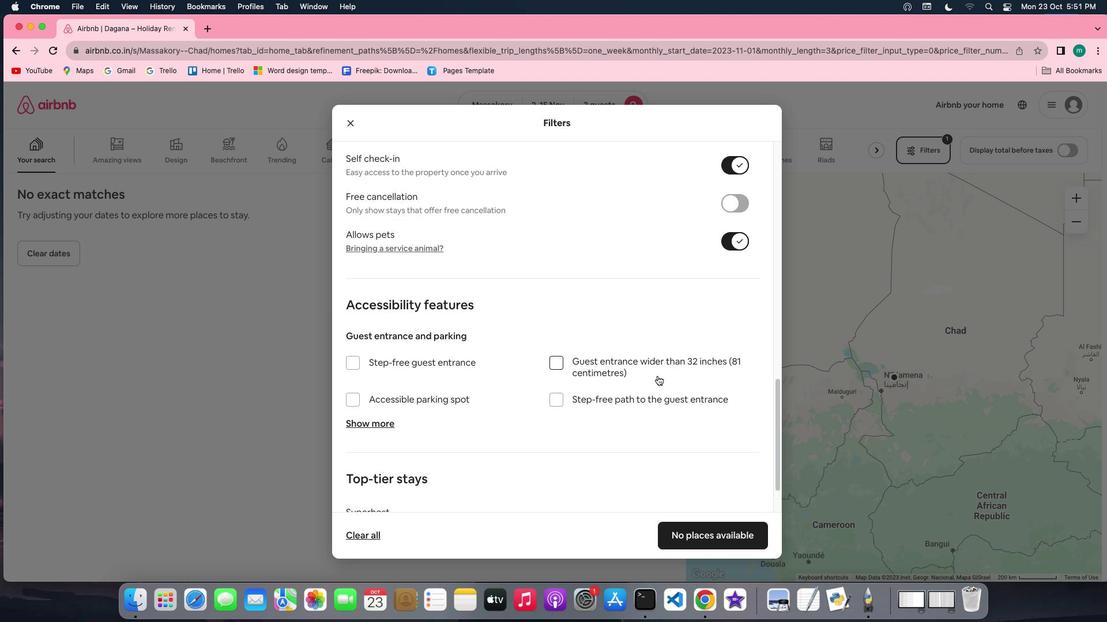 
Action: Mouse scrolled (657, 376) with delta (0, 0)
Screenshot: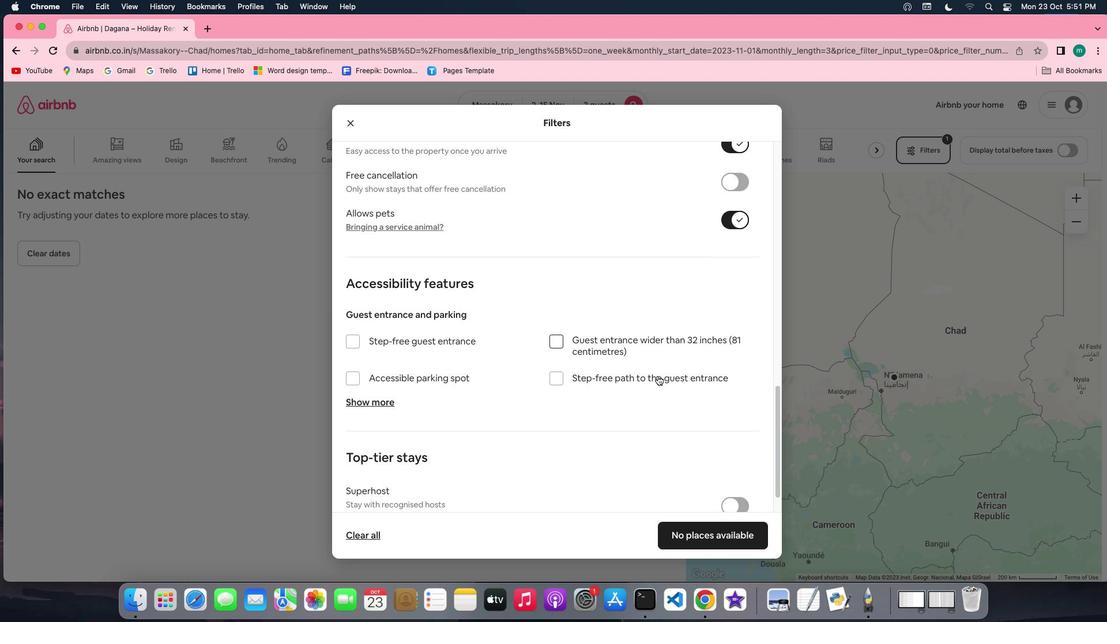 
Action: Mouse scrolled (657, 376) with delta (0, -1)
Screenshot: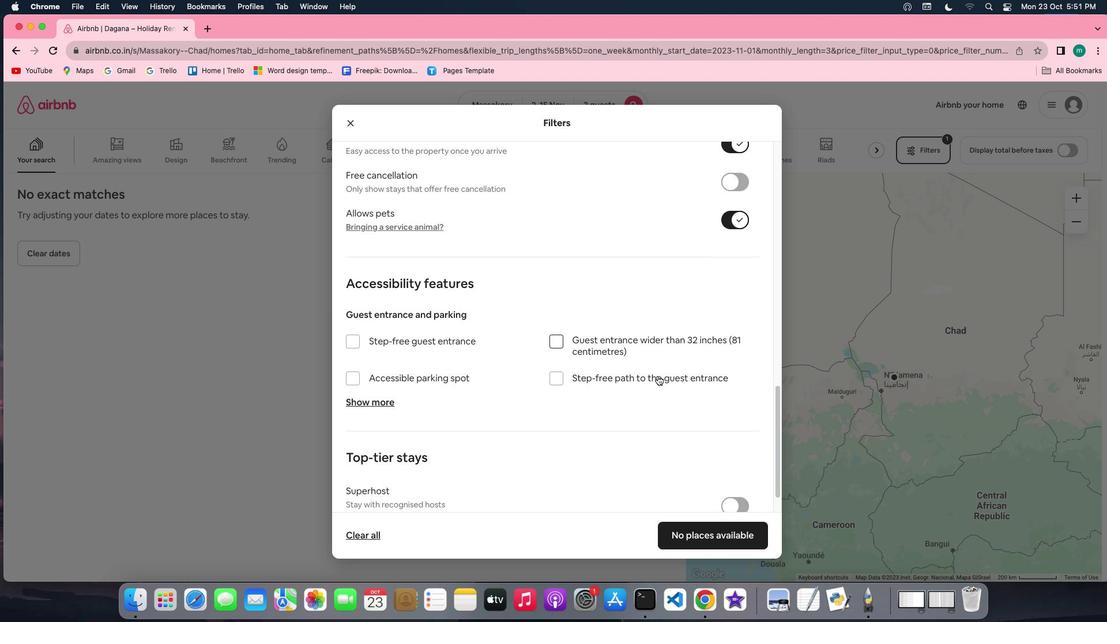 
Action: Mouse scrolled (657, 376) with delta (0, -2)
Screenshot: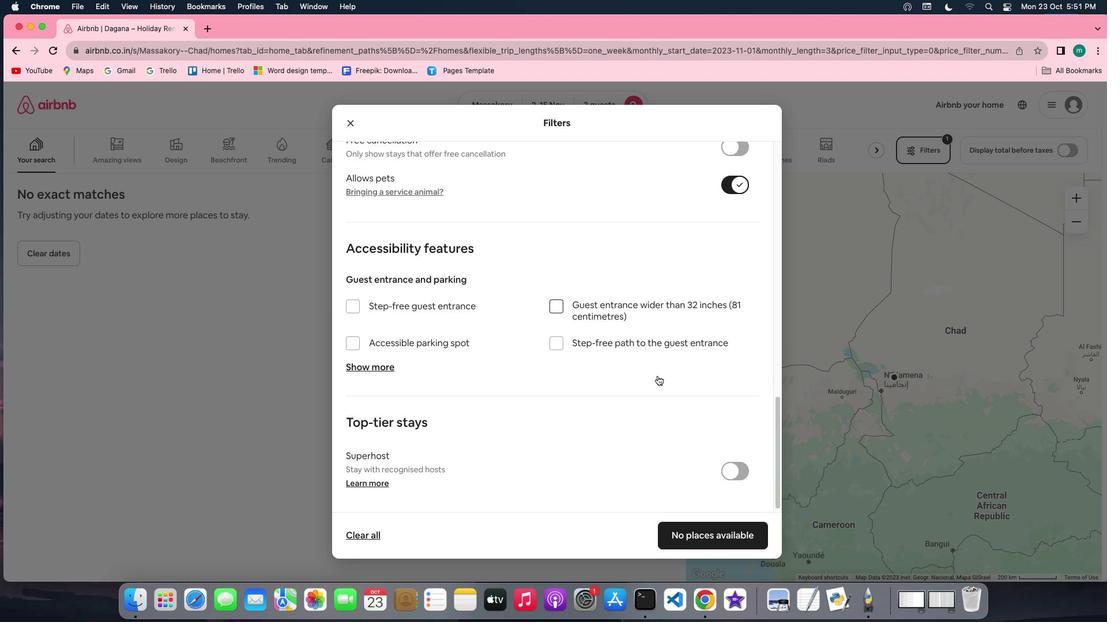 
Action: Mouse scrolled (657, 376) with delta (0, -2)
Screenshot: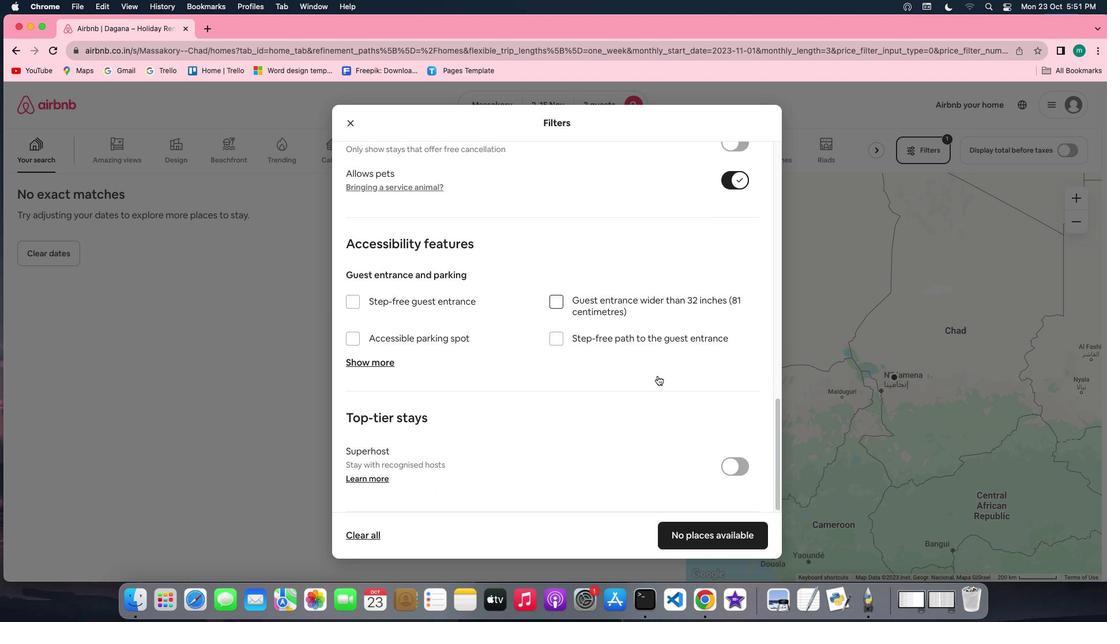 
Action: Mouse moved to (692, 528)
Screenshot: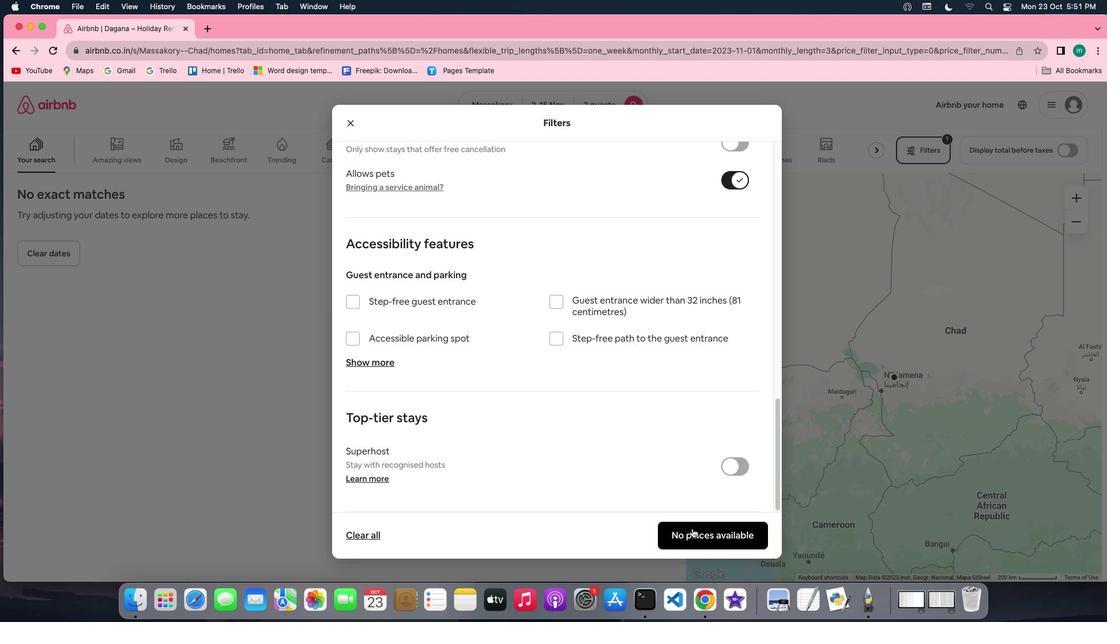 
Action: Mouse pressed left at (692, 528)
Screenshot: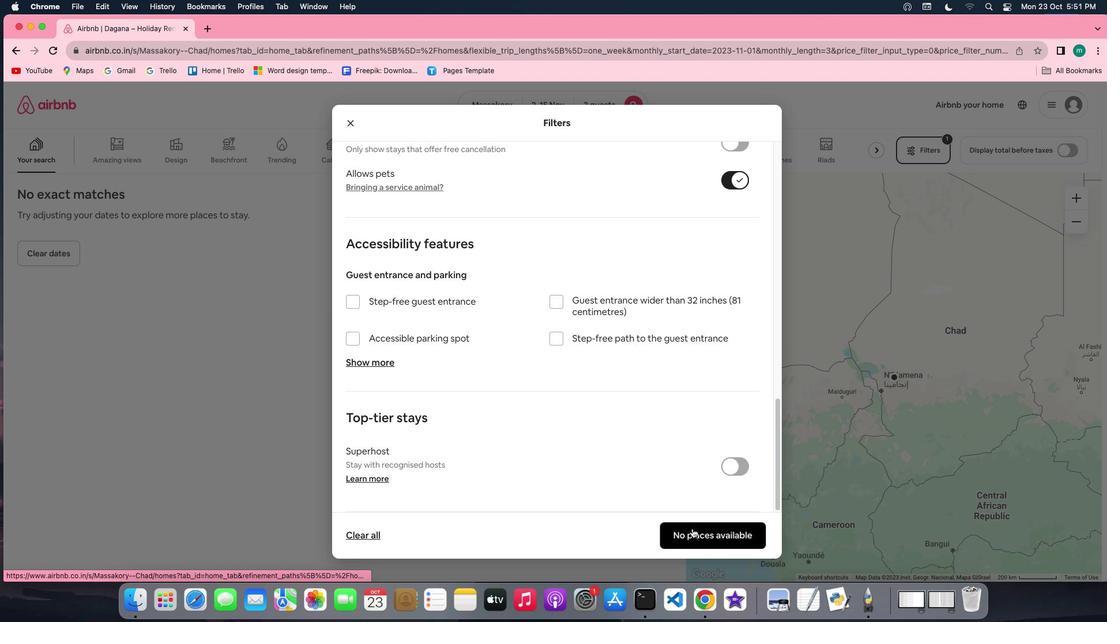 
Action: Mouse moved to (441, 466)
Screenshot: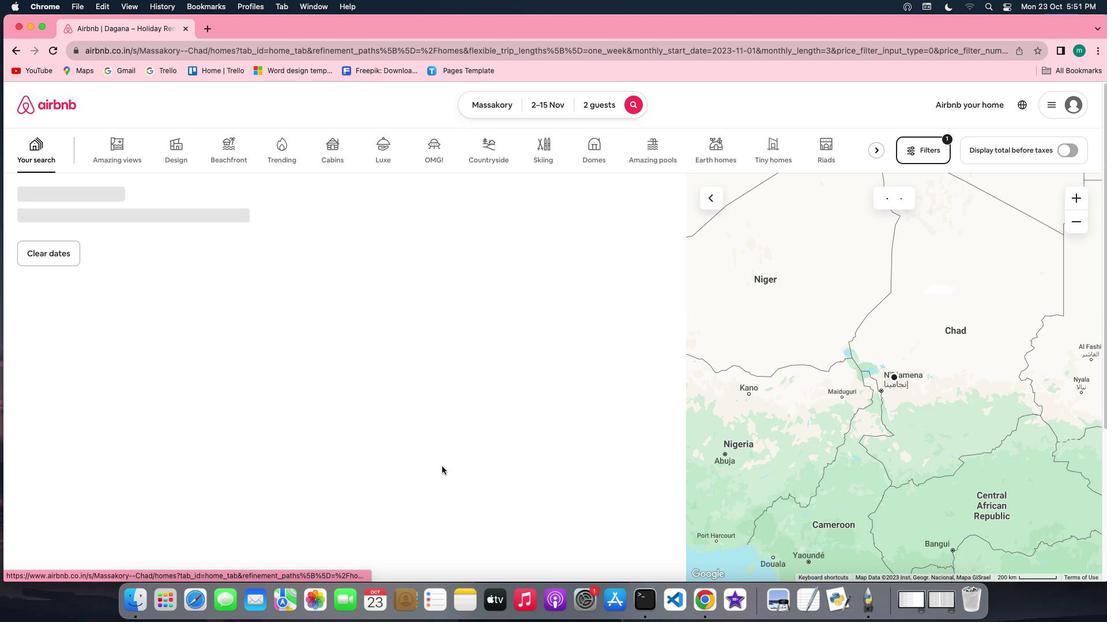 
